 Task: Balance sheet (simple) brown modern simple.
Action: Mouse moved to (40, 154)
Screenshot: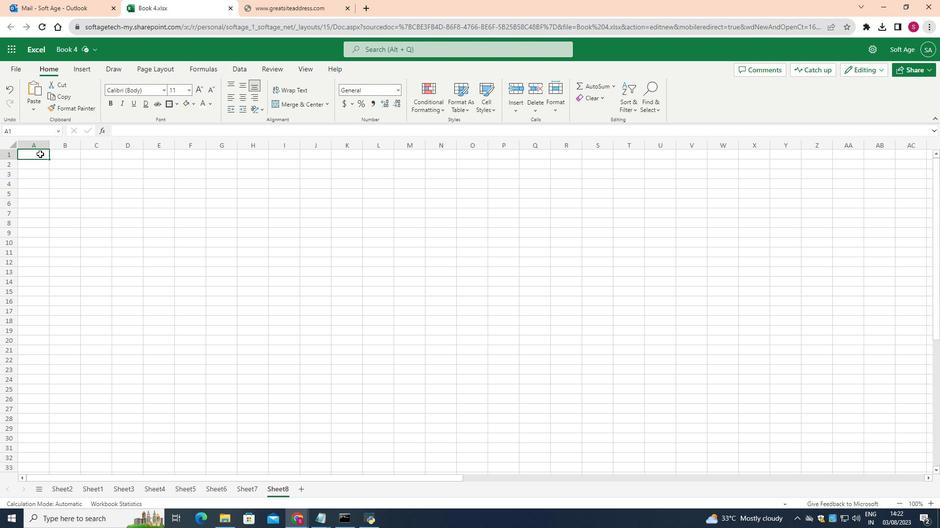 
Action: Mouse pressed left at (40, 154)
Screenshot: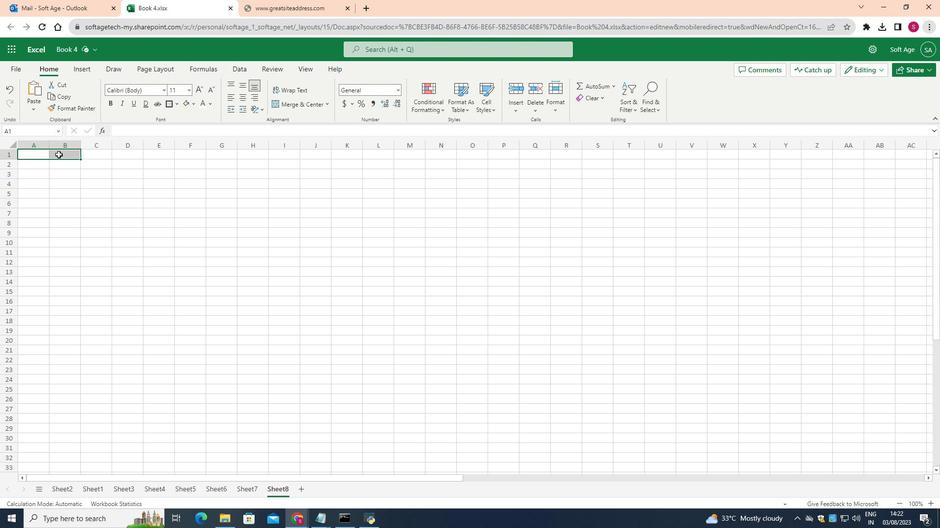 
Action: Mouse moved to (327, 101)
Screenshot: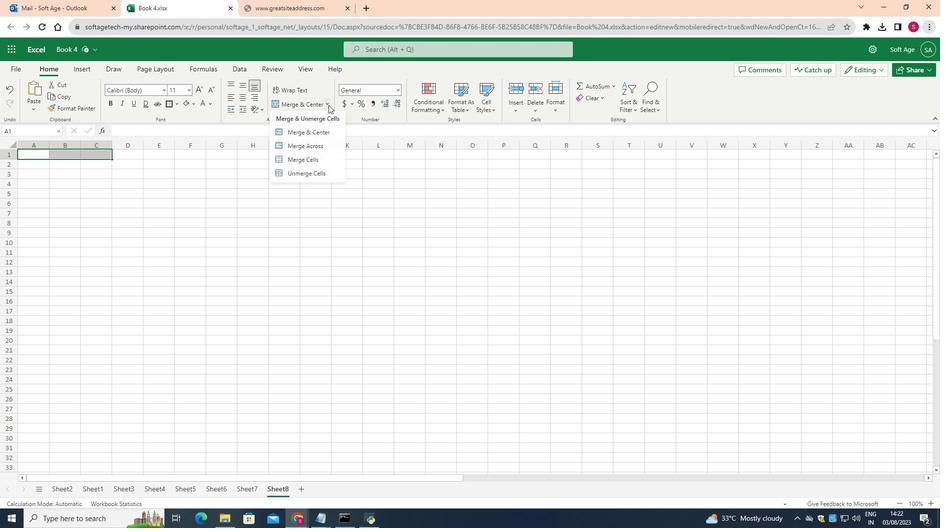 
Action: Mouse pressed left at (327, 101)
Screenshot: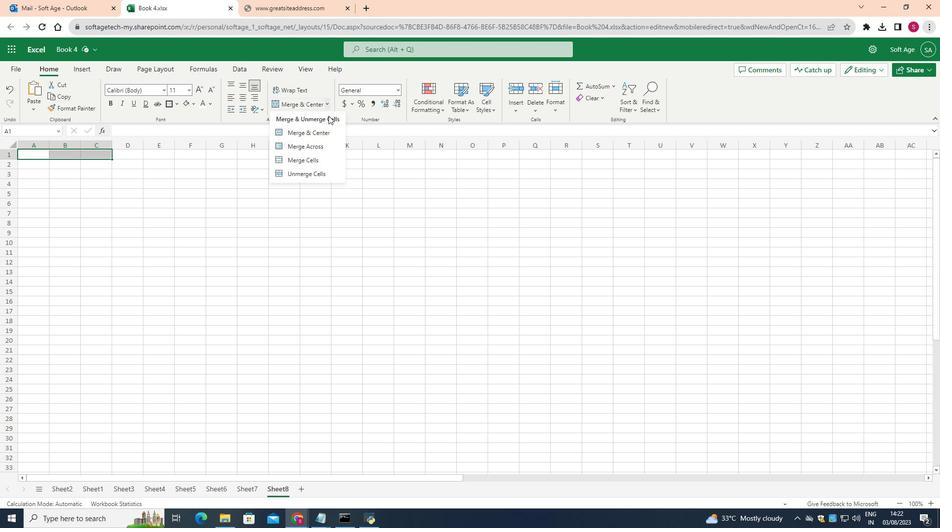 
Action: Mouse moved to (304, 161)
Screenshot: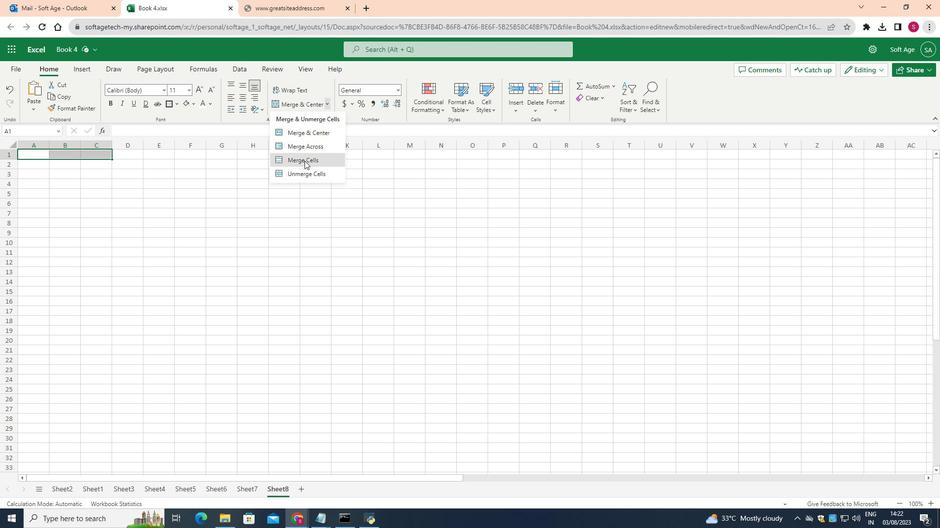 
Action: Mouse pressed left at (304, 161)
Screenshot: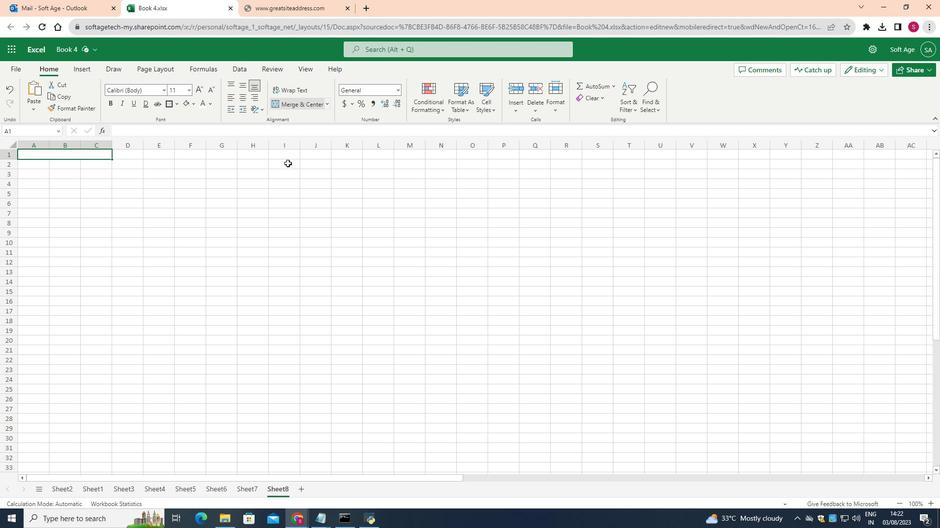 
Action: Mouse moved to (49, 143)
Screenshot: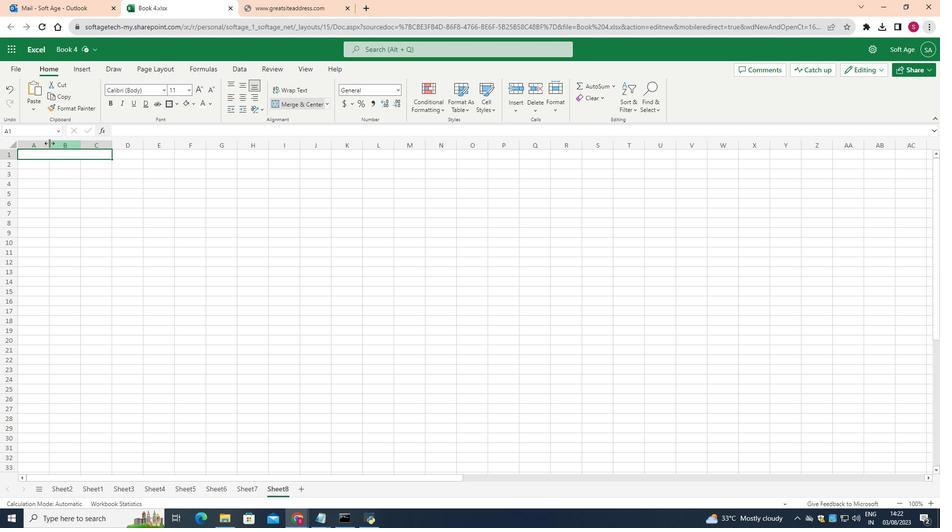 
Action: Mouse pressed left at (49, 143)
Screenshot: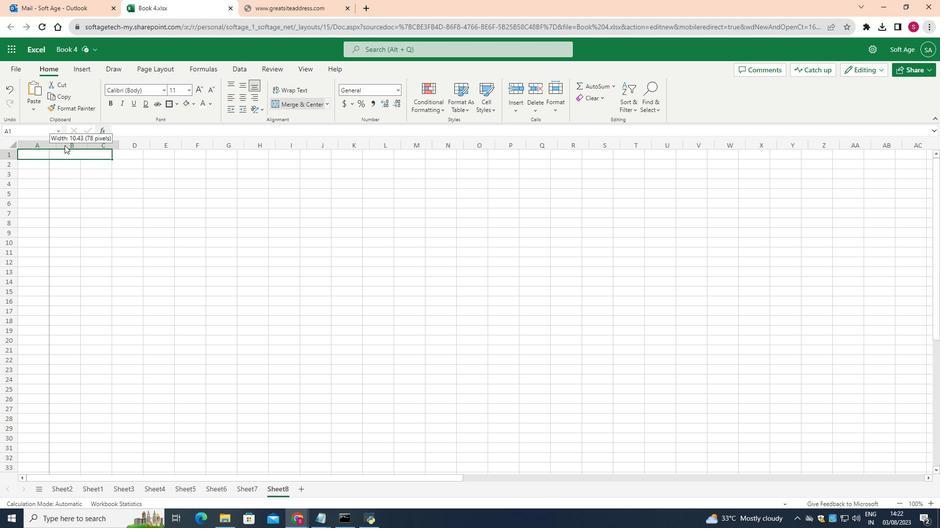 
Action: Mouse moved to (175, 146)
Screenshot: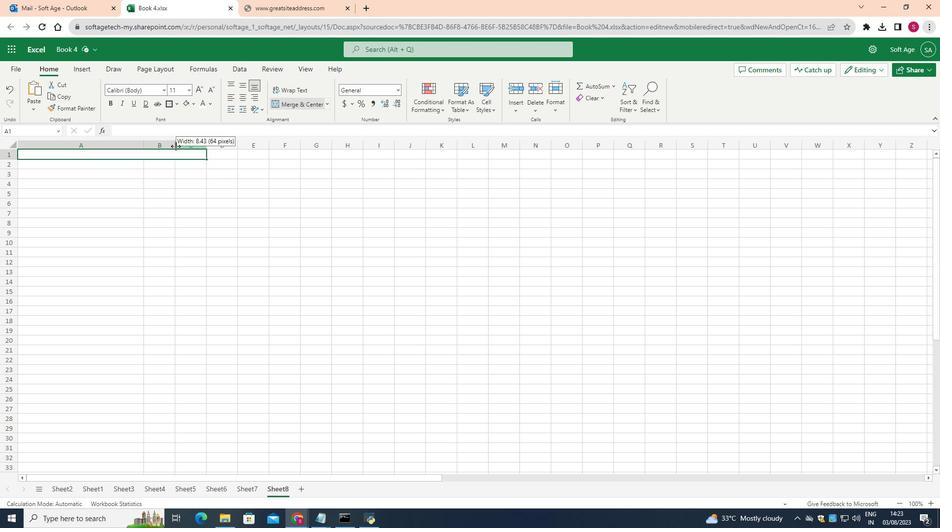 
Action: Mouse pressed left at (175, 146)
Screenshot: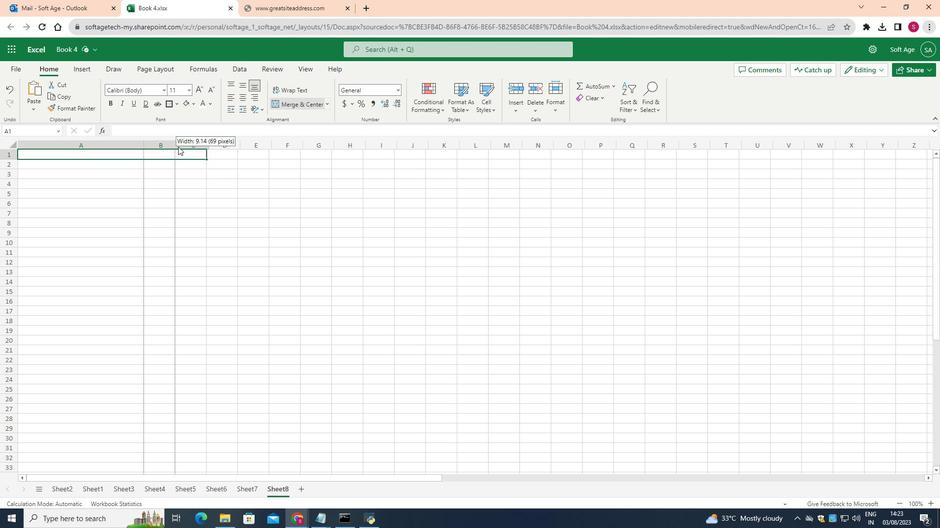 
Action: Mouse moved to (224, 145)
Screenshot: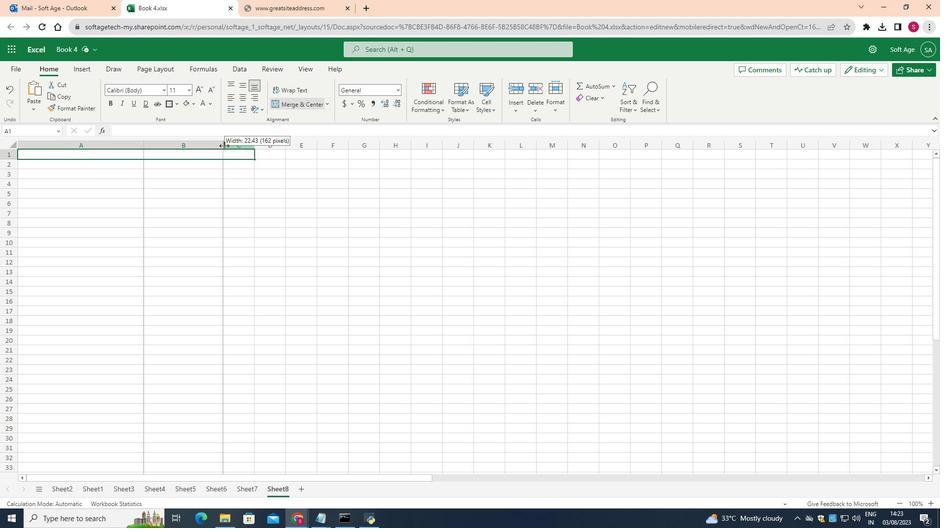 
Action: Mouse pressed left at (224, 145)
Screenshot: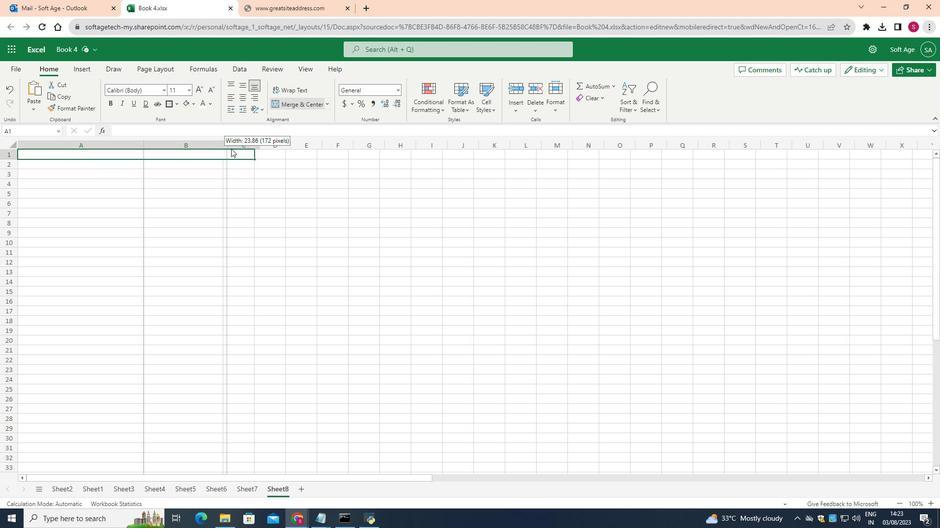 
Action: Mouse moved to (260, 146)
Screenshot: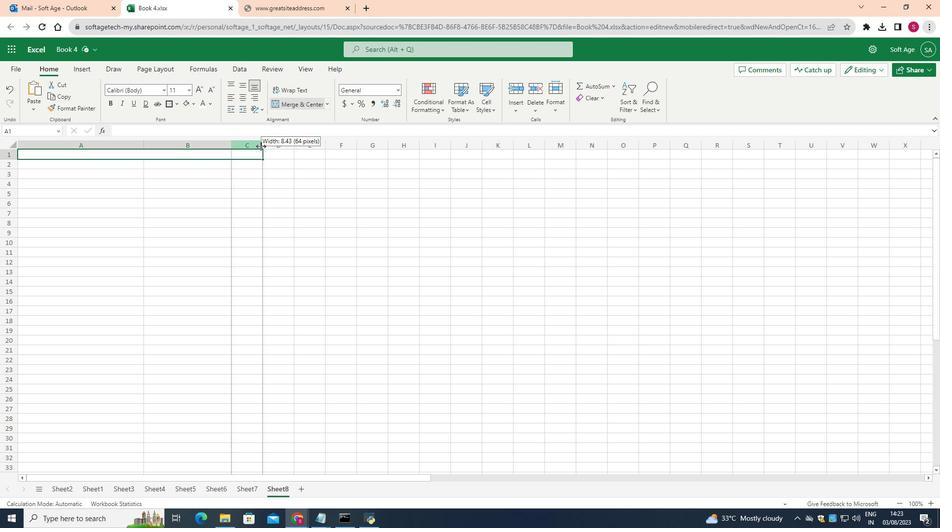 
Action: Mouse pressed left at (260, 146)
Screenshot: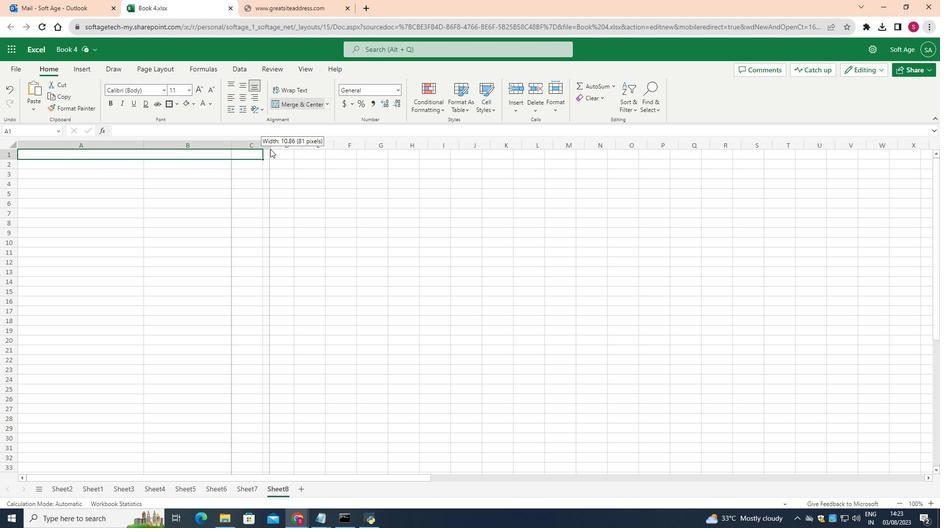 
Action: Mouse moved to (303, 147)
Screenshot: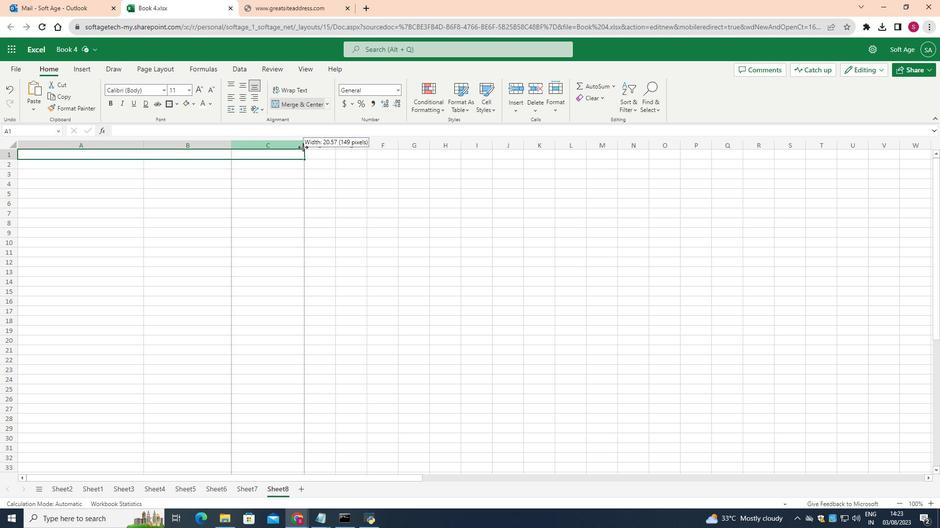 
Action: Mouse pressed left at (303, 147)
Screenshot: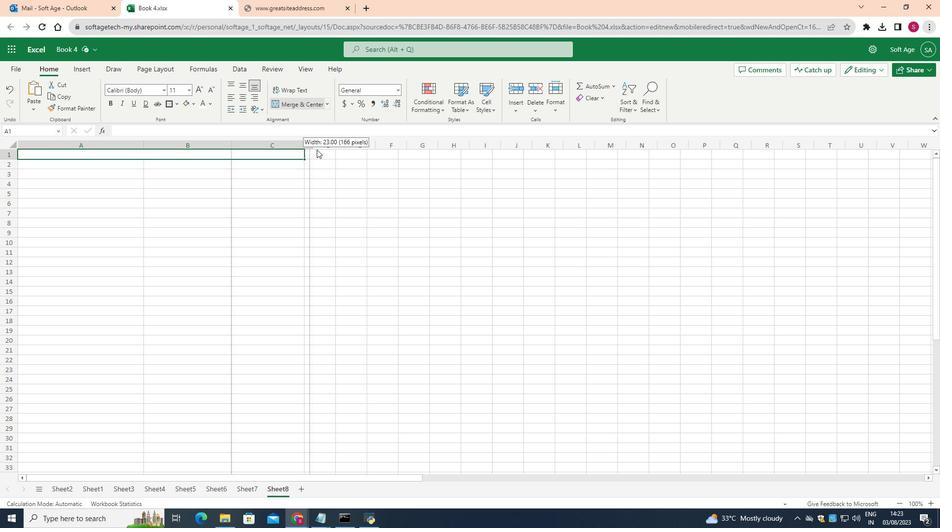 
Action: Mouse moved to (15, 159)
Screenshot: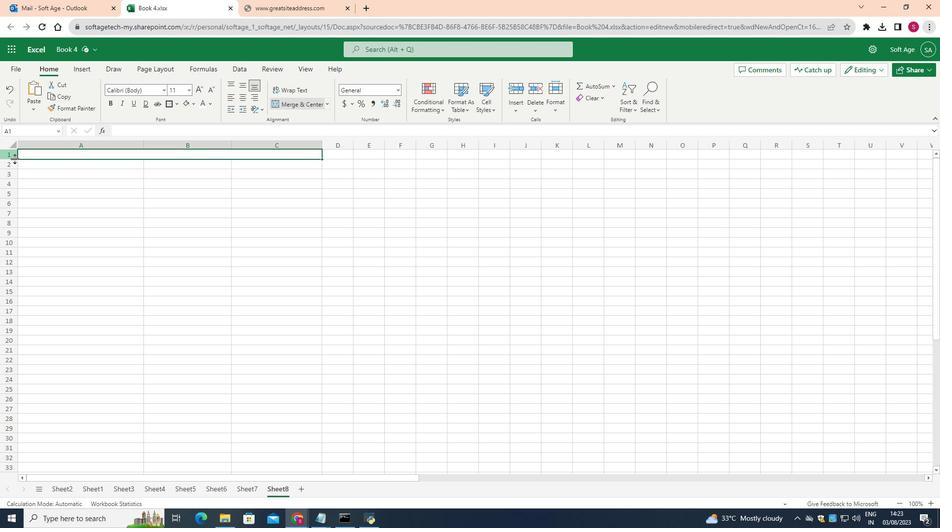 
Action: Mouse pressed left at (15, 159)
Screenshot: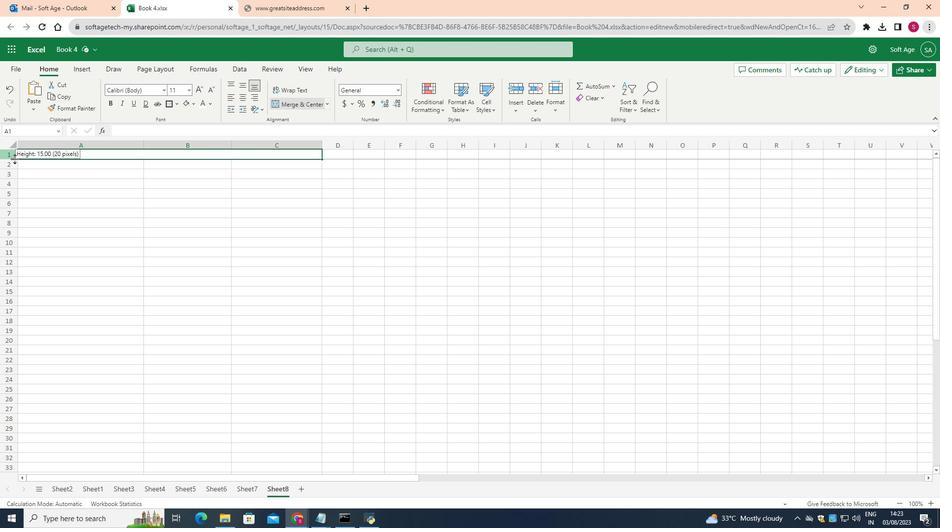 
Action: Mouse moved to (57, 164)
Screenshot: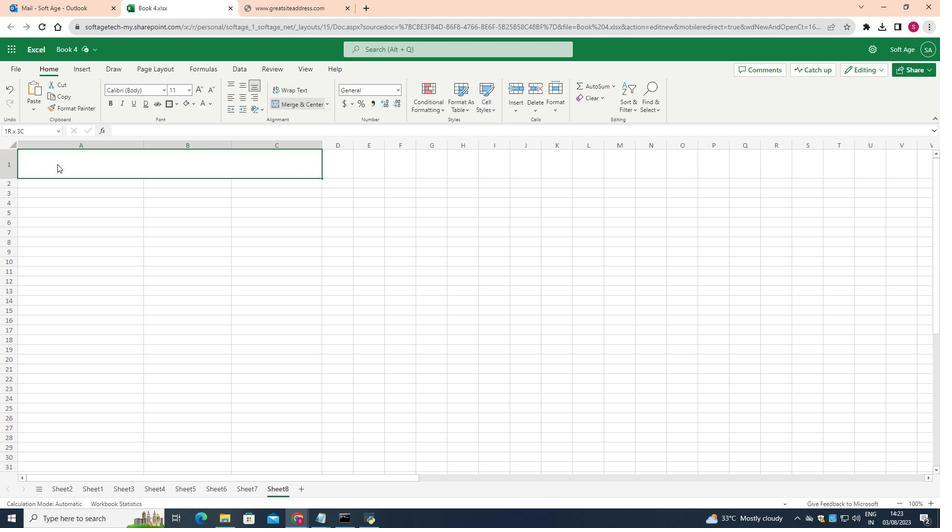 
Action: Mouse pressed left at (57, 164)
Screenshot: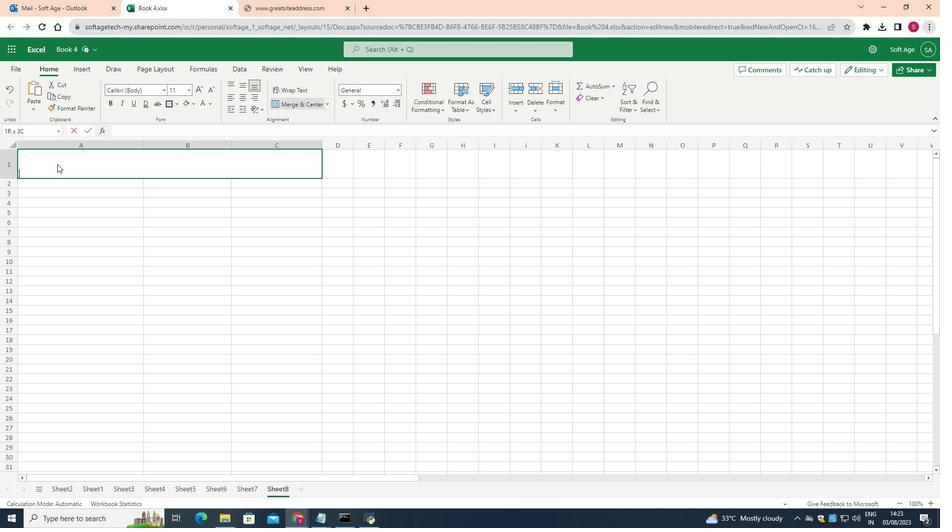 
Action: Mouse pressed left at (57, 164)
Screenshot: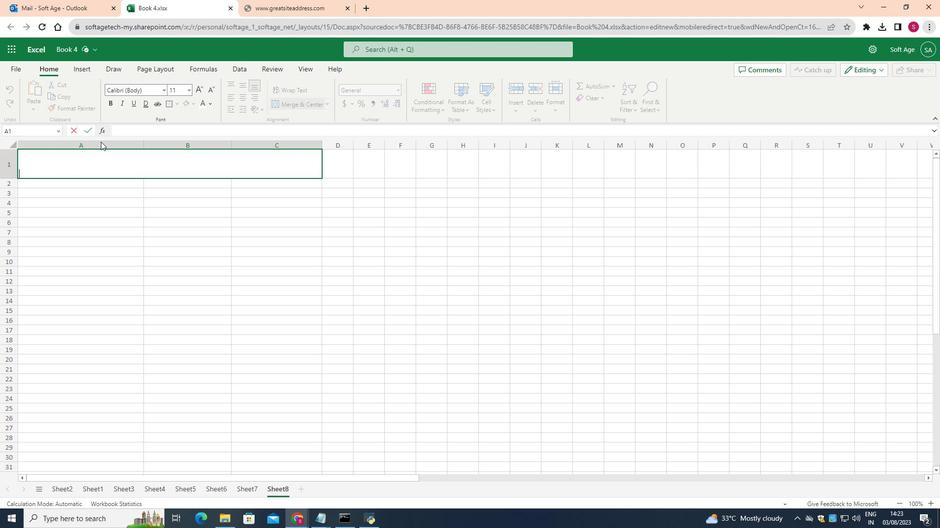 
Action: Mouse moved to (188, 89)
Screenshot: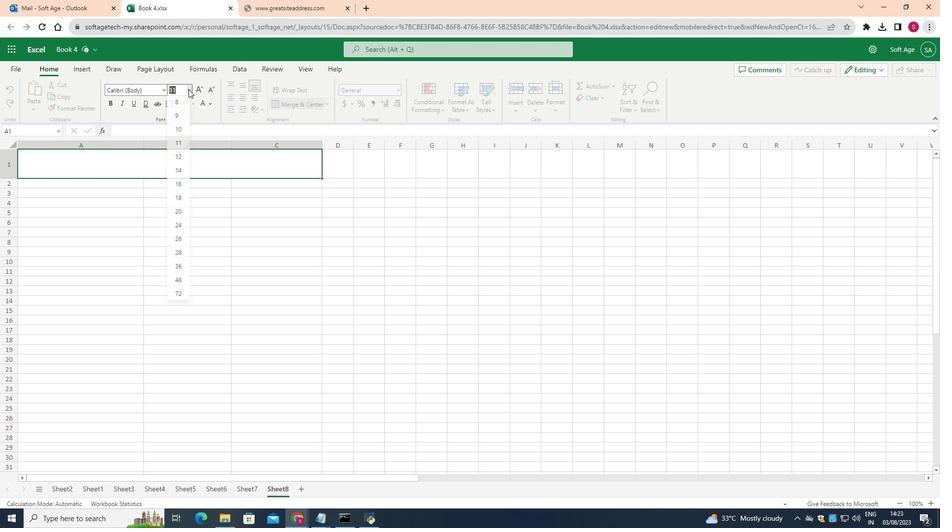 
Action: Mouse pressed left at (188, 89)
Screenshot: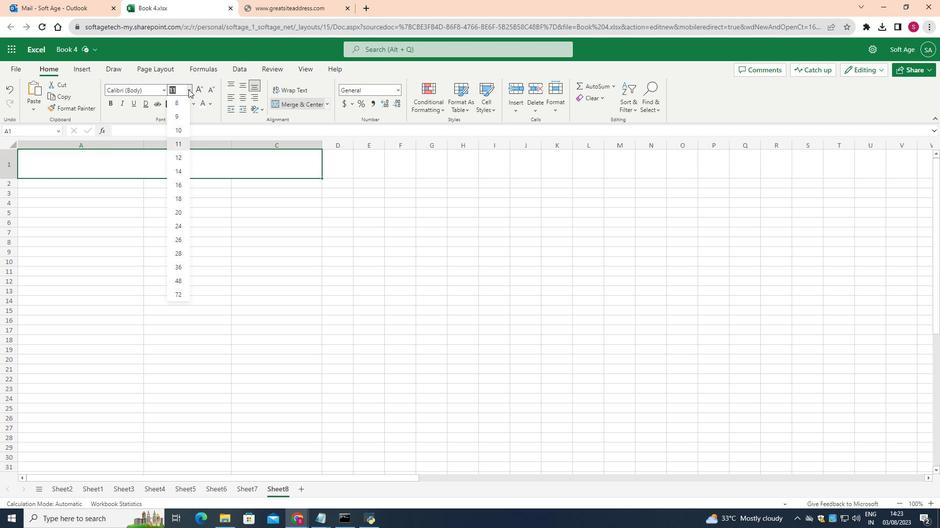 
Action: Mouse moved to (178, 196)
Screenshot: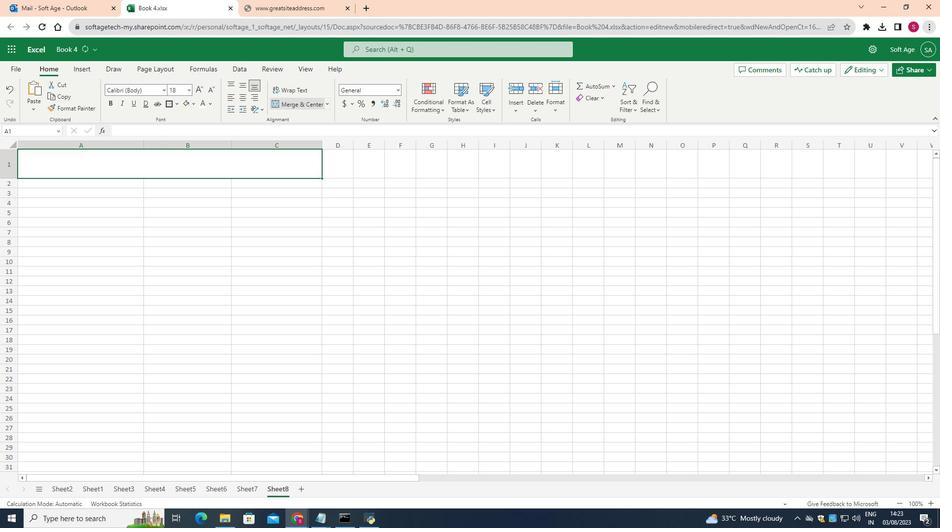 
Action: Mouse pressed left at (178, 196)
Screenshot: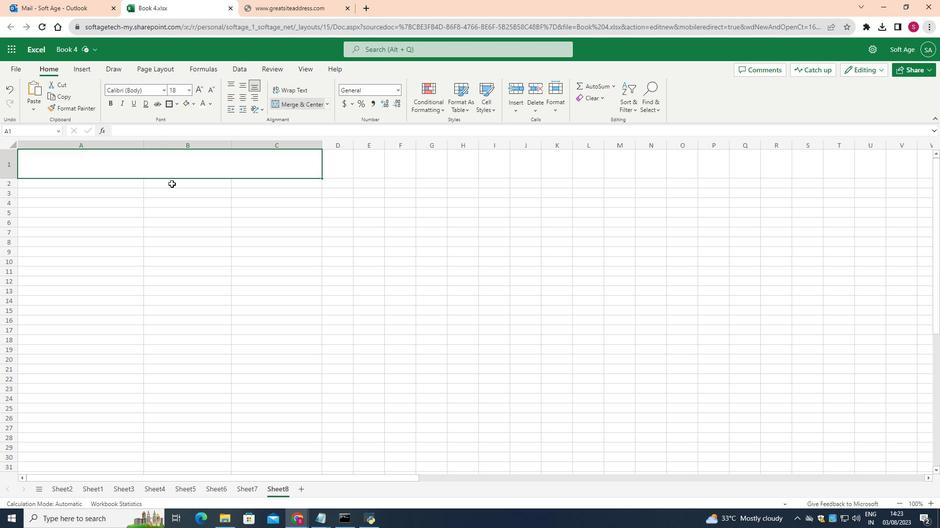 
Action: Mouse moved to (171, 170)
Screenshot: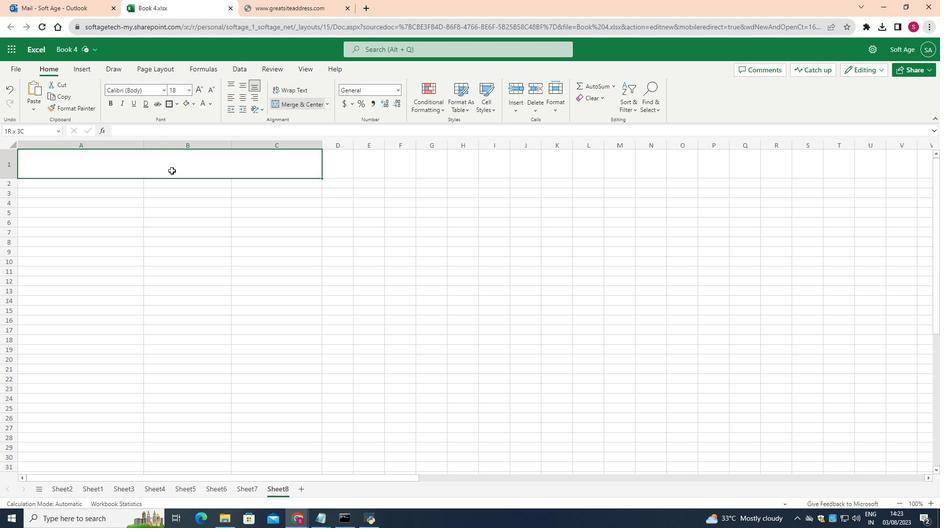 
Action: Mouse pressed left at (171, 170)
Screenshot: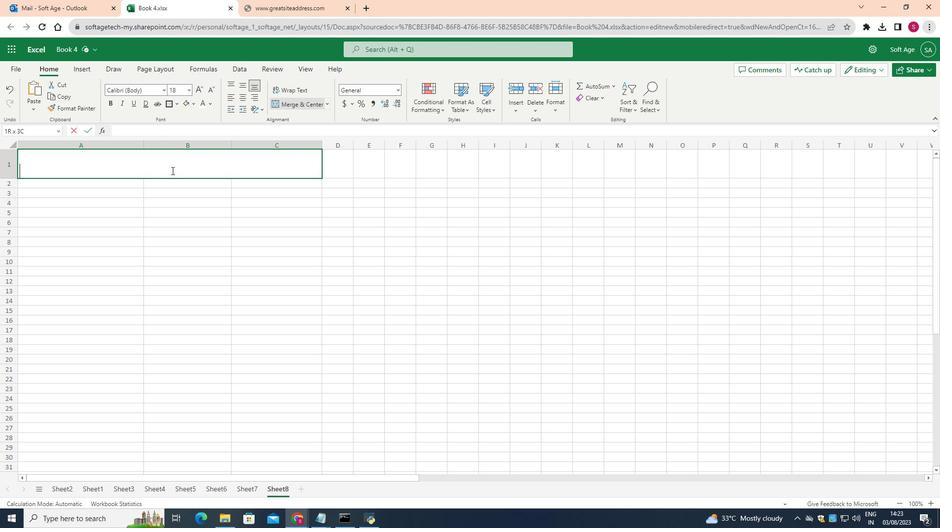 
Action: Mouse pressed left at (171, 170)
Screenshot: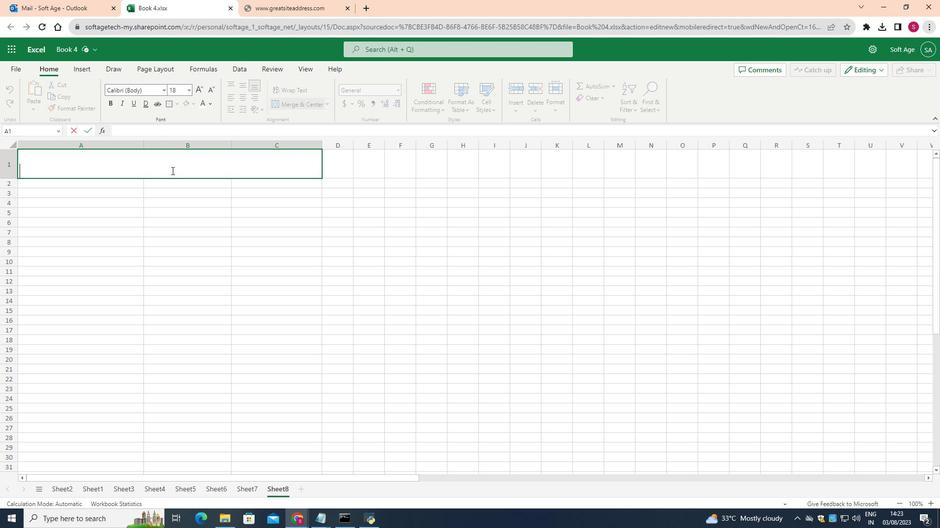 
Action: Key pressed <Key.shift>BALANCE<Key.space>SHEET
Screenshot: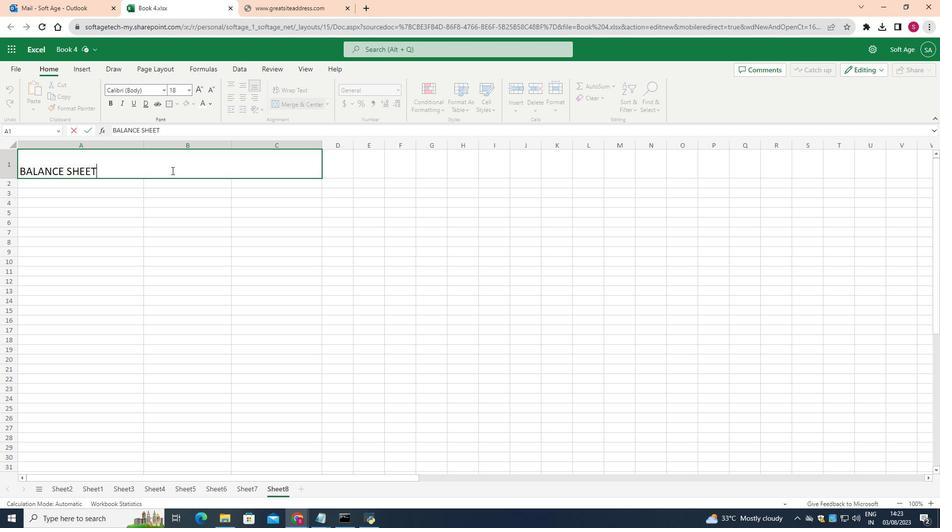
Action: Mouse moved to (20, 170)
Screenshot: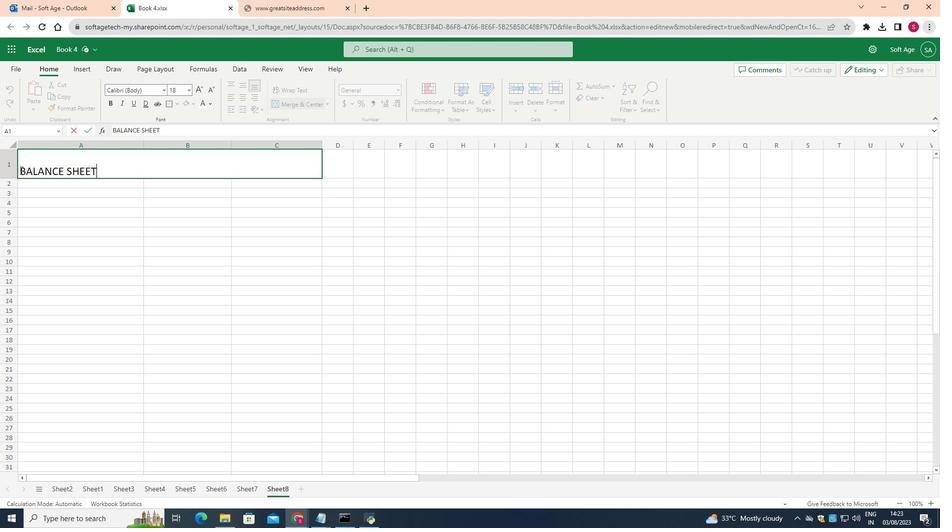 
Action: Mouse pressed left at (20, 170)
Screenshot: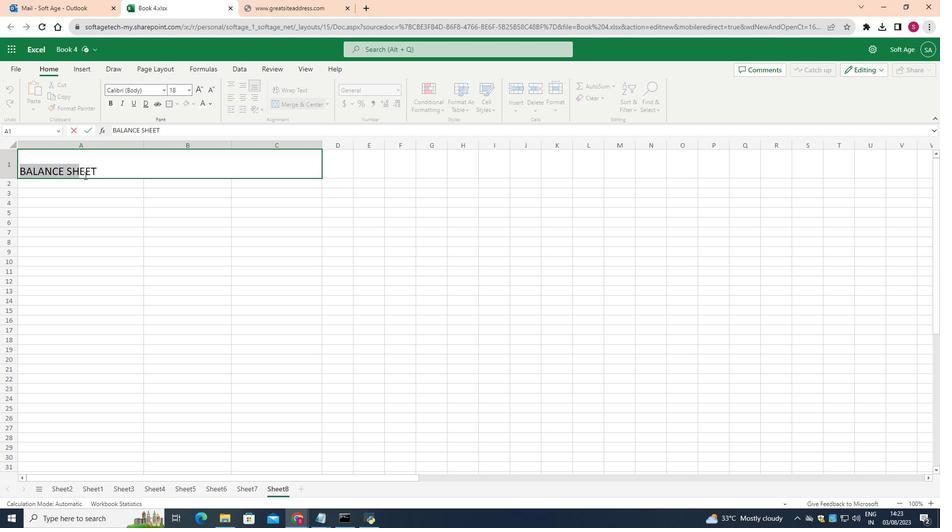 
Action: Mouse moved to (123, 169)
Screenshot: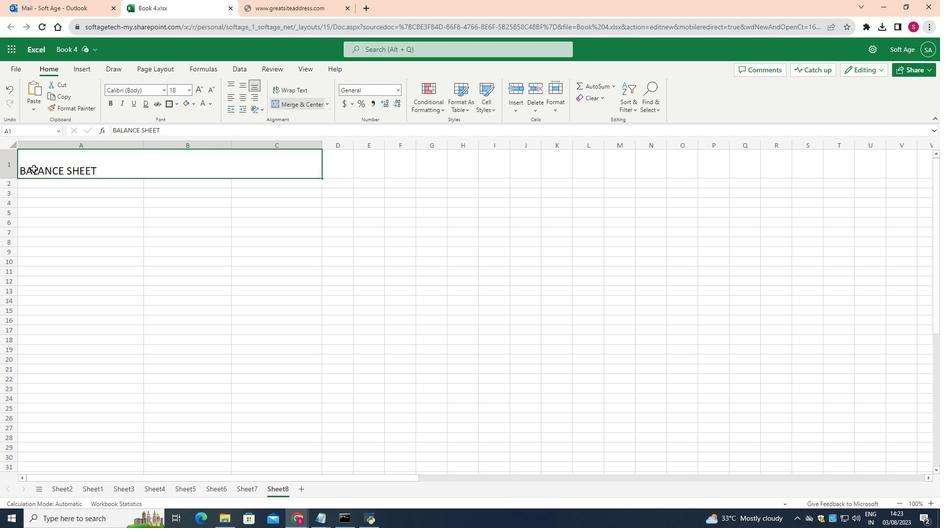 
Action: Mouse pressed left at (123, 169)
Screenshot: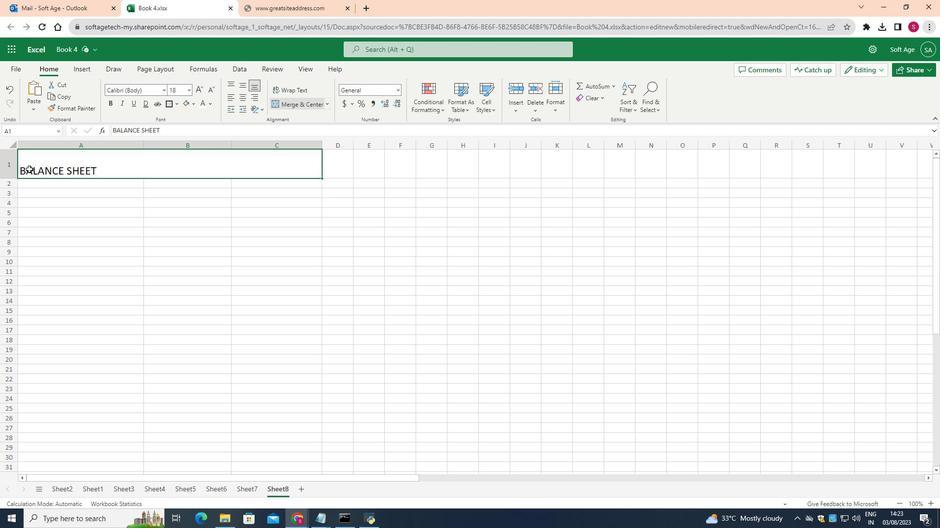 
Action: Mouse moved to (23, 170)
Screenshot: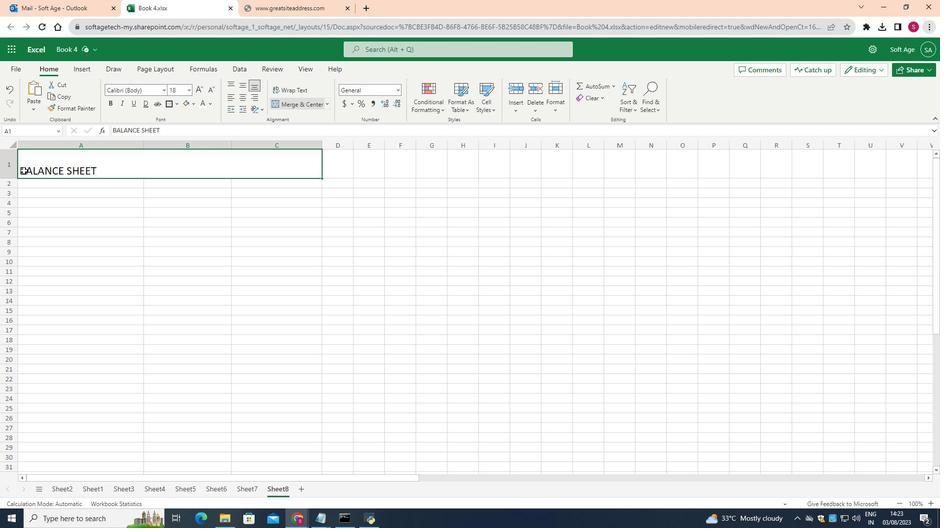 
Action: Mouse pressed left at (23, 170)
Screenshot: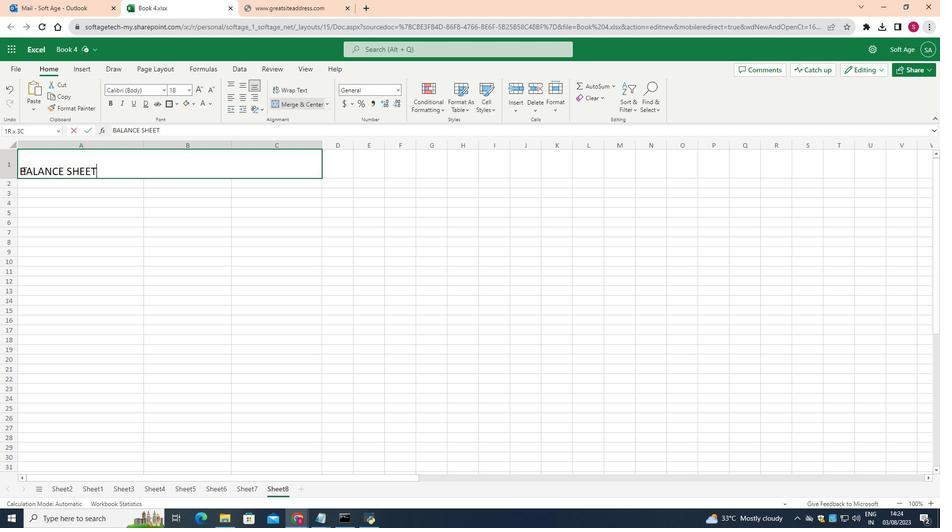 
Action: Mouse pressed left at (23, 170)
Screenshot: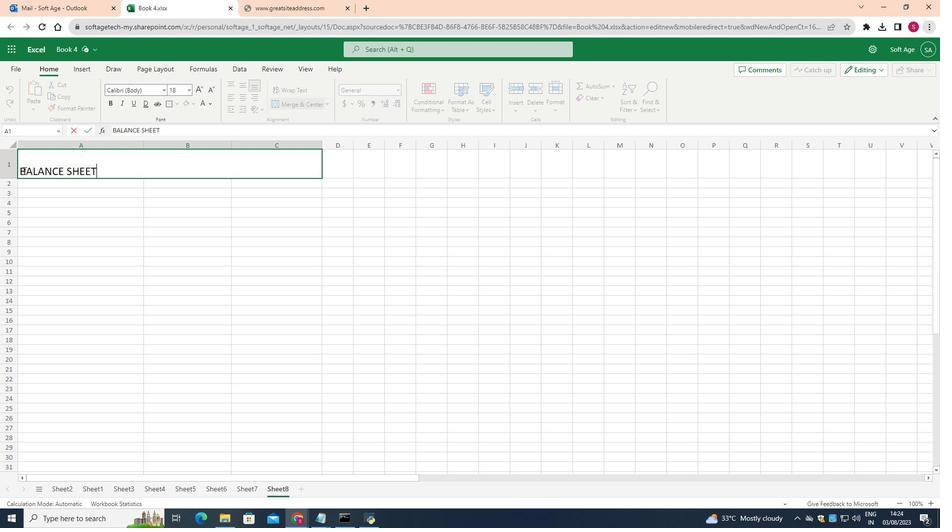 
Action: Mouse moved to (22, 171)
Screenshot: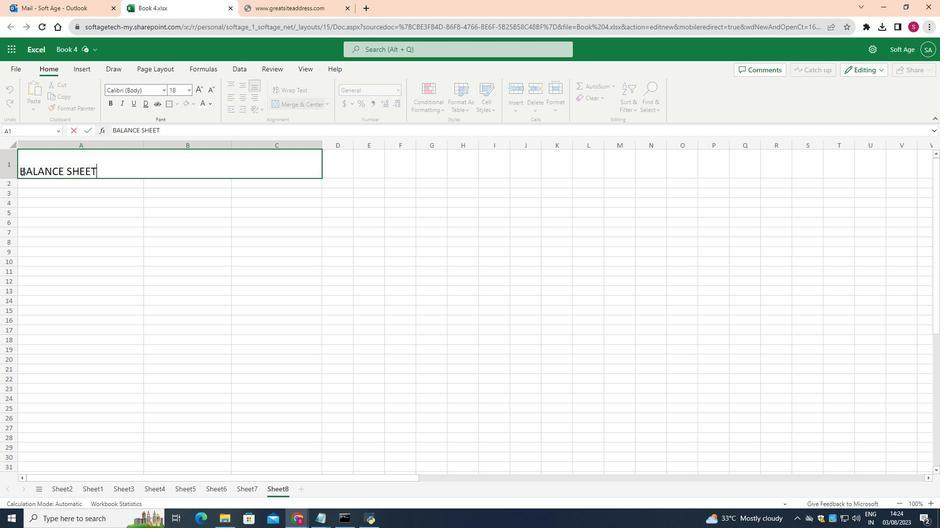 
Action: Mouse pressed left at (22, 171)
Screenshot: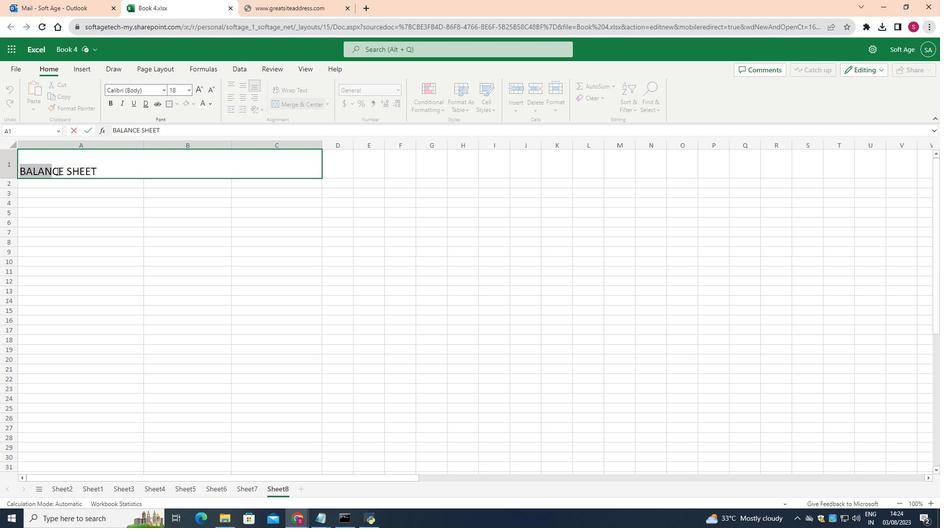 
Action: Mouse moved to (188, 88)
Screenshot: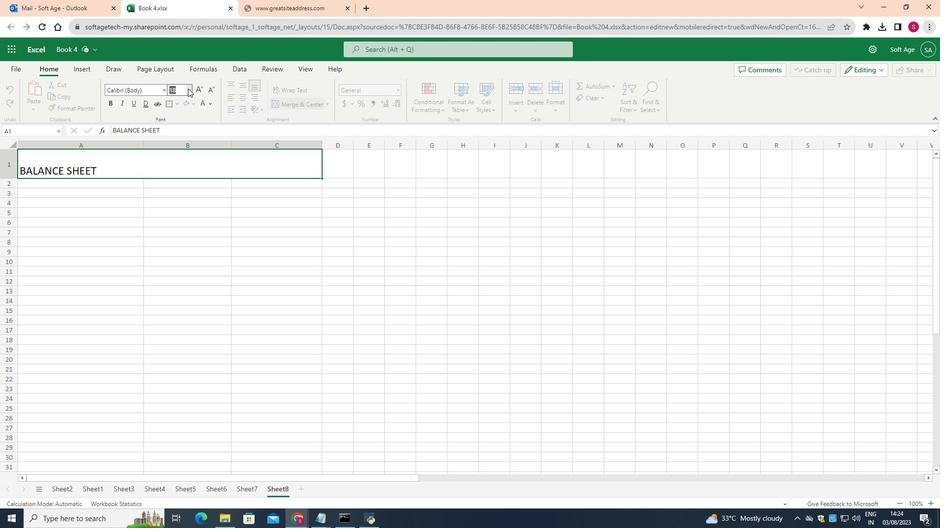 
Action: Mouse pressed left at (188, 88)
Screenshot: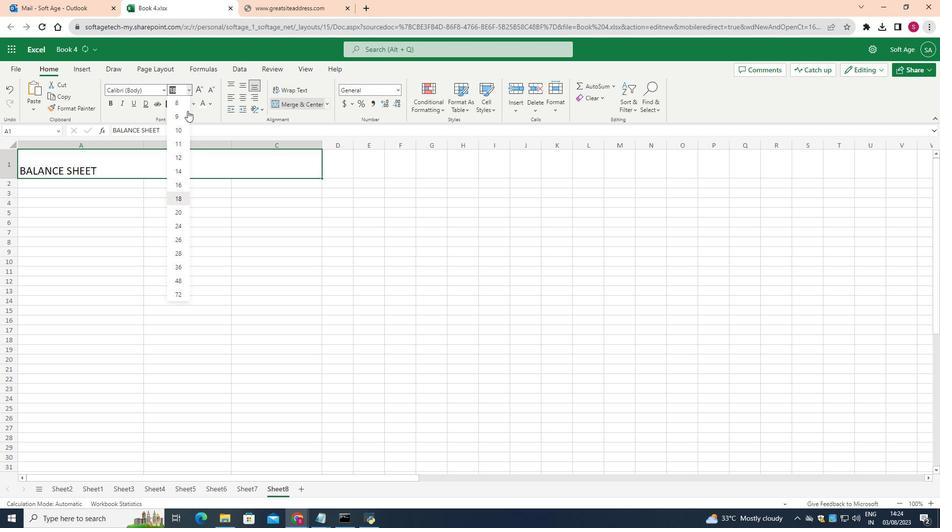 
Action: Mouse moved to (177, 237)
Screenshot: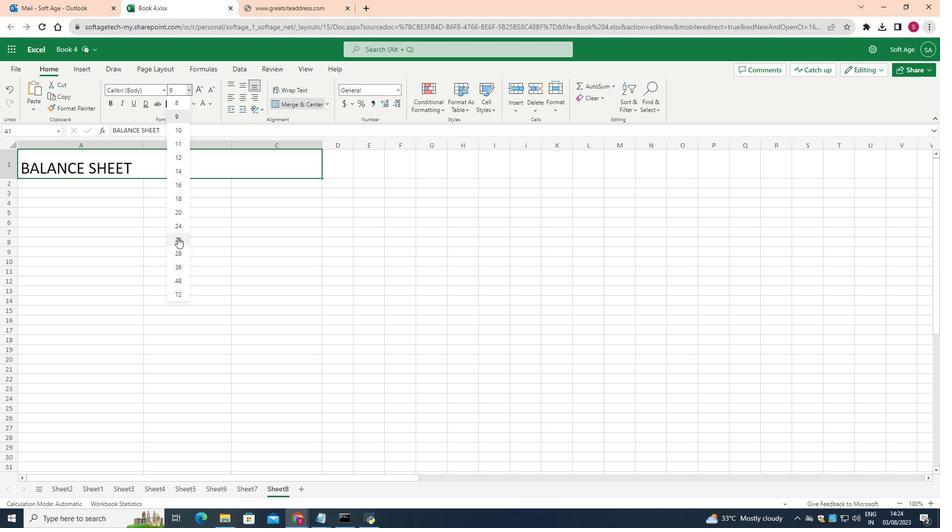 
Action: Mouse pressed left at (177, 237)
Screenshot: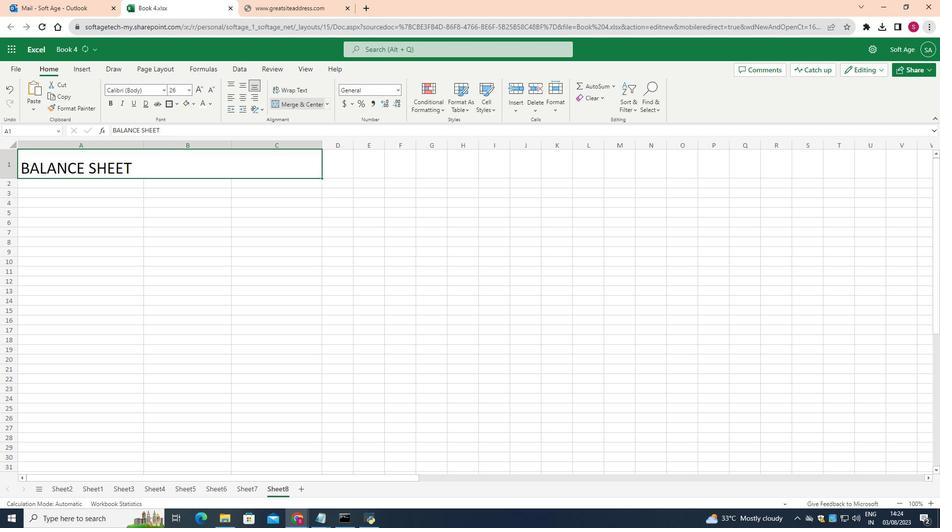 
Action: Mouse moved to (109, 104)
Screenshot: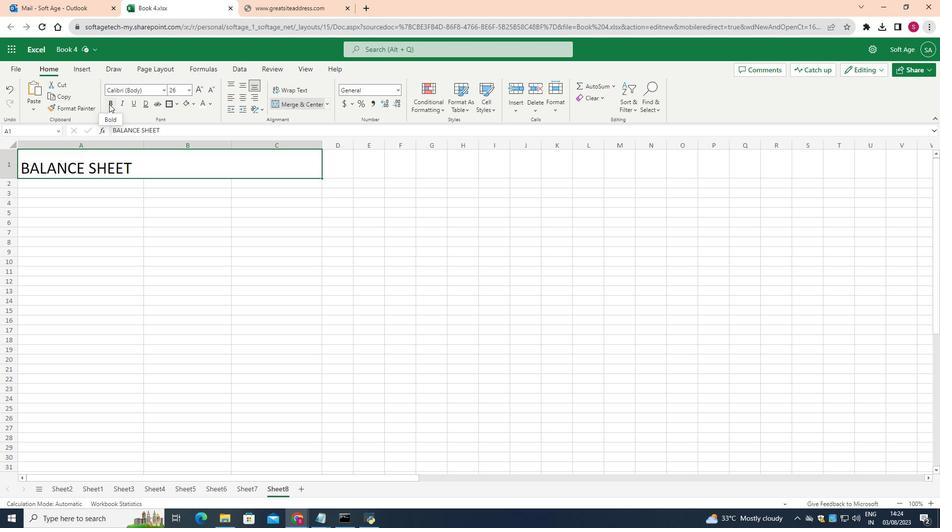
Action: Mouse pressed left at (109, 104)
Screenshot: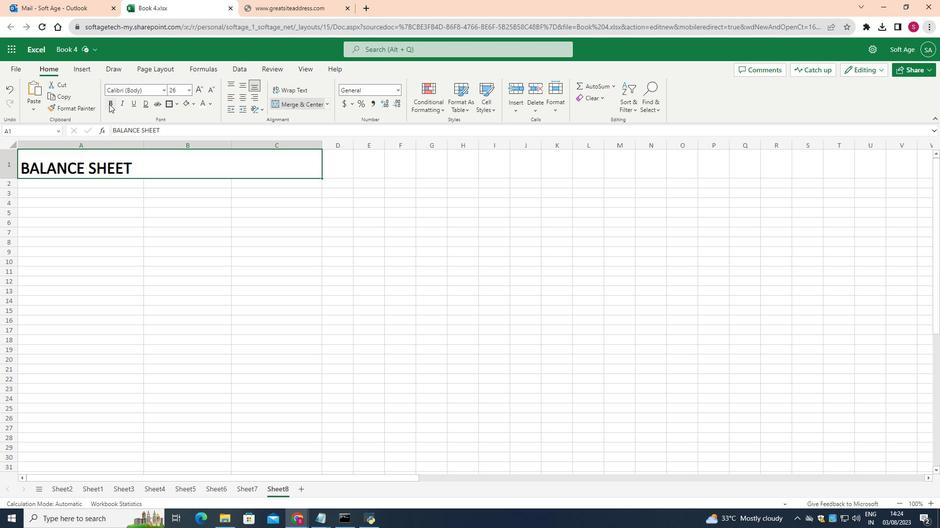 
Action: Mouse moved to (244, 95)
Screenshot: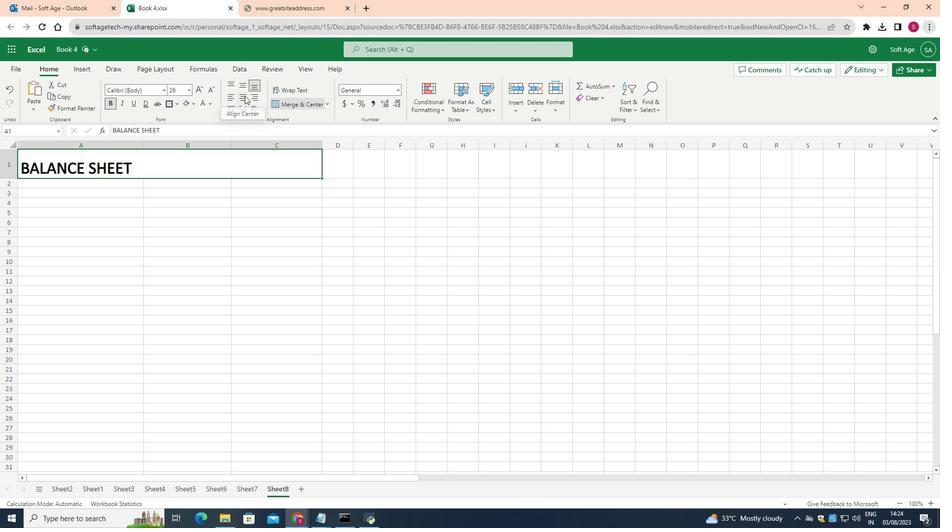 
Action: Mouse pressed left at (244, 95)
Screenshot: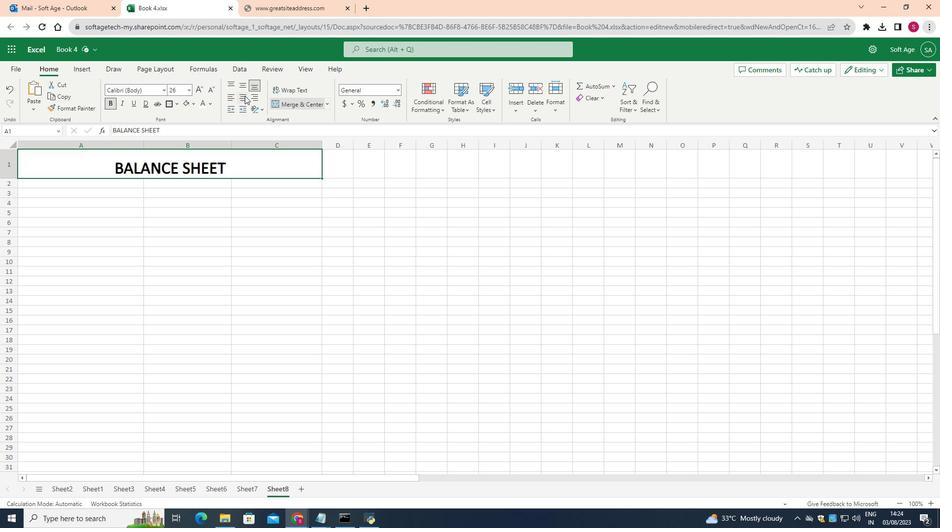 
Action: Mouse moved to (211, 101)
Screenshot: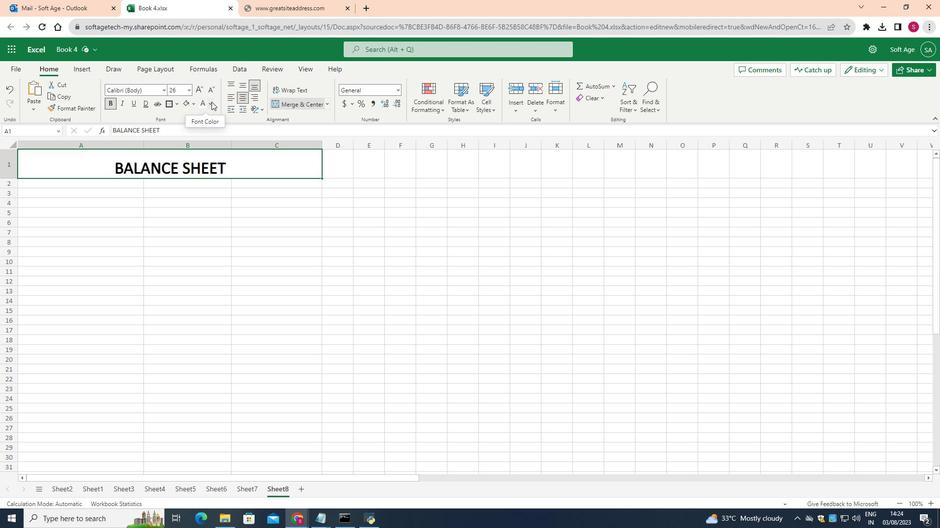
Action: Mouse pressed left at (211, 101)
Screenshot: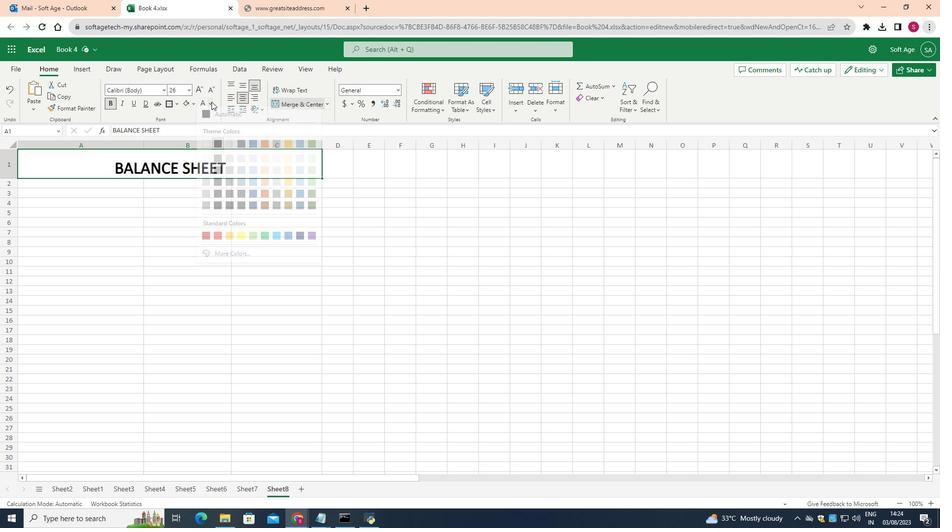 
Action: Mouse moved to (253, 150)
Screenshot: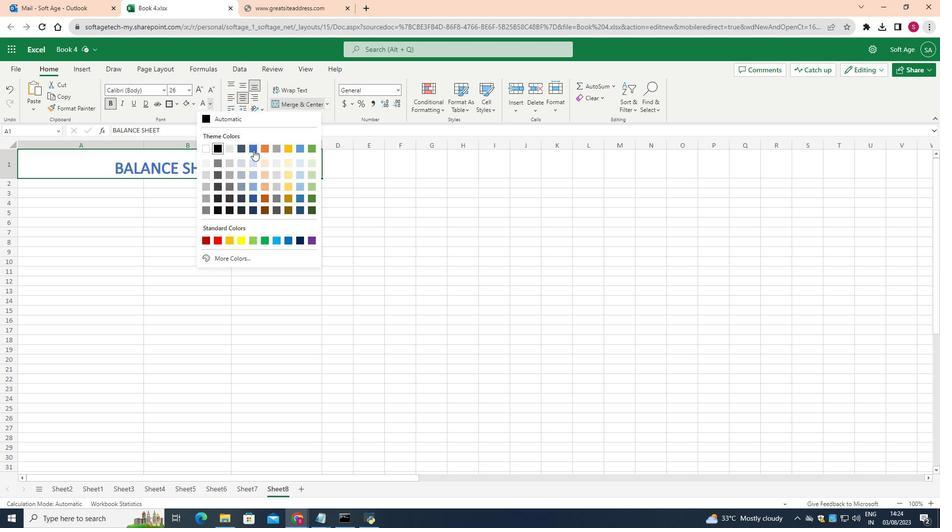 
Action: Mouse pressed left at (253, 150)
Screenshot: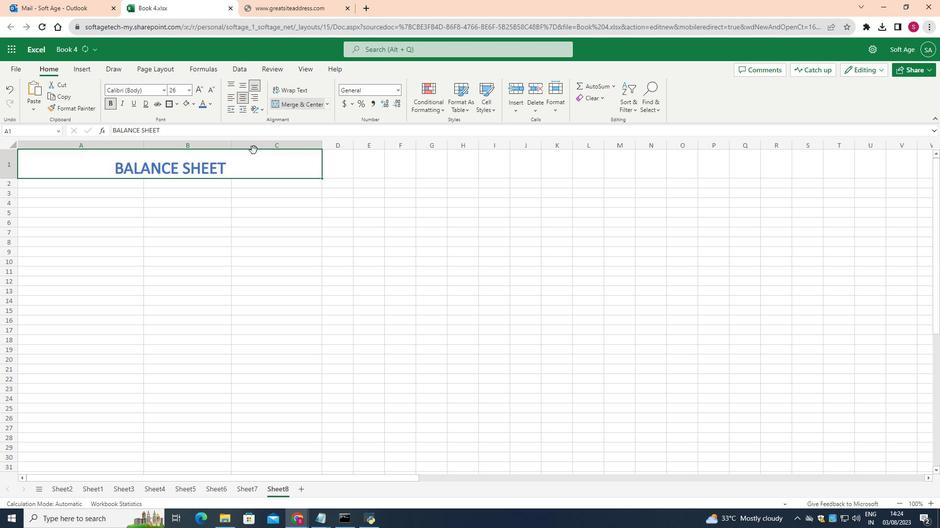 
Action: Mouse moved to (242, 81)
Screenshot: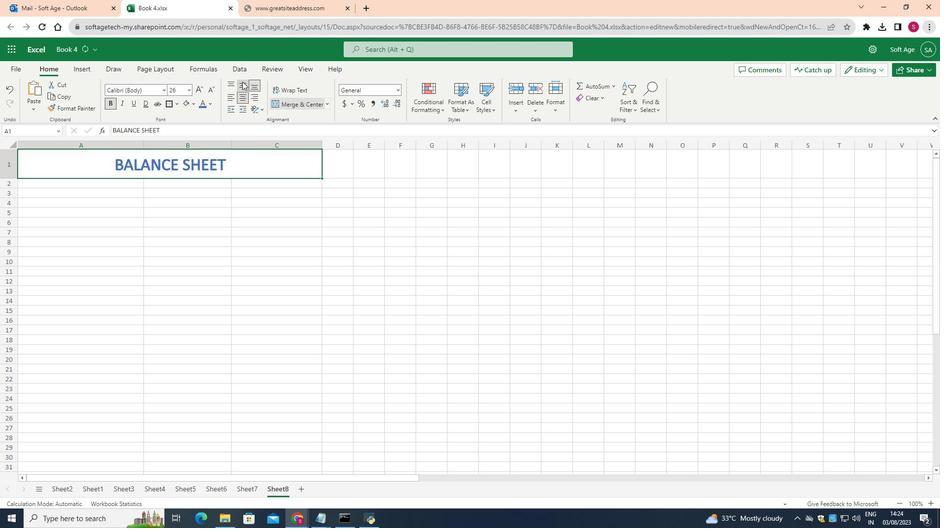 
Action: Mouse pressed left at (242, 81)
Screenshot: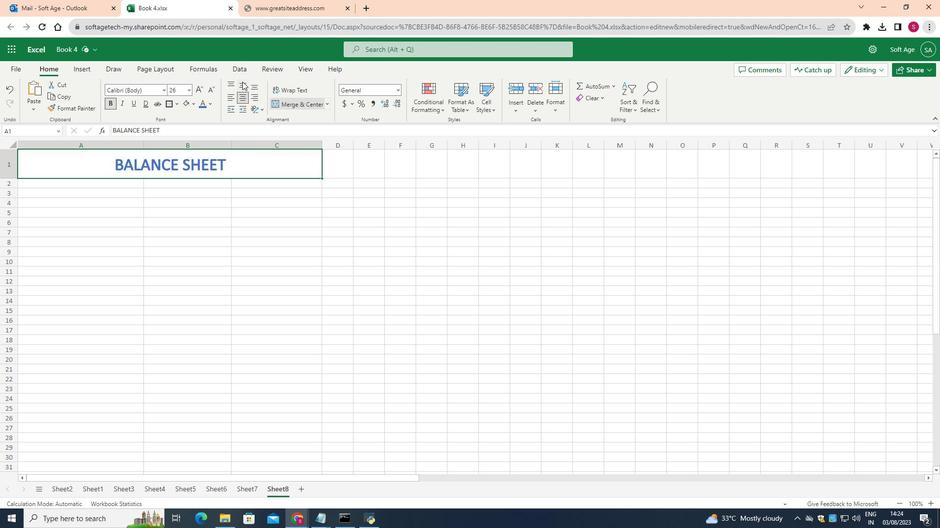 
Action: Mouse moved to (195, 101)
Screenshot: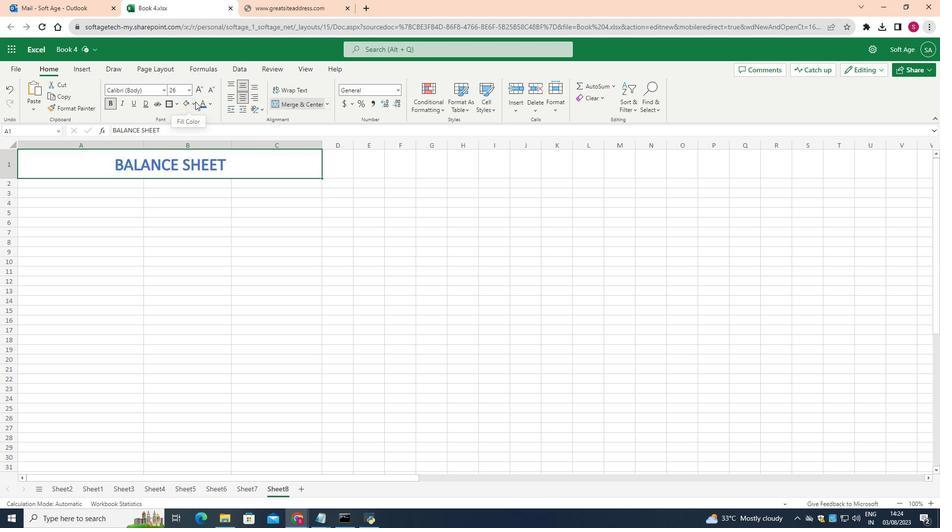 
Action: Mouse pressed left at (195, 101)
Screenshot: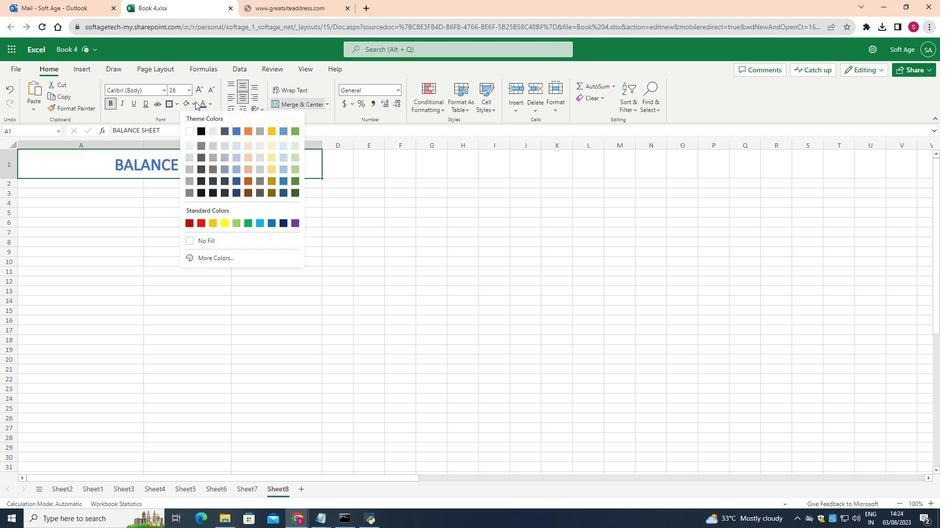 
Action: Mouse moved to (294, 155)
Screenshot: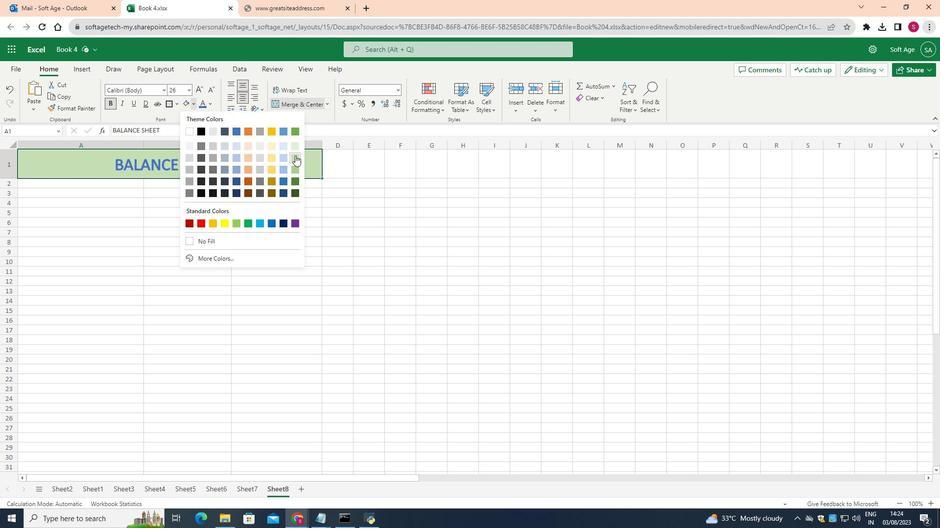 
Action: Mouse pressed left at (294, 155)
Screenshot: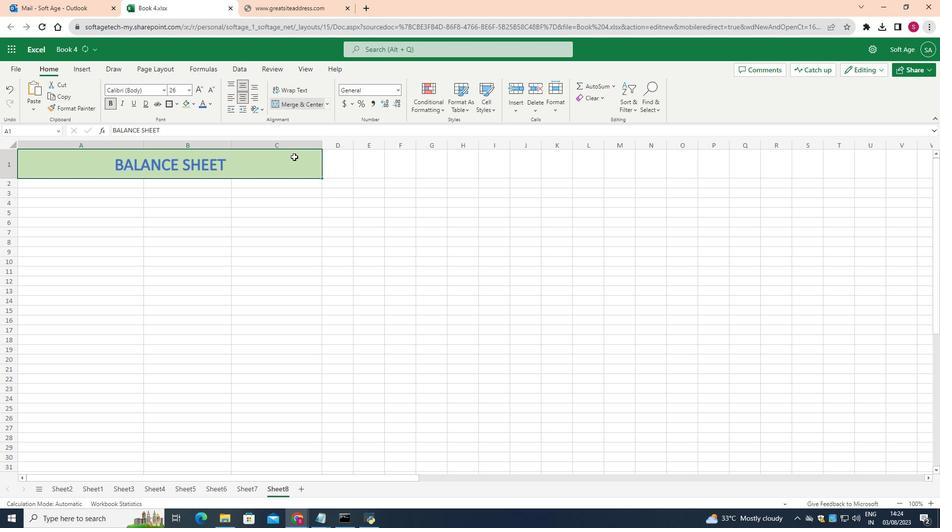 
Action: Mouse moved to (218, 282)
Screenshot: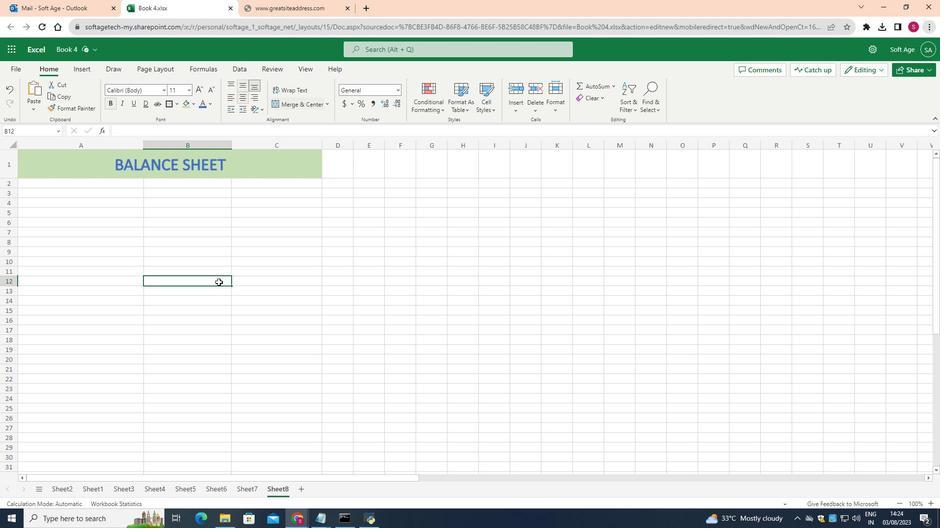 
Action: Mouse pressed left at (218, 282)
Screenshot: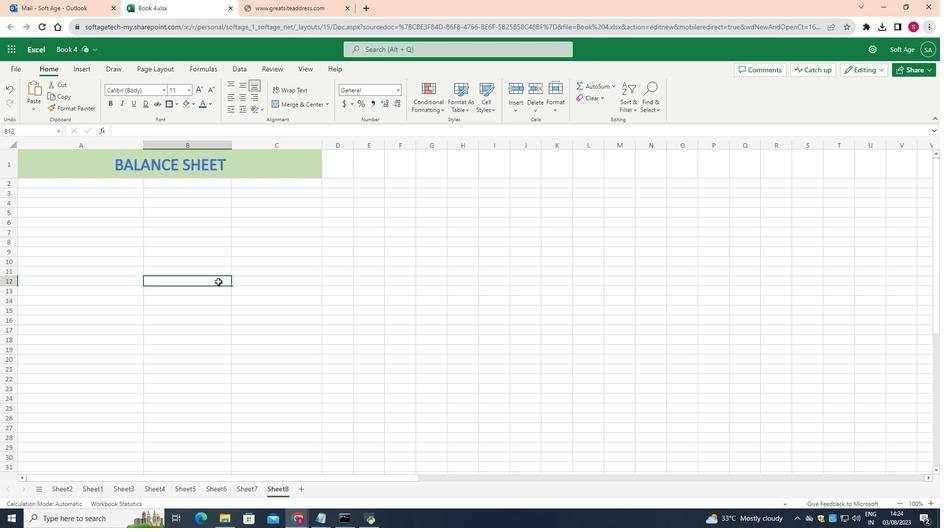 
Action: Mouse moved to (72, 185)
Screenshot: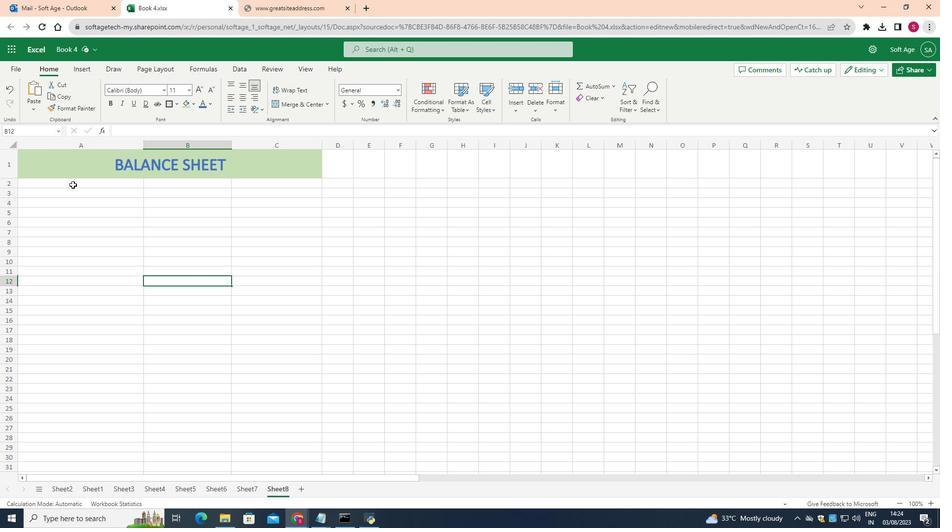 
Action: Mouse pressed left at (72, 185)
Screenshot: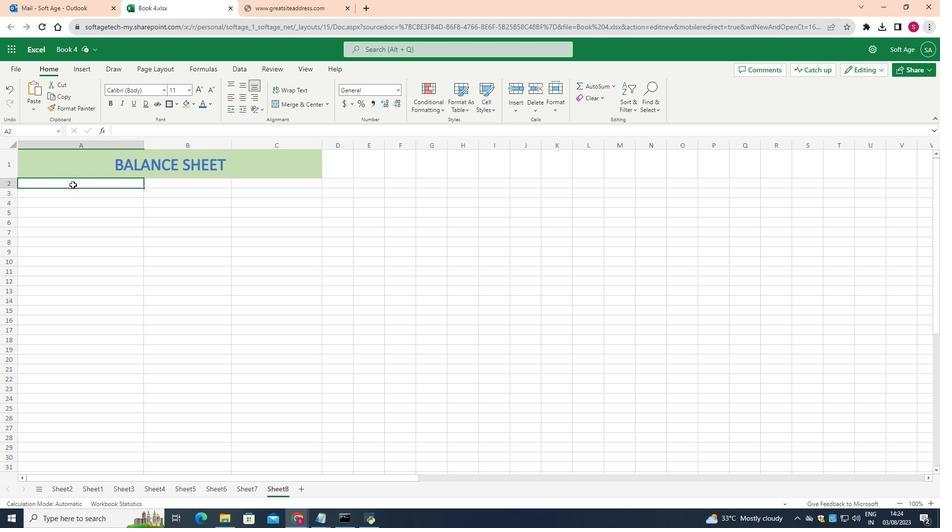 
Action: Mouse moved to (9, 188)
Screenshot: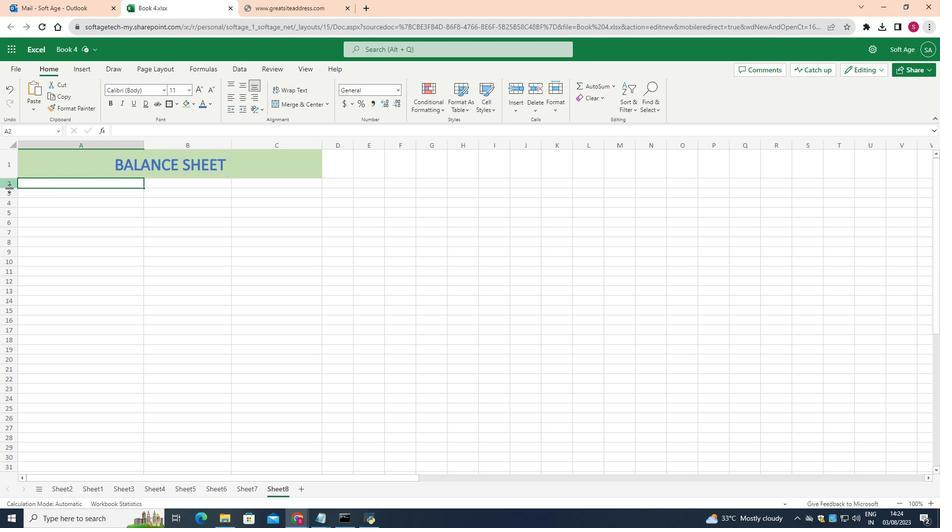 
Action: Mouse pressed left at (9, 188)
Screenshot: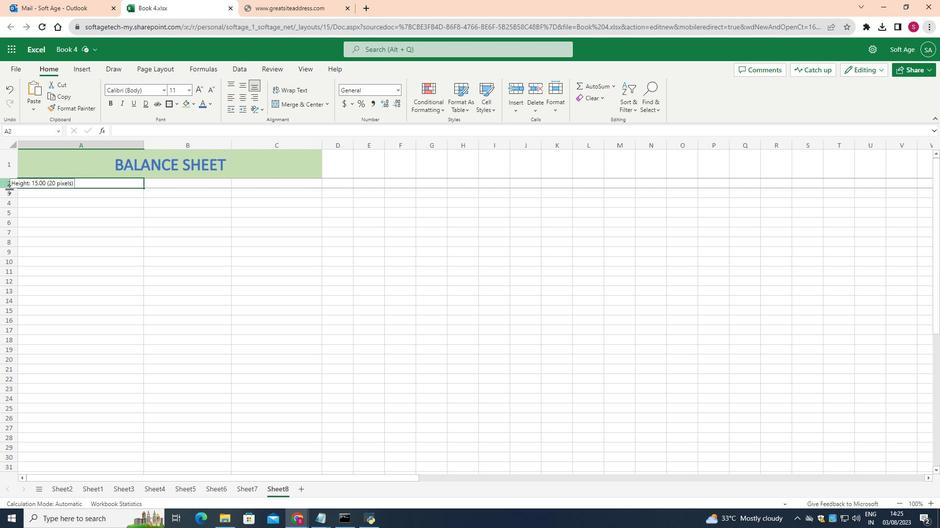 
Action: Mouse moved to (91, 192)
Screenshot: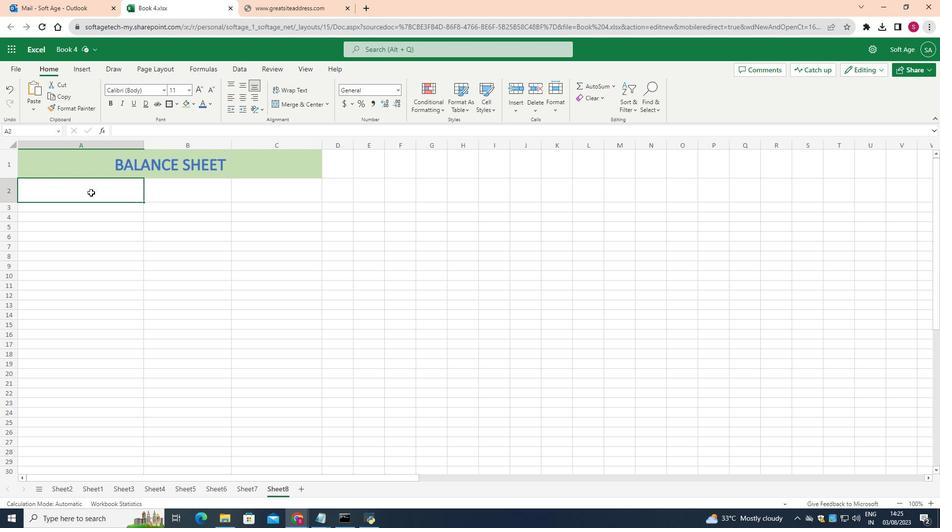 
Action: Mouse pressed left at (91, 192)
Screenshot: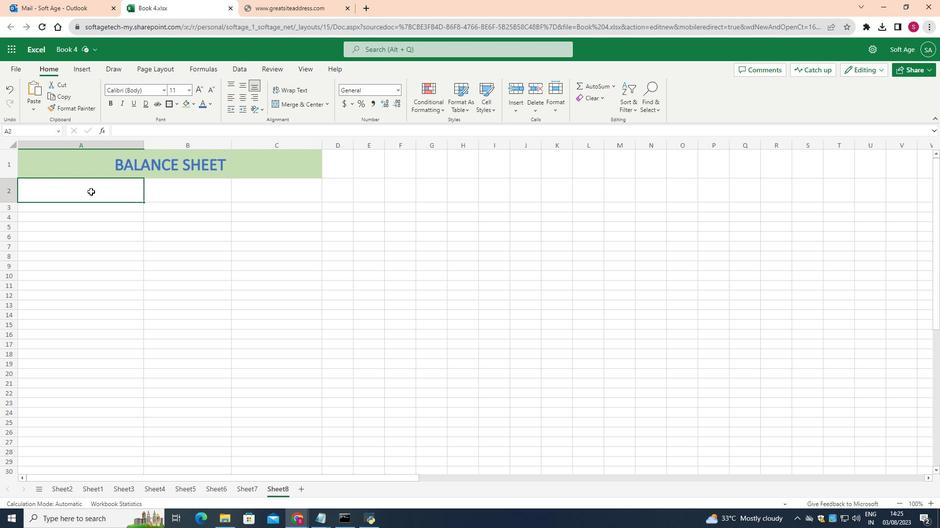 
Action: Mouse moved to (6, 89)
Screenshot: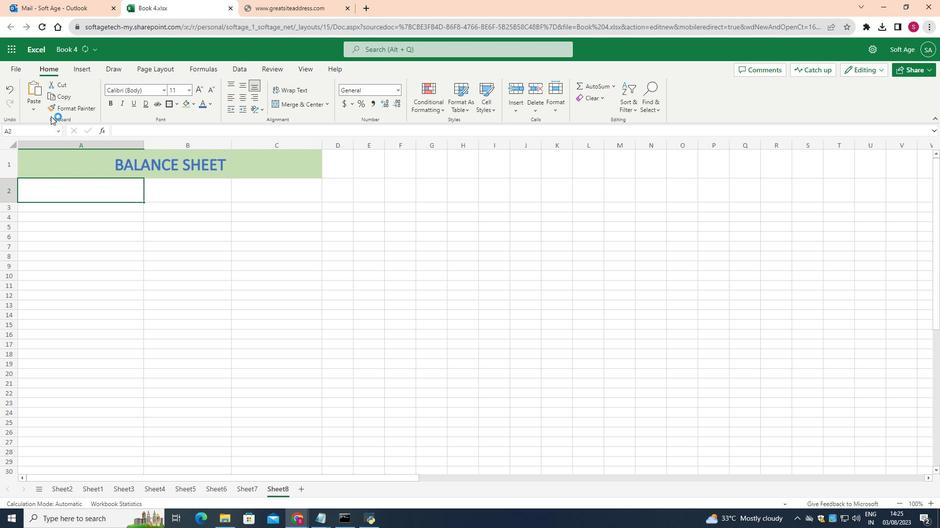 
Action: Mouse pressed left at (6, 89)
Screenshot: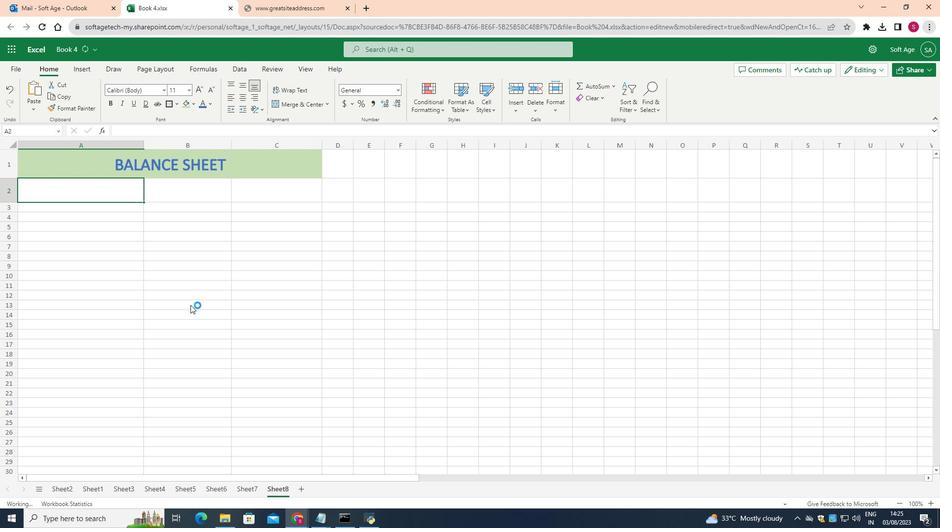
Action: Mouse moved to (93, 206)
Screenshot: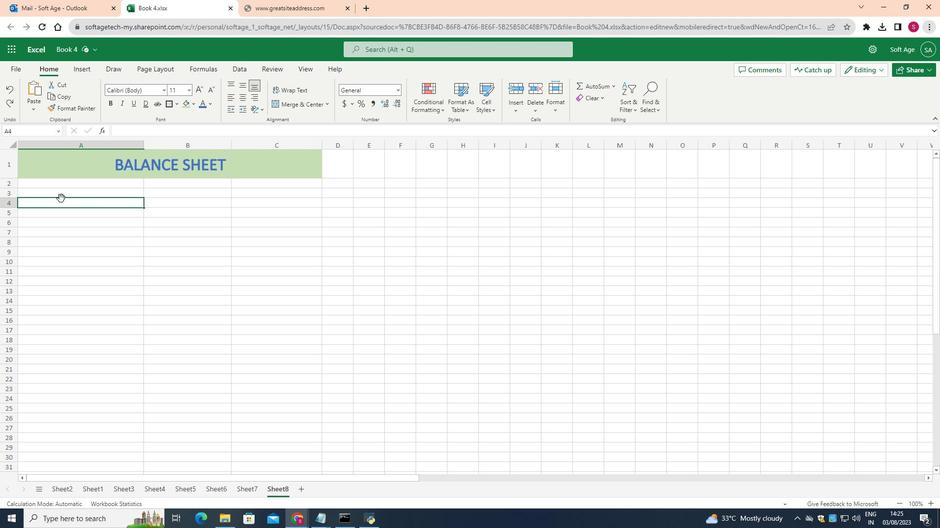 
Action: Mouse pressed left at (93, 206)
Screenshot: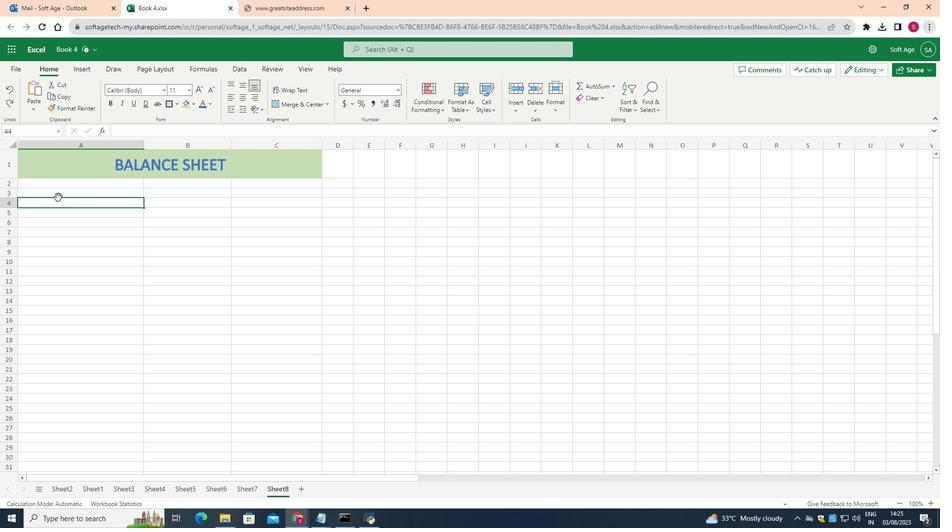 
Action: Mouse moved to (58, 194)
Screenshot: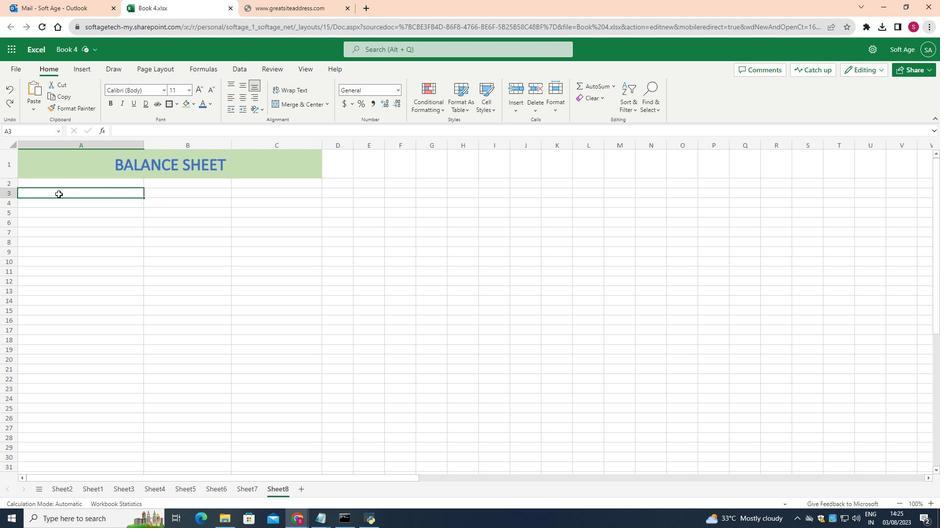 
Action: Mouse pressed left at (58, 194)
Screenshot: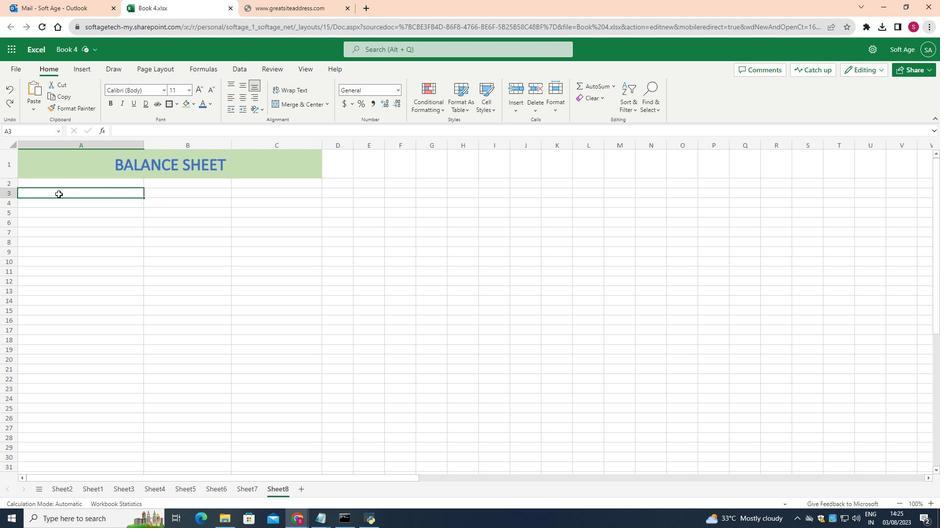
Action: Mouse moved to (57, 182)
Screenshot: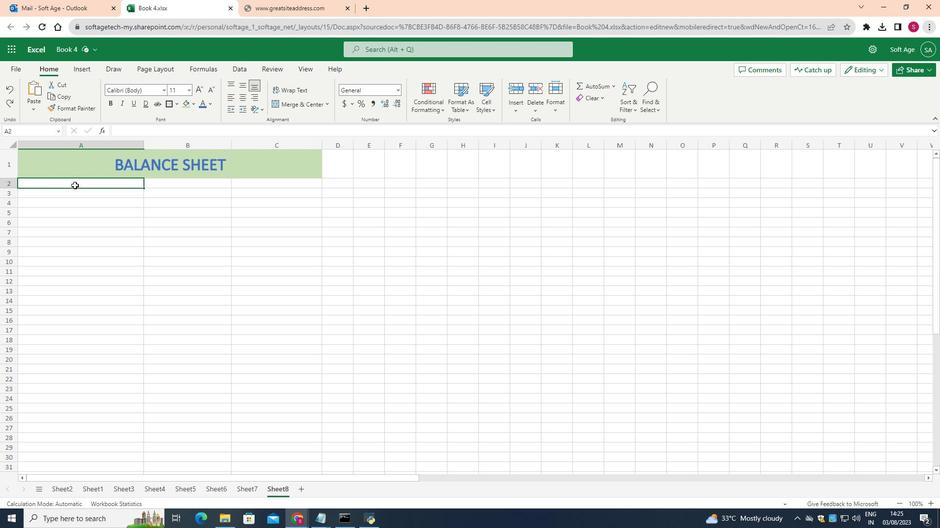 
Action: Mouse pressed left at (57, 182)
Screenshot: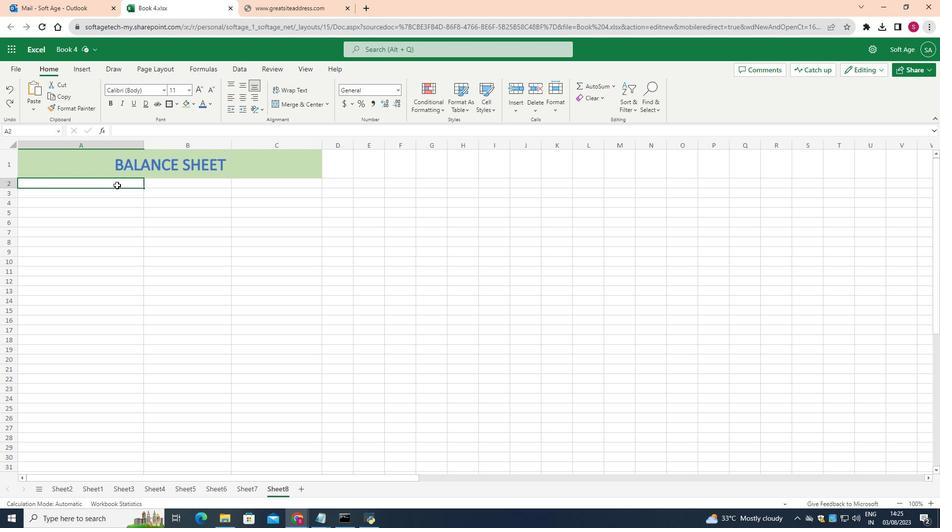 
Action: Mouse moved to (327, 98)
Screenshot: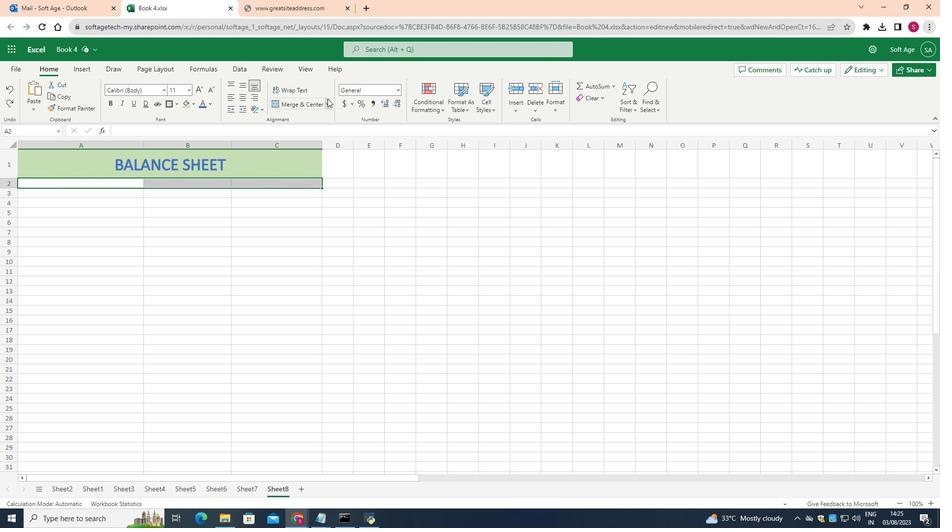 
Action: Mouse pressed left at (327, 98)
Screenshot: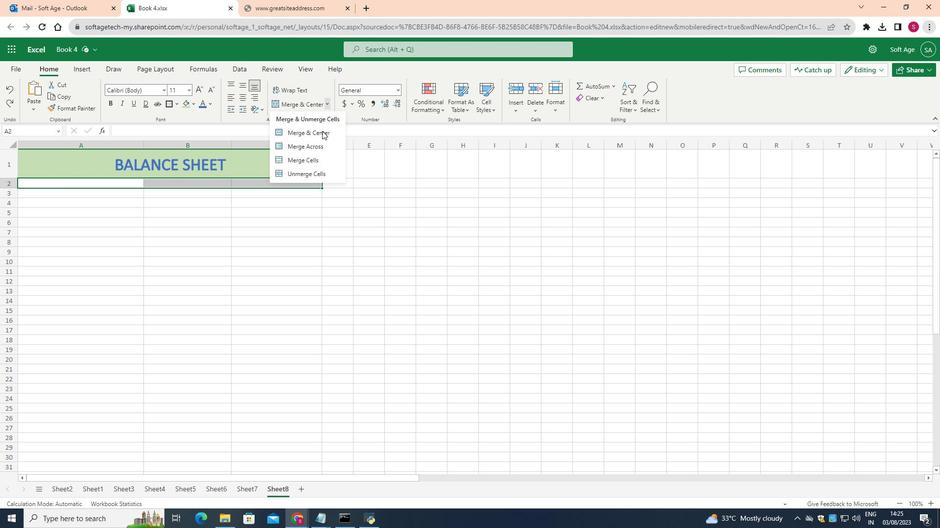 
Action: Mouse moved to (314, 158)
Screenshot: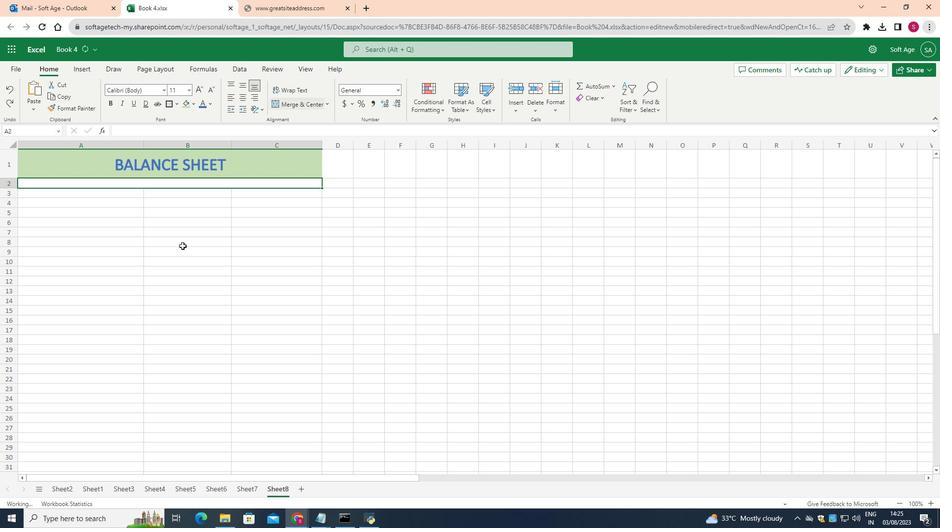 
Action: Mouse pressed left at (314, 158)
Screenshot: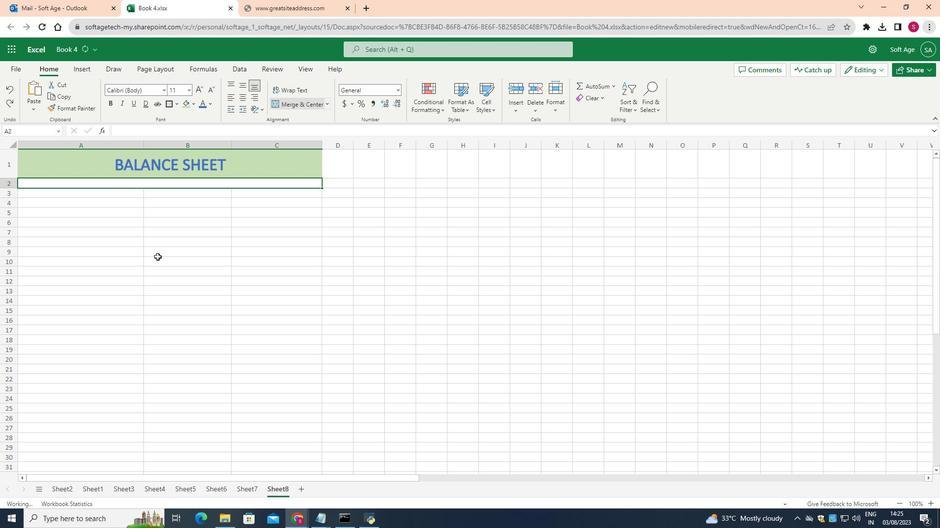 
Action: Mouse moved to (157, 257)
Screenshot: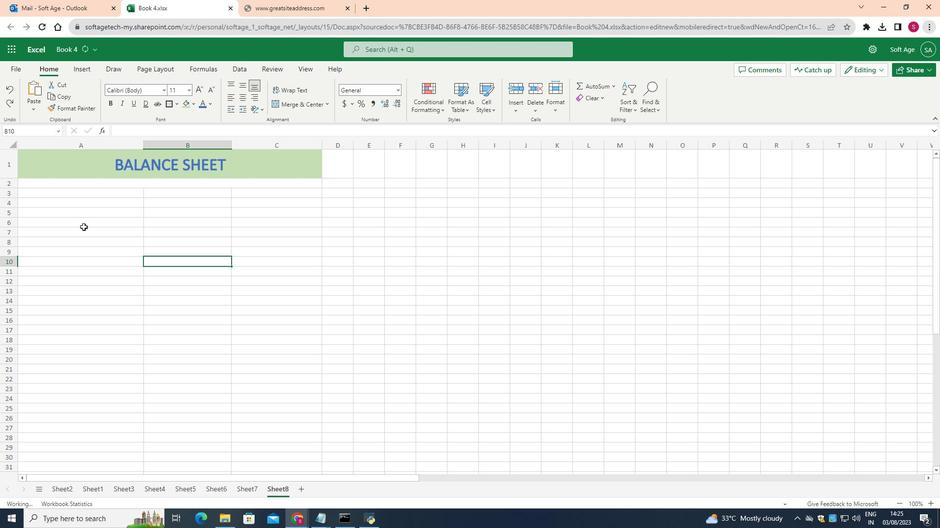 
Action: Mouse pressed left at (157, 257)
Screenshot: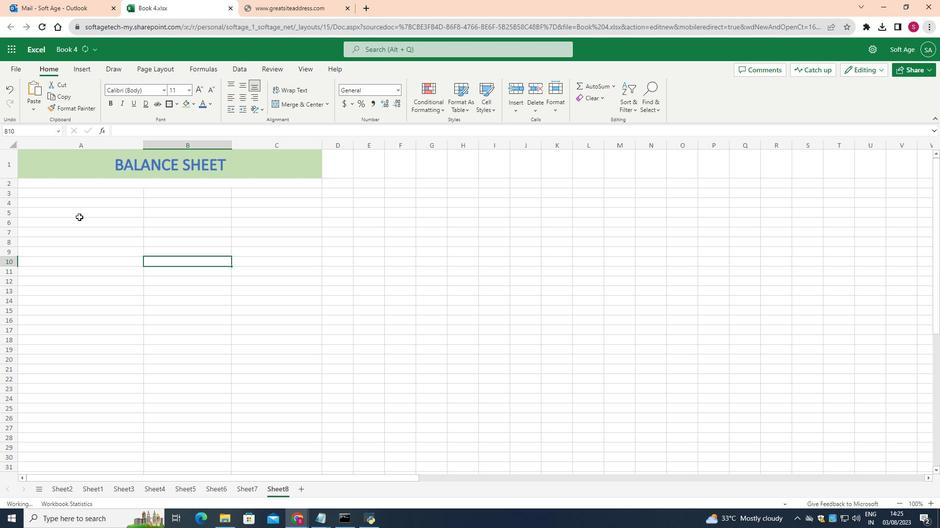 
Action: Mouse moved to (70, 192)
Screenshot: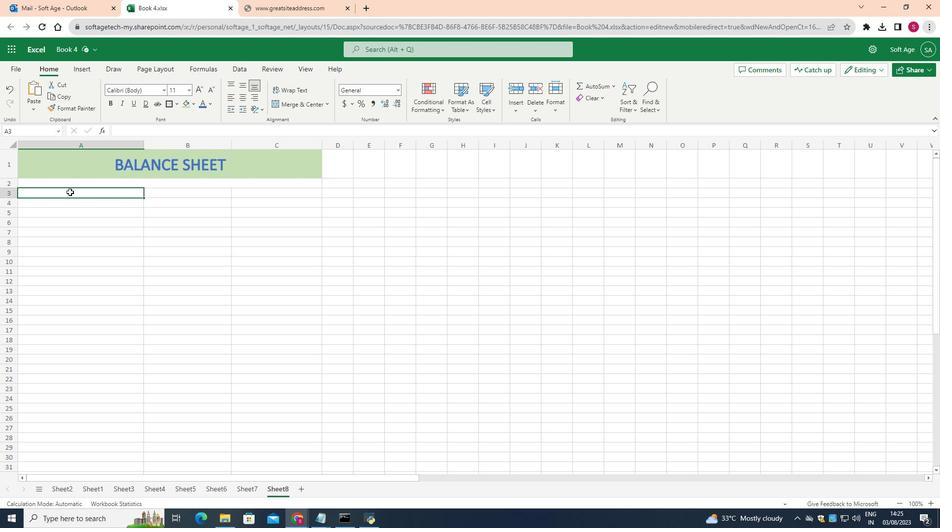 
Action: Mouse pressed left at (70, 192)
Screenshot: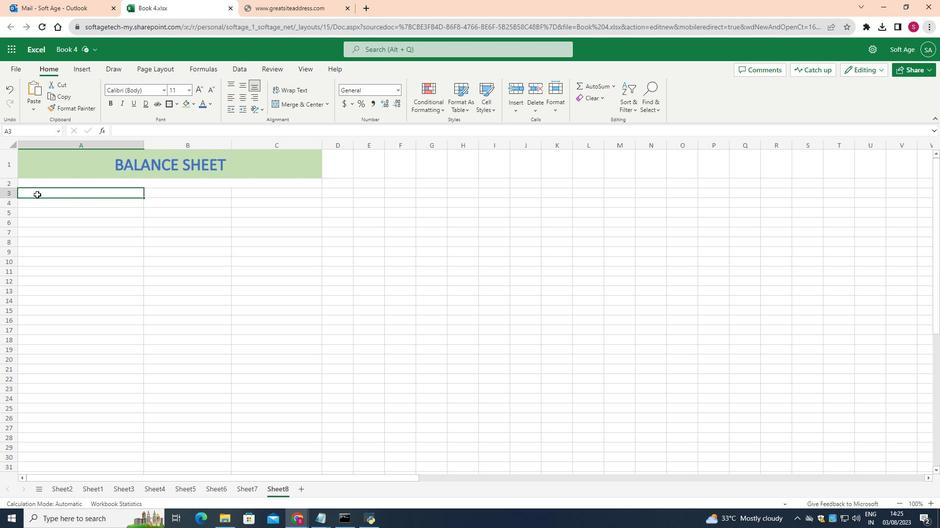 
Action: Mouse moved to (11, 198)
Screenshot: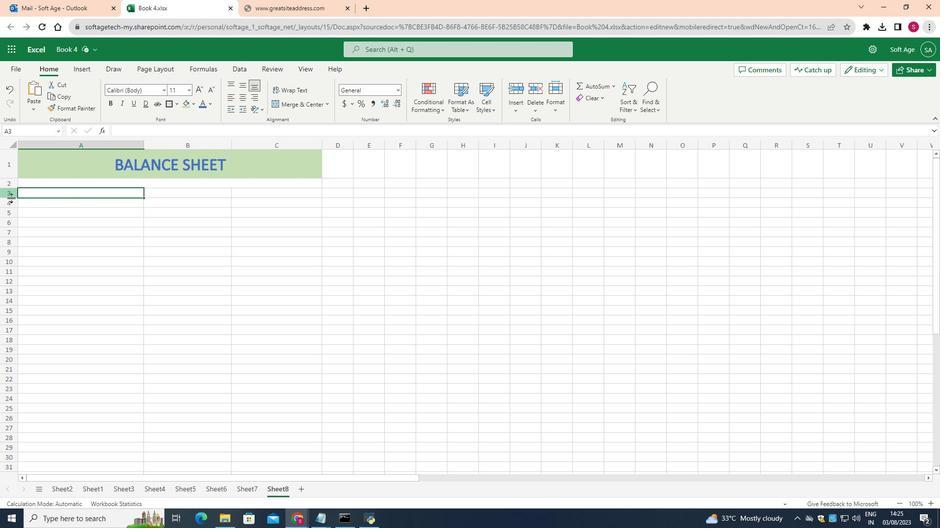 
Action: Mouse pressed left at (11, 198)
Screenshot: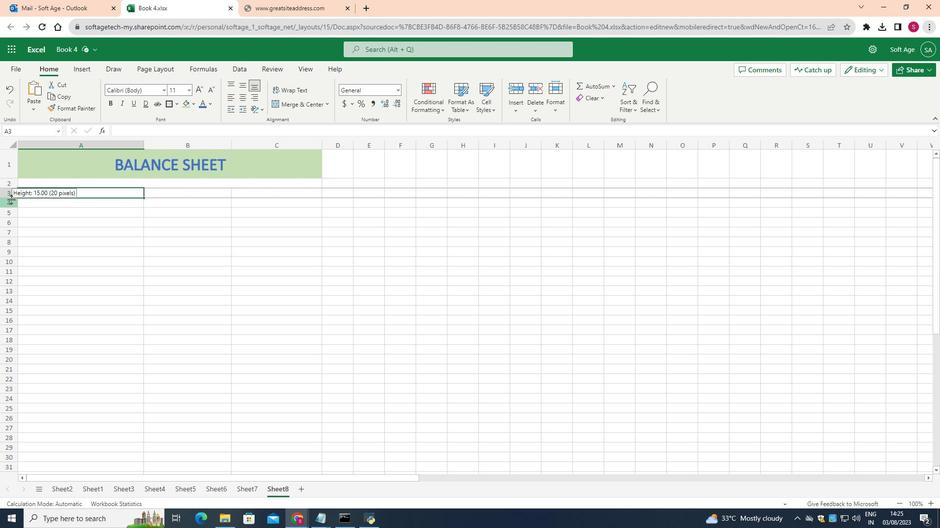 
Action: Mouse moved to (120, 205)
Screenshot: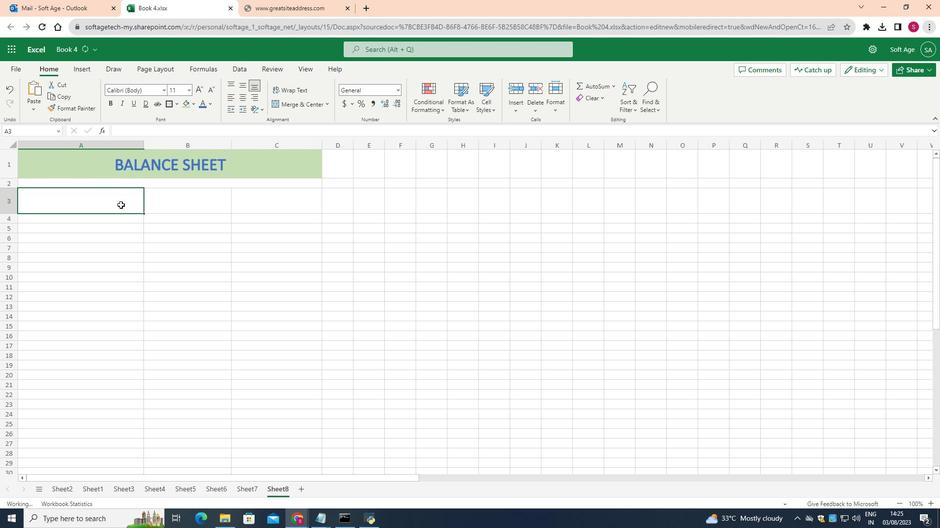
Action: Mouse pressed left at (120, 205)
Screenshot: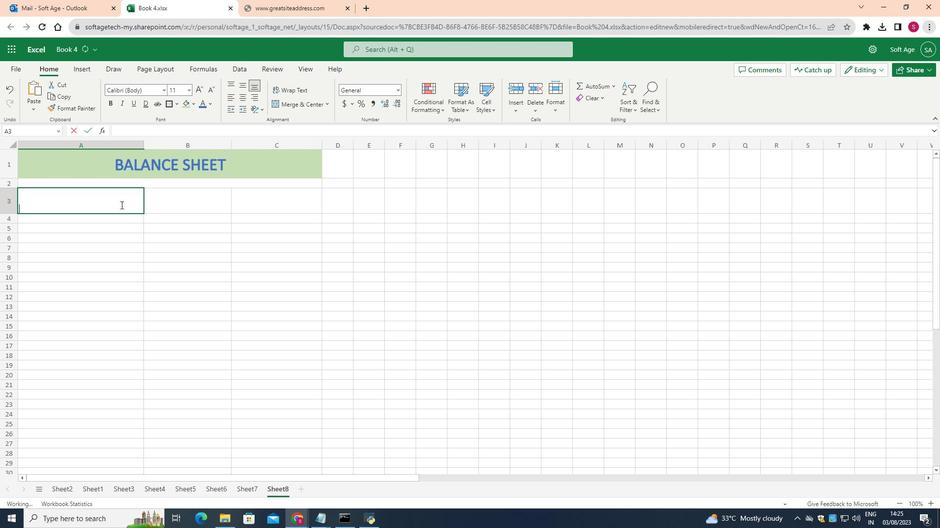 
Action: Mouse pressed left at (120, 205)
Screenshot: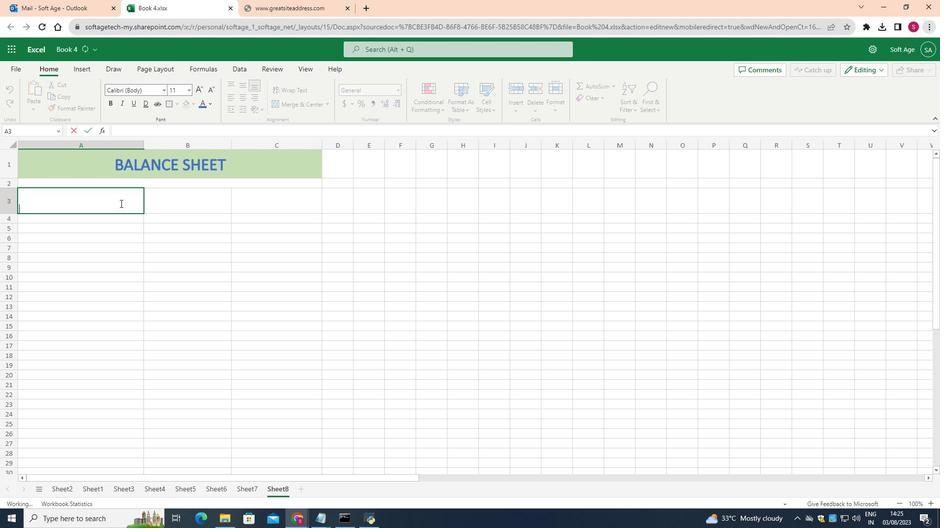 
Action: Mouse moved to (188, 88)
Screenshot: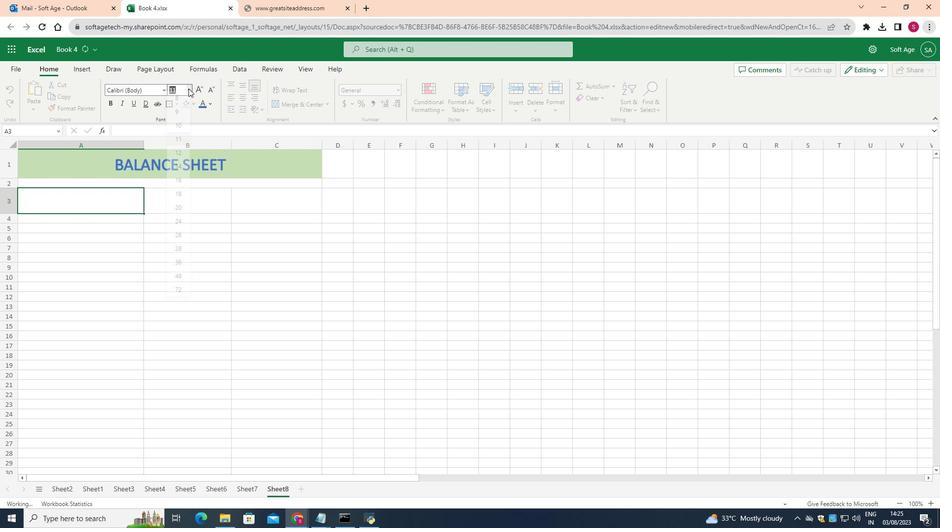 
Action: Mouse pressed left at (188, 88)
Screenshot: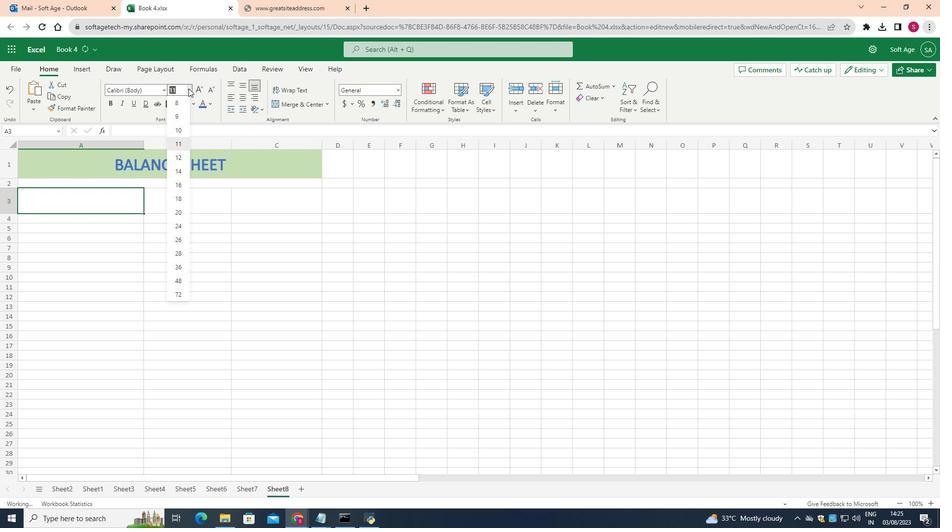 
Action: Mouse moved to (177, 197)
Screenshot: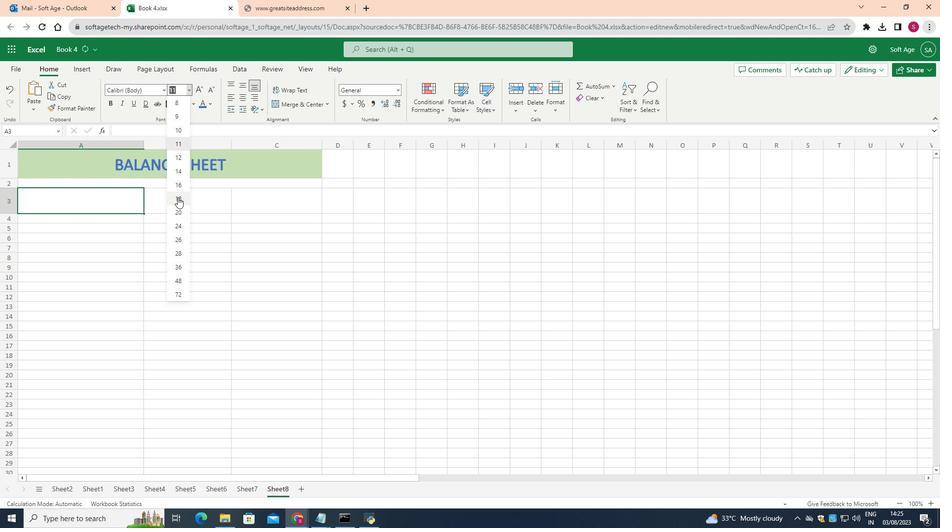 
Action: Mouse pressed left at (177, 197)
Screenshot: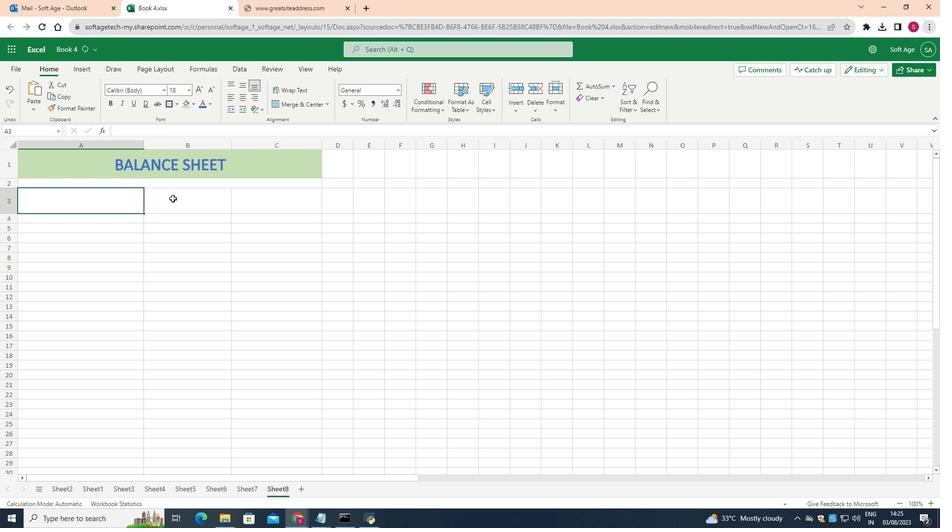 
Action: Mouse moved to (106, 195)
Screenshot: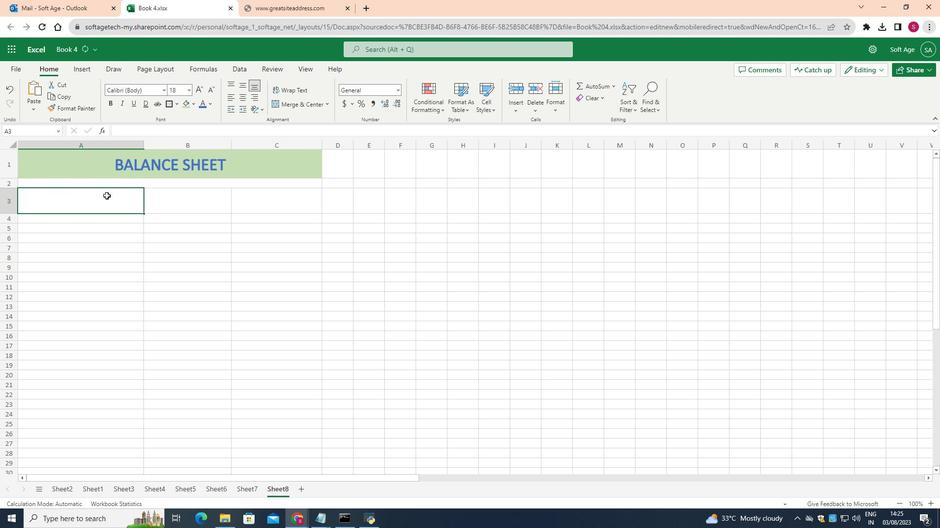 
Action: Mouse pressed left at (106, 195)
Screenshot: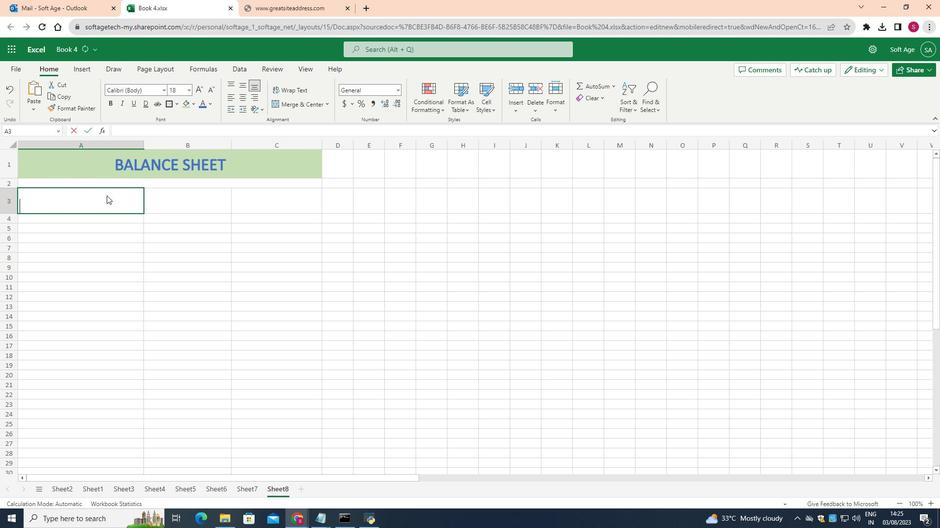 
Action: Mouse pressed left at (106, 195)
Screenshot: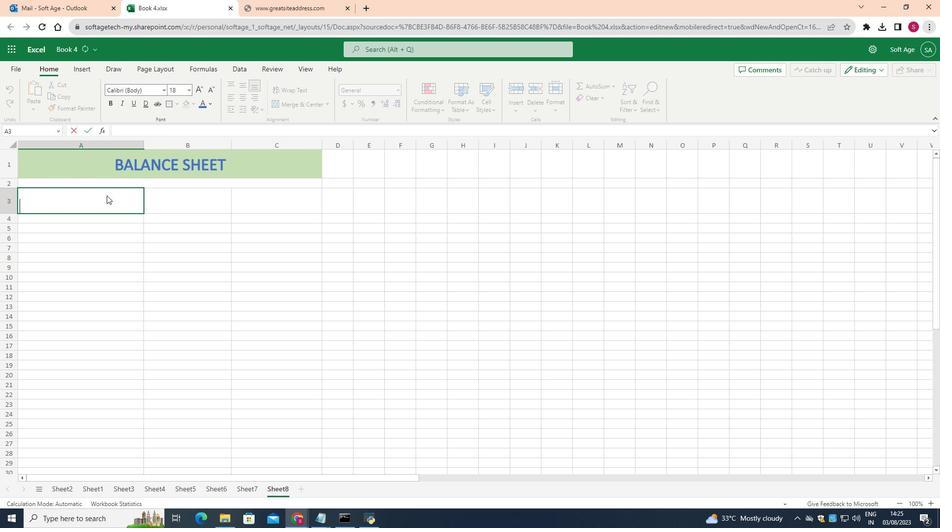 
Action: Key pressed <Key.shift><Key.shift><Key.shift><Key.shift><Key.shift><Key.shift><Key.shift><Key.shift><Key.shift><Key.shift>Assets
Screenshot: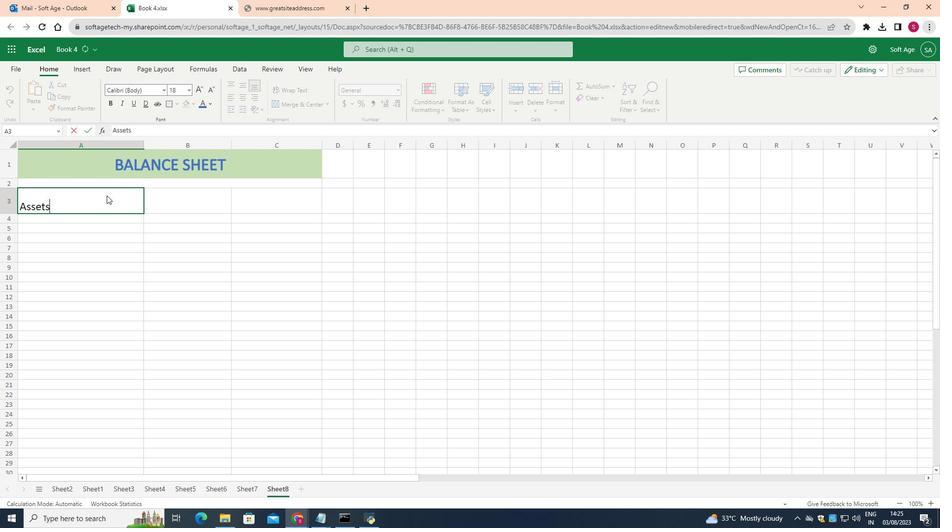 
Action: Mouse moved to (19, 204)
Screenshot: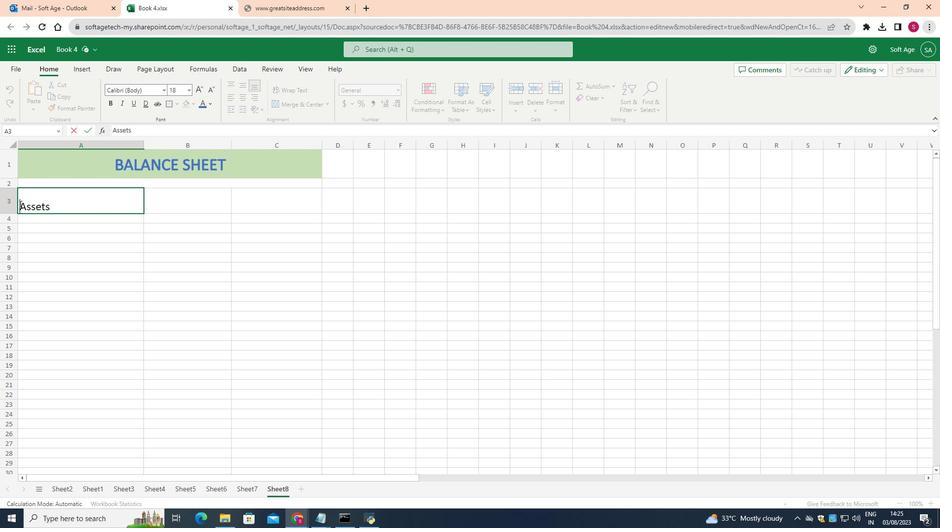 
Action: Mouse pressed left at (19, 204)
Screenshot: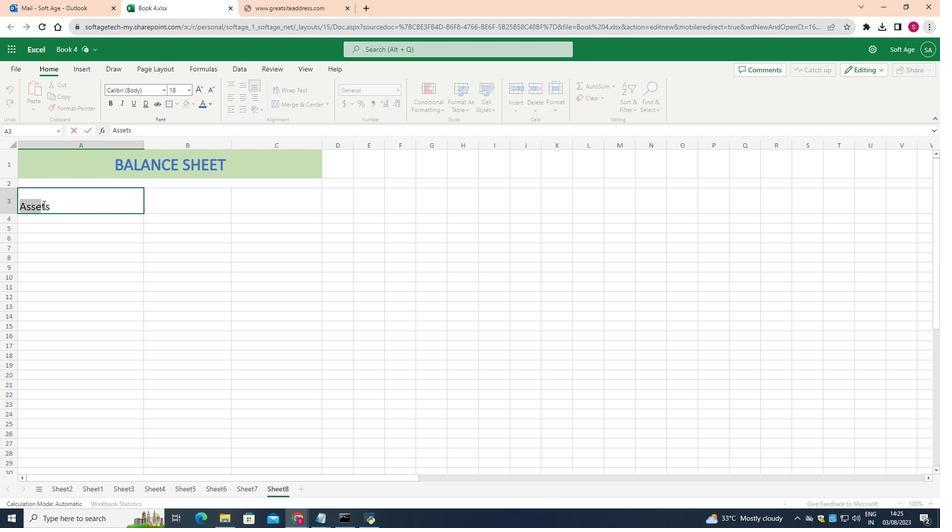 
Action: Mouse moved to (111, 103)
Screenshot: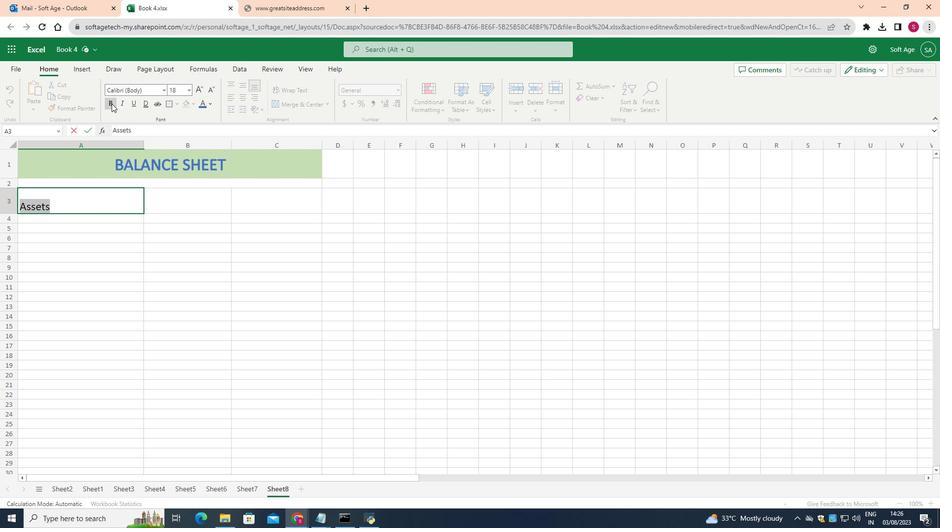 
Action: Mouse pressed left at (111, 103)
Screenshot: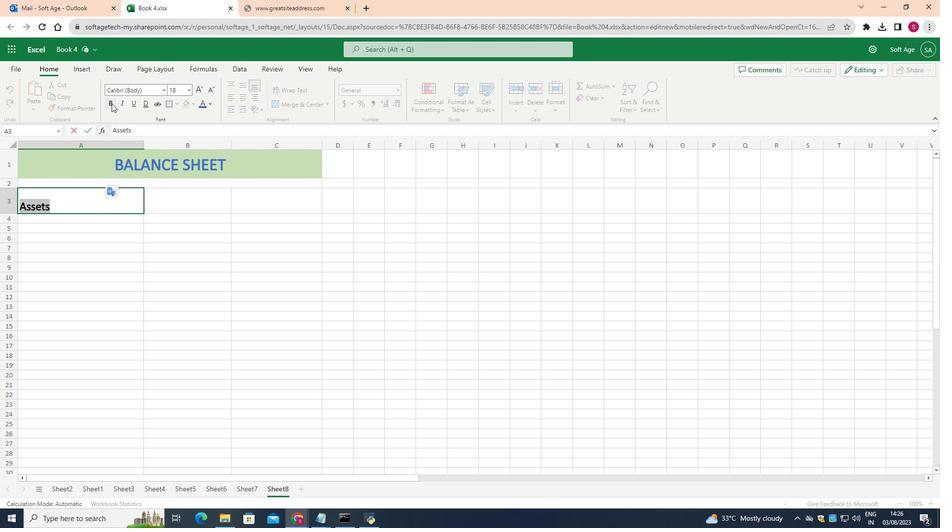 
Action: Mouse moved to (20, 202)
Screenshot: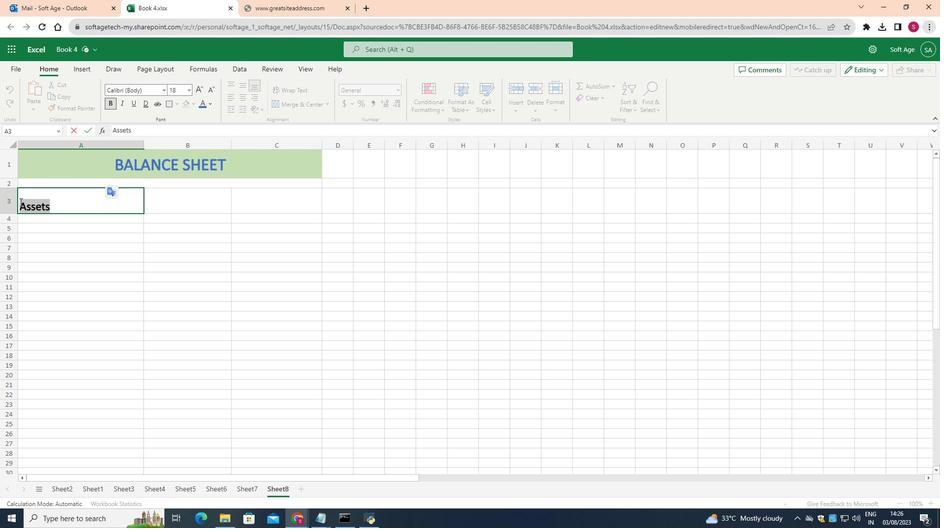 
Action: Mouse pressed left at (20, 202)
Screenshot: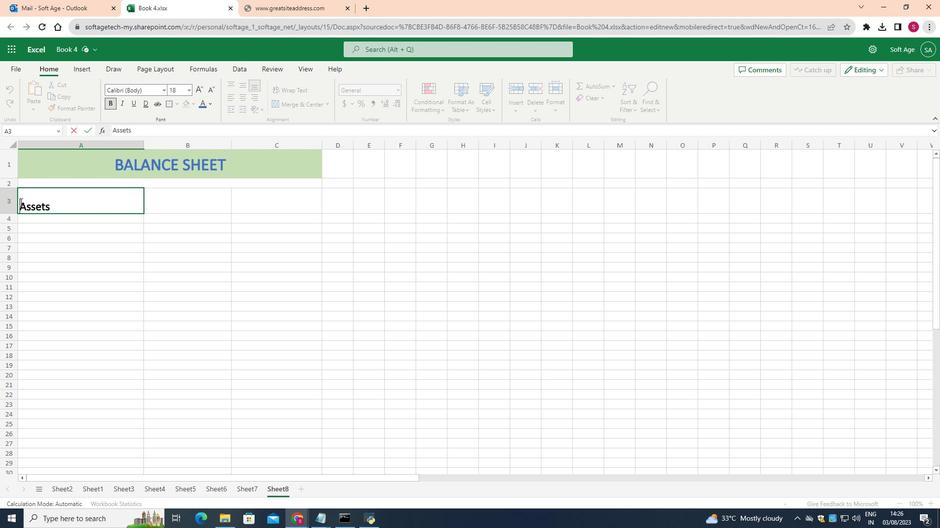 
Action: Key pressed <Key.space><Key.space>
Screenshot: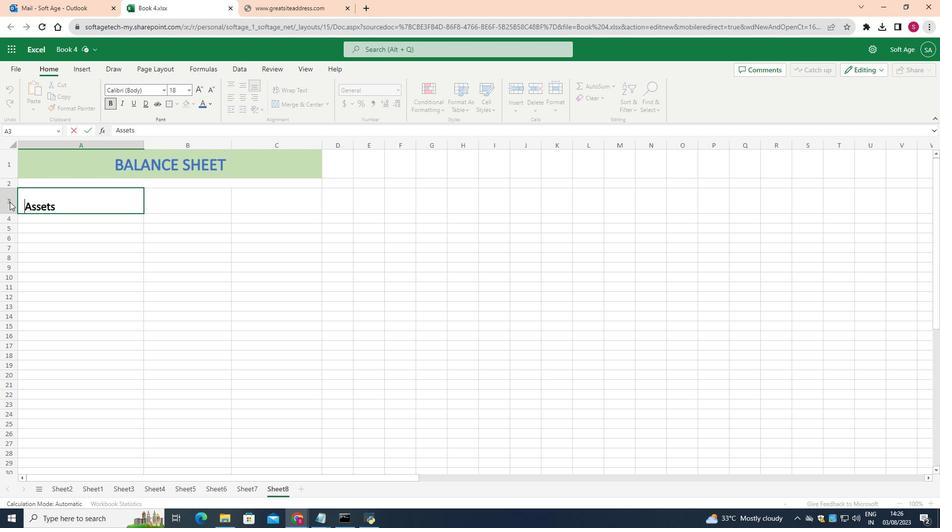 
Action: Mouse moved to (71, 204)
Screenshot: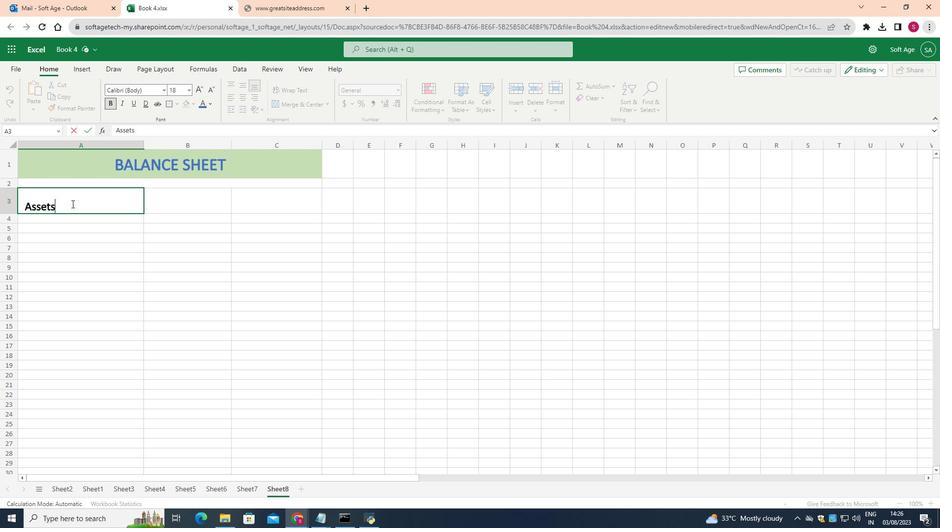 
Action: Mouse pressed left at (71, 204)
Screenshot: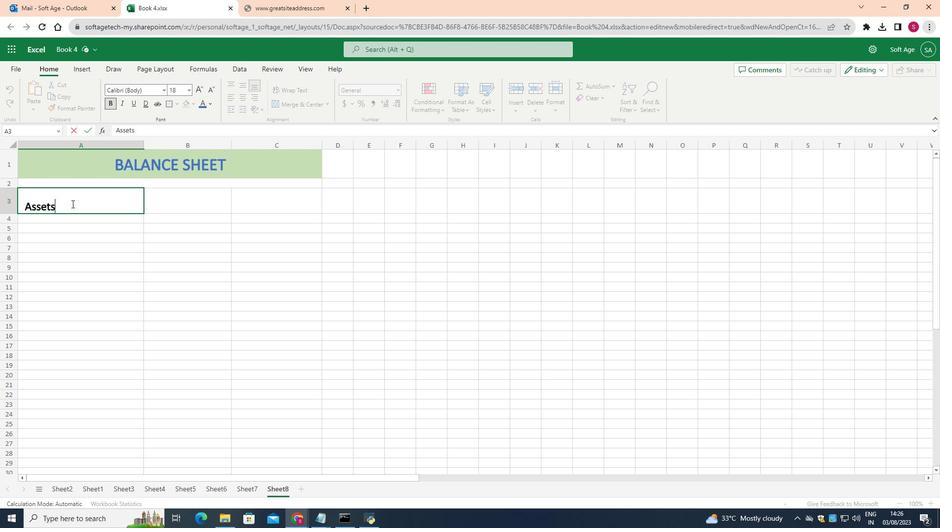 
Action: Mouse moved to (43, 217)
Screenshot: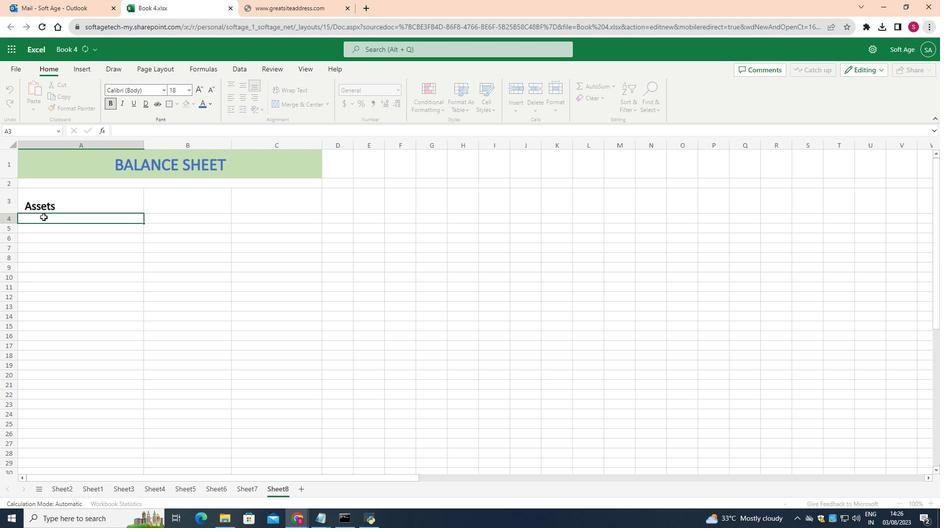
Action: Mouse pressed left at (43, 217)
Screenshot: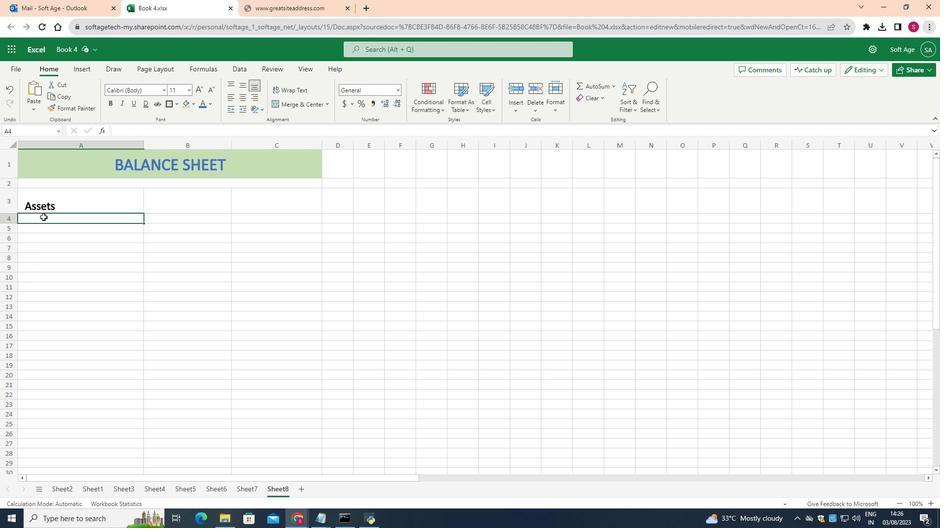 
Action: Mouse moved to (12, 223)
Screenshot: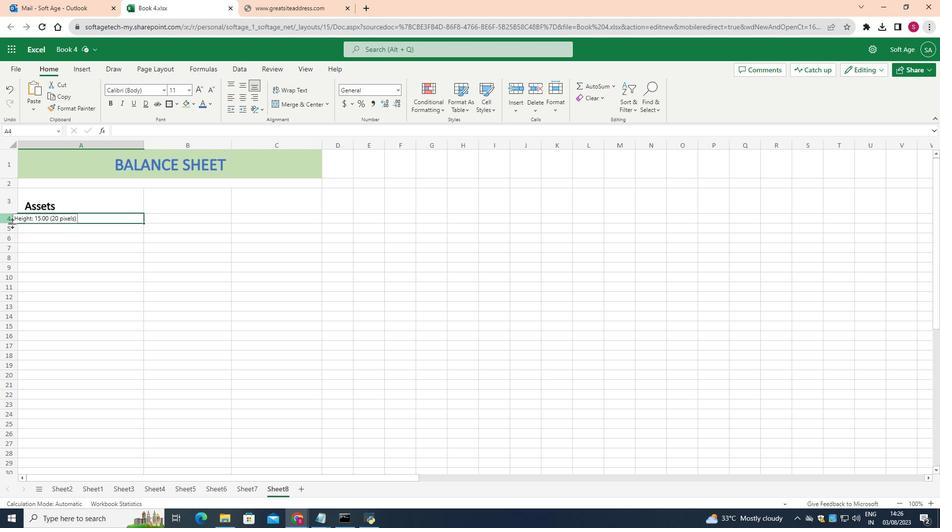 
Action: Mouse pressed left at (12, 223)
Screenshot: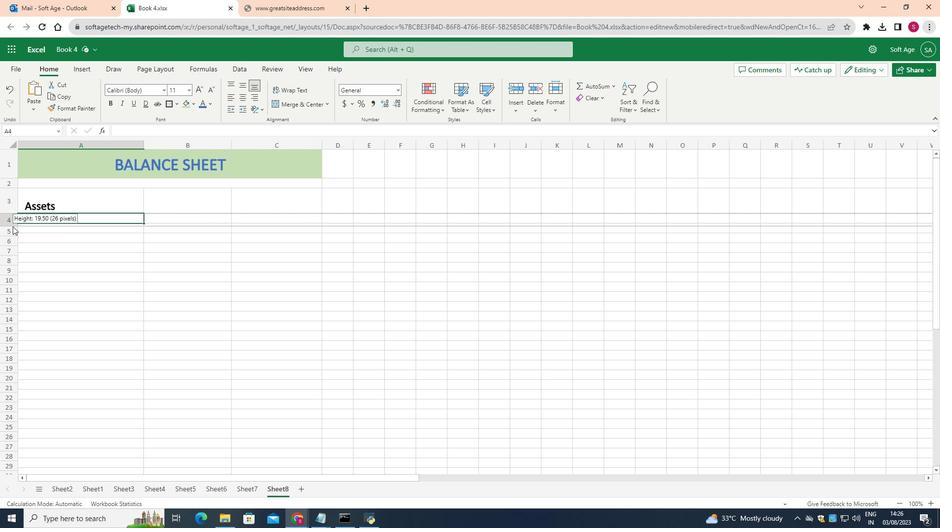 
Action: Mouse moved to (71, 220)
Screenshot: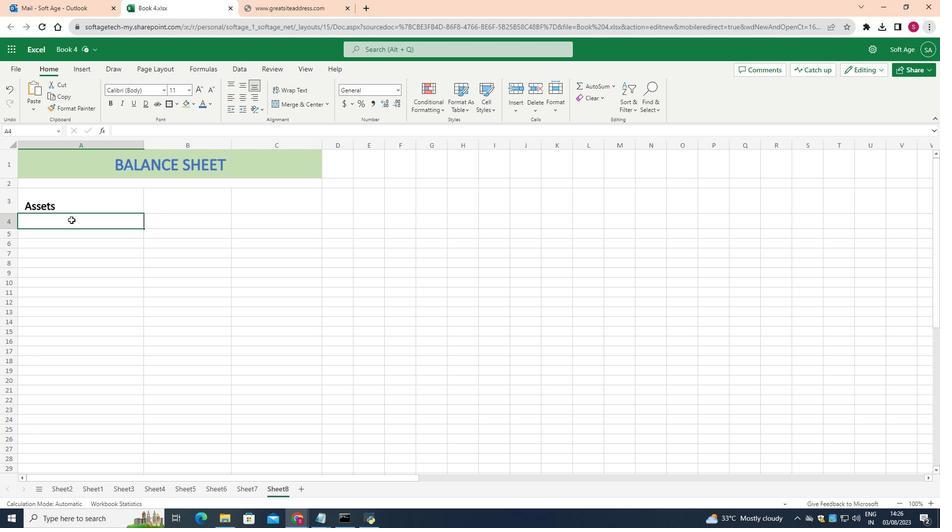 
Action: Mouse pressed left at (71, 220)
Screenshot: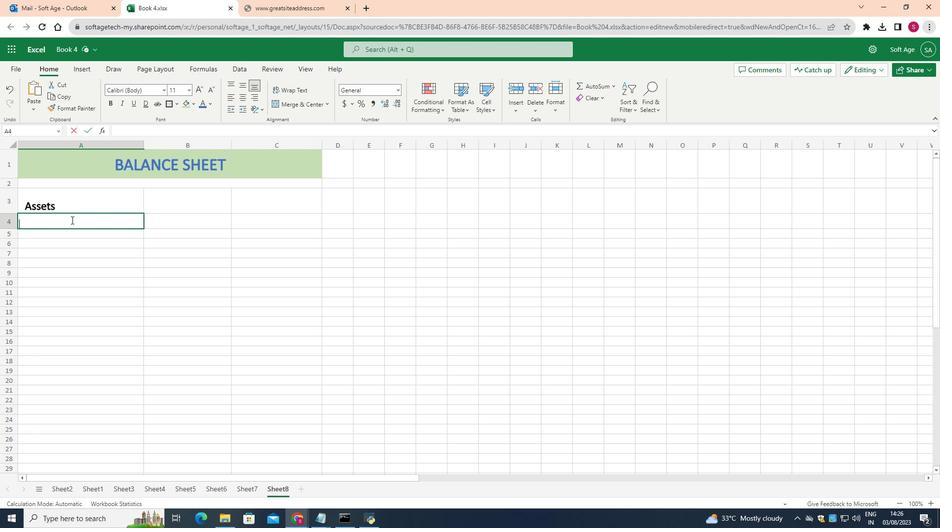 
Action: Mouse pressed left at (71, 220)
Screenshot: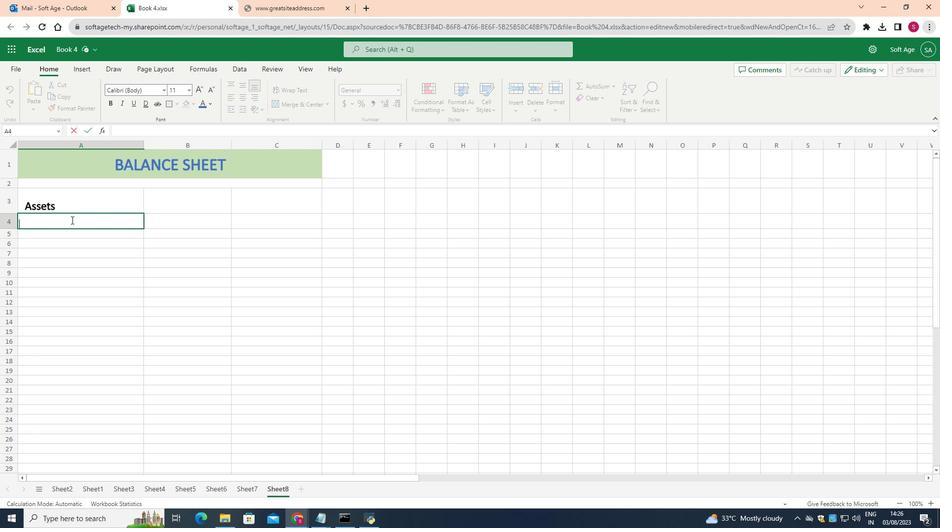 
Action: Mouse moved to (187, 89)
Screenshot: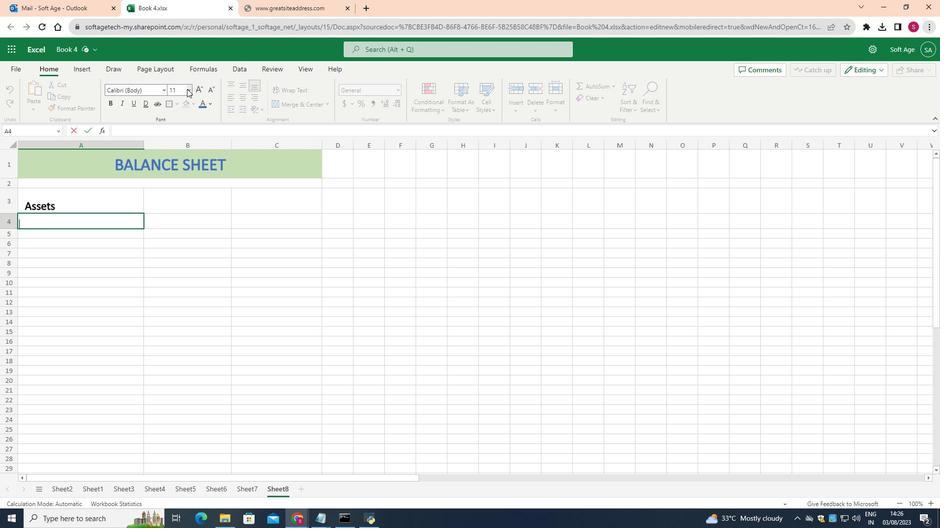 
Action: Mouse pressed left at (187, 89)
Screenshot: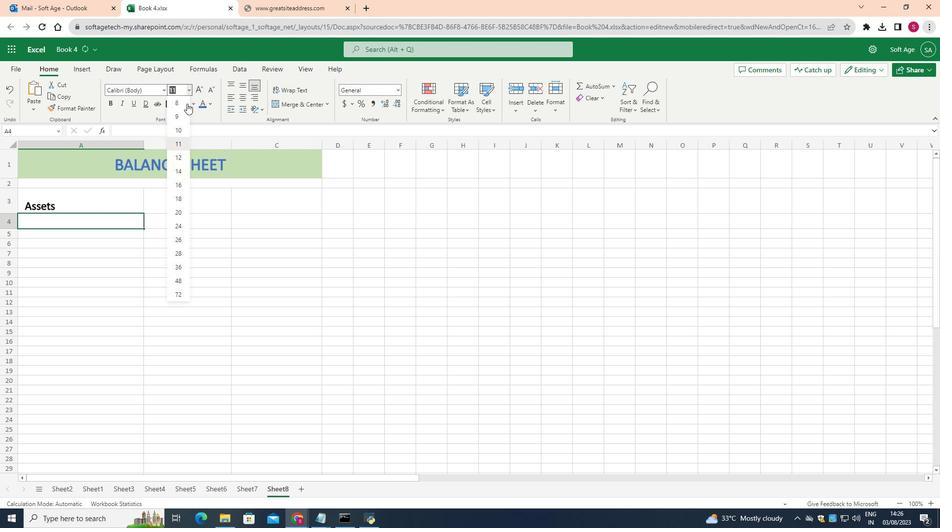 
Action: Mouse moved to (178, 170)
Screenshot: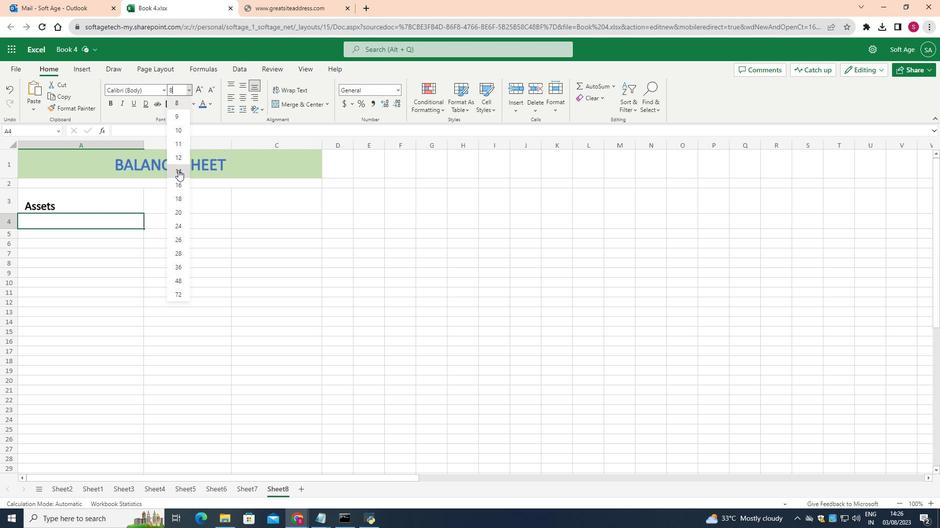 
Action: Mouse pressed left at (178, 170)
Screenshot: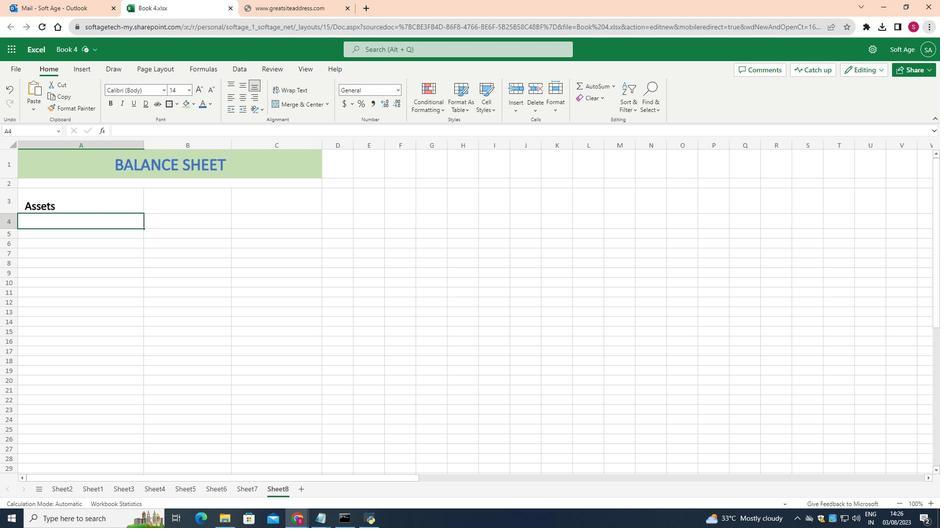 
Action: Mouse moved to (189, 91)
Screenshot: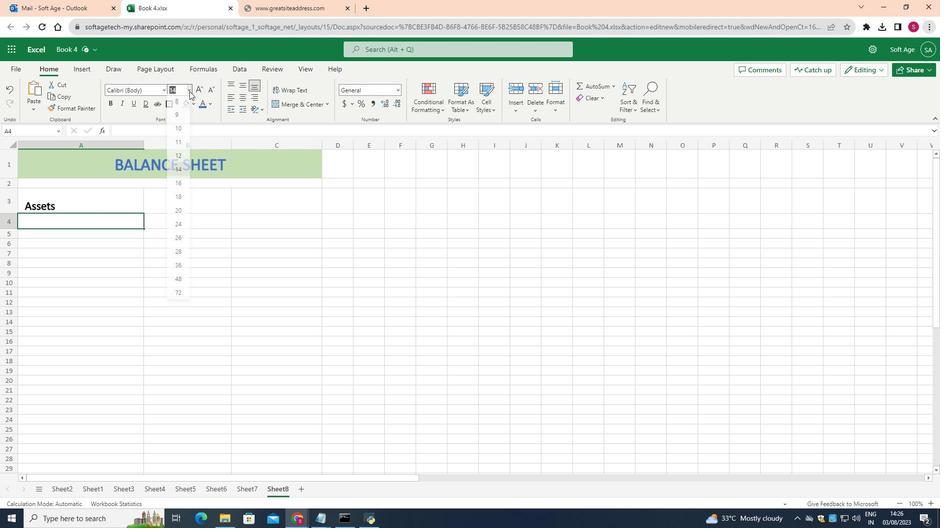
Action: Mouse pressed left at (189, 91)
Screenshot: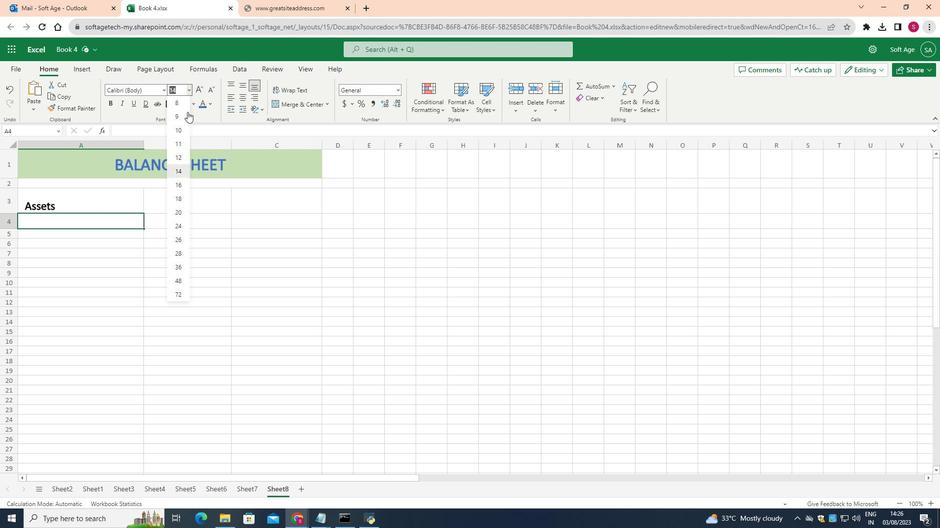 
Action: Mouse moved to (179, 185)
Screenshot: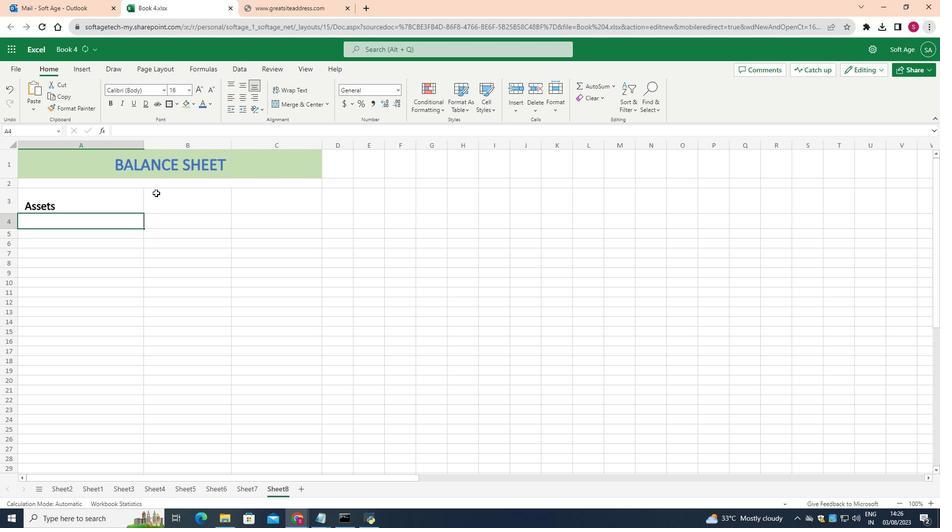 
Action: Mouse pressed left at (179, 185)
Screenshot: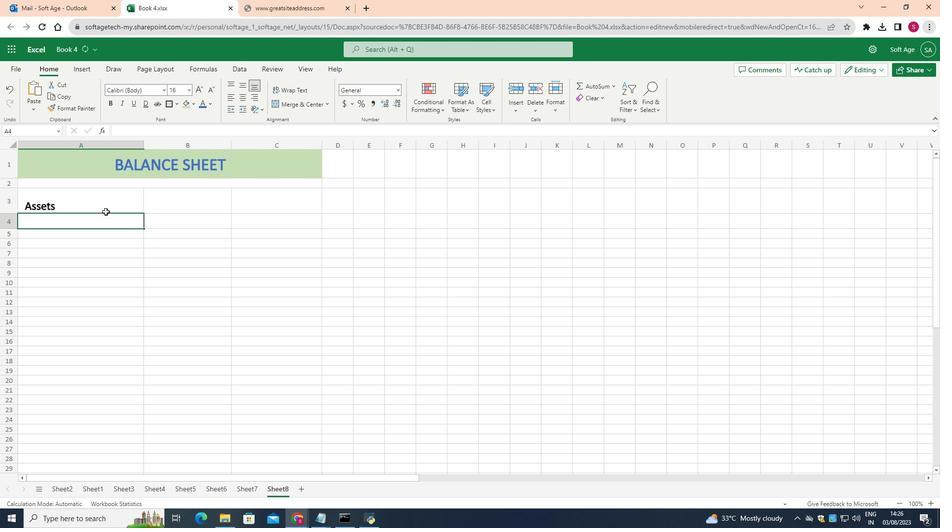 
Action: Mouse moved to (102, 218)
Screenshot: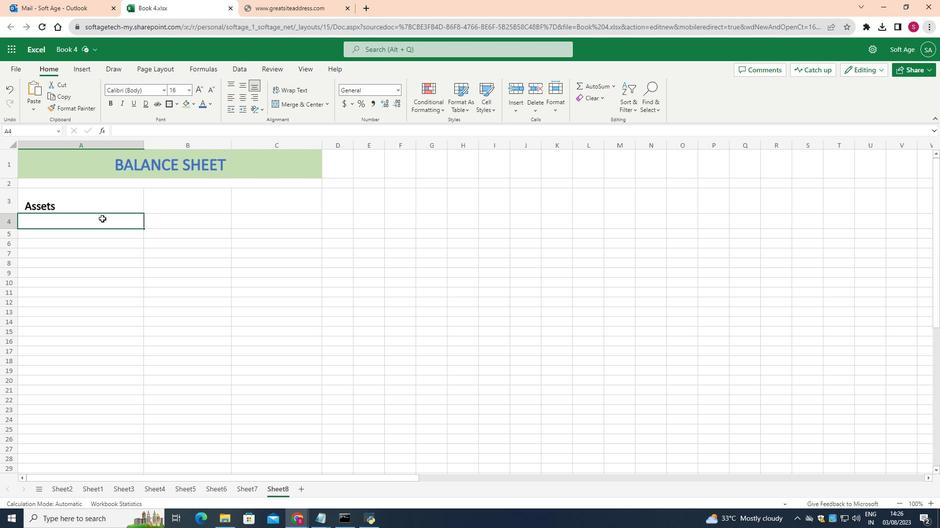 
Action: Mouse pressed left at (102, 218)
Screenshot: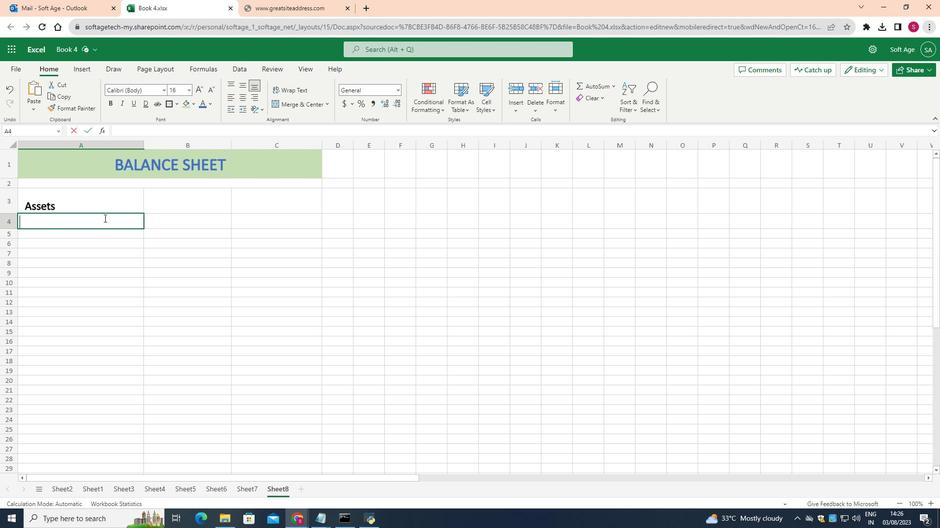 
Action: Mouse pressed left at (102, 218)
Screenshot: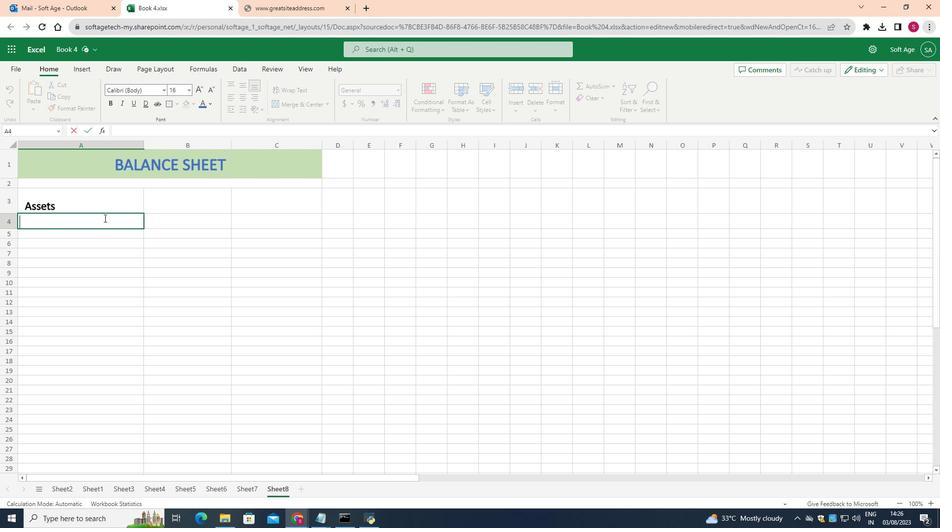 
Action: Mouse moved to (104, 218)
Screenshot: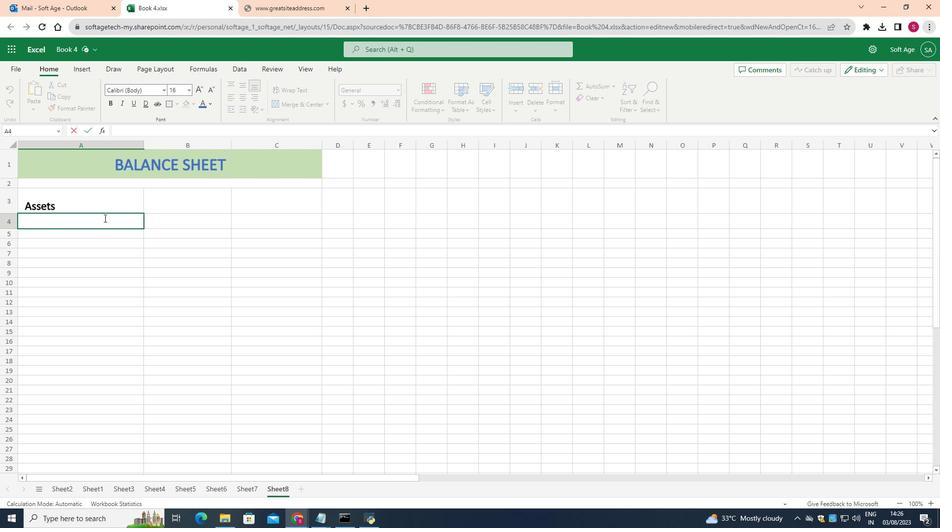 
Action: Key pressed <Key.shift>Current<Key.space>assets<Key.shift_r>:
Screenshot: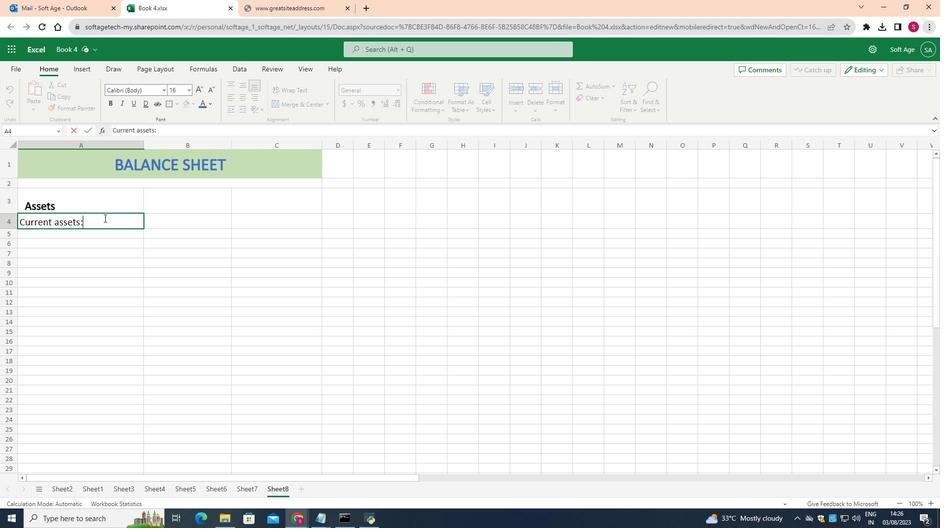 
Action: Mouse moved to (170, 224)
Screenshot: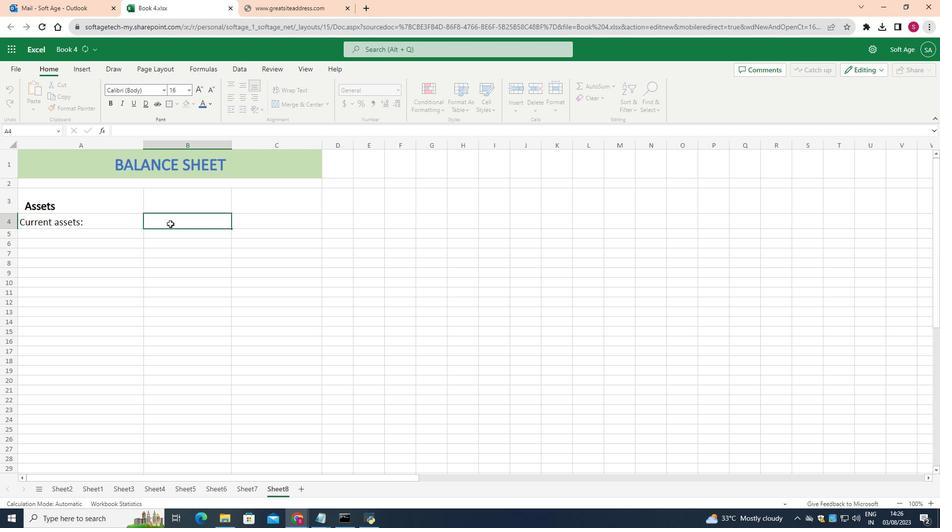 
Action: Mouse pressed left at (170, 224)
Screenshot: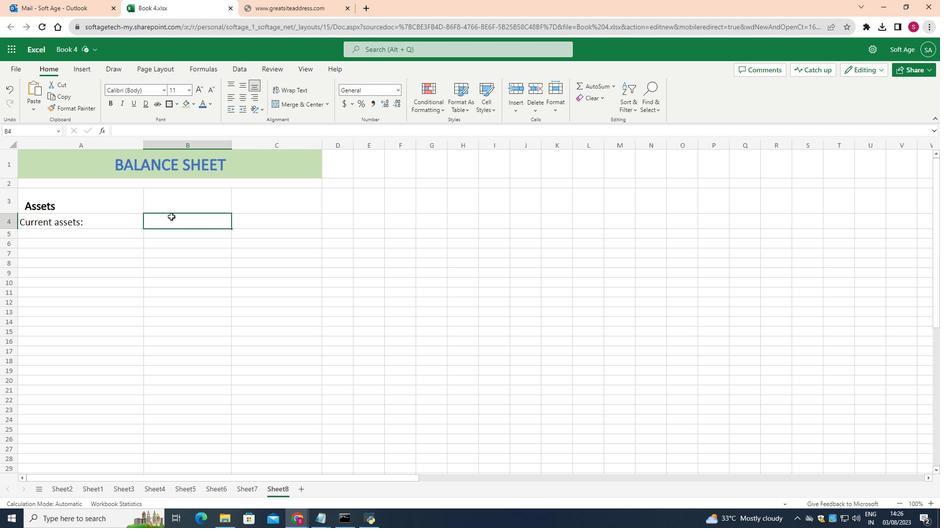
Action: Mouse moved to (189, 85)
Screenshot: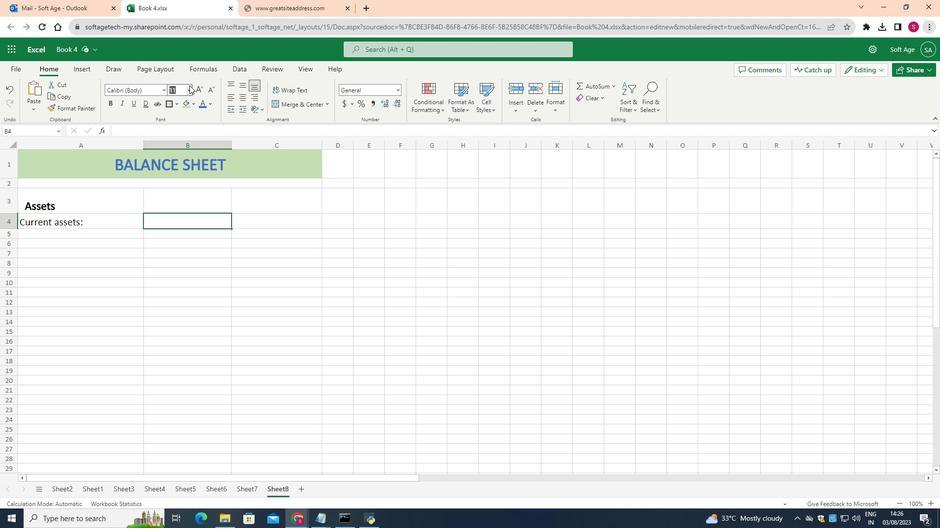
Action: Mouse pressed left at (189, 85)
Screenshot: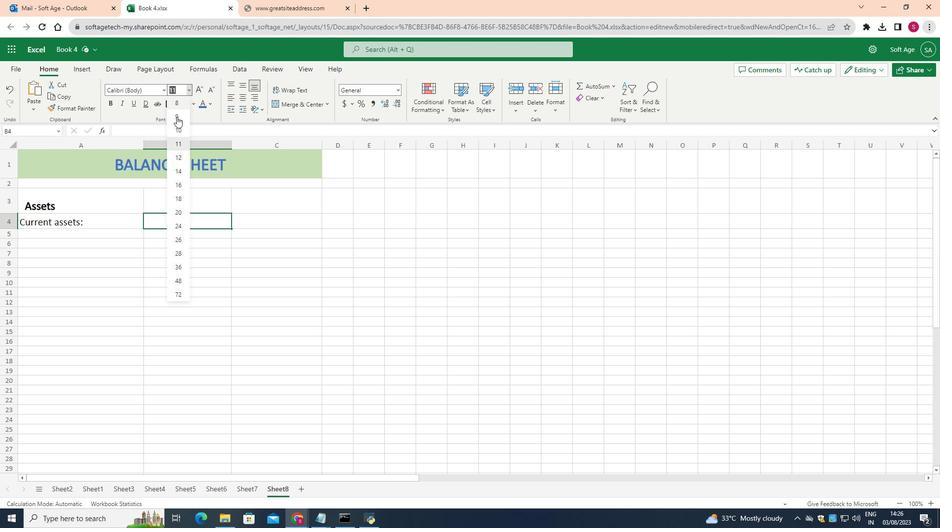 
Action: Mouse moved to (176, 183)
Screenshot: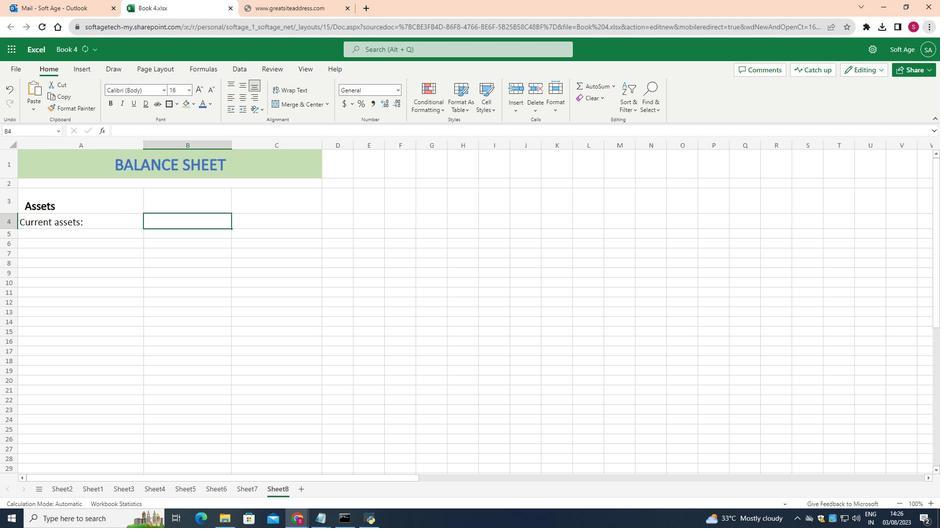 
Action: Mouse pressed left at (176, 183)
Screenshot: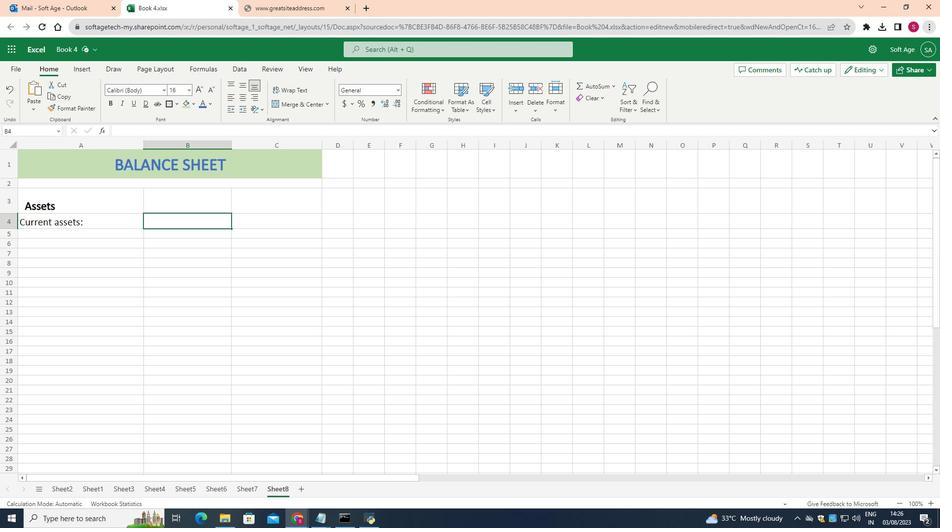 
Action: Key pressed <Key.shift>Previous<Key.space><Key.shift>Year
Screenshot: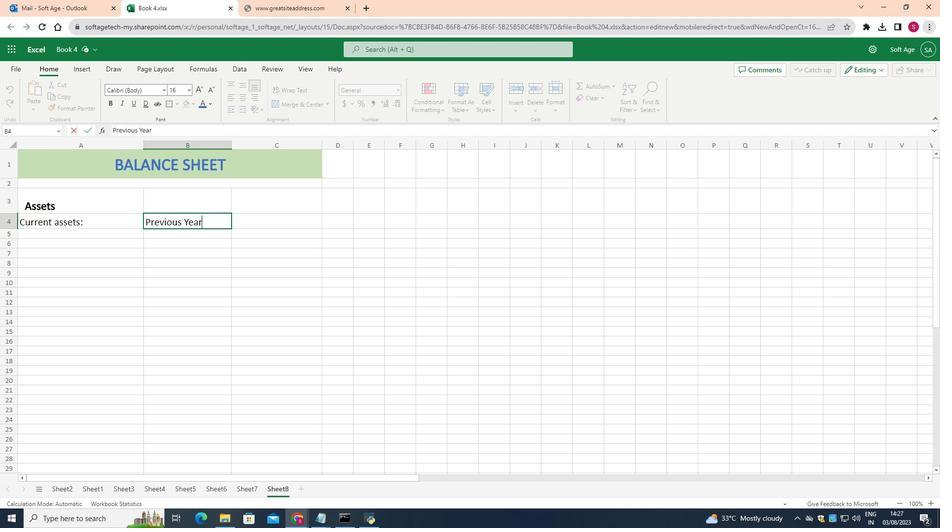 
Action: Mouse moved to (268, 220)
Screenshot: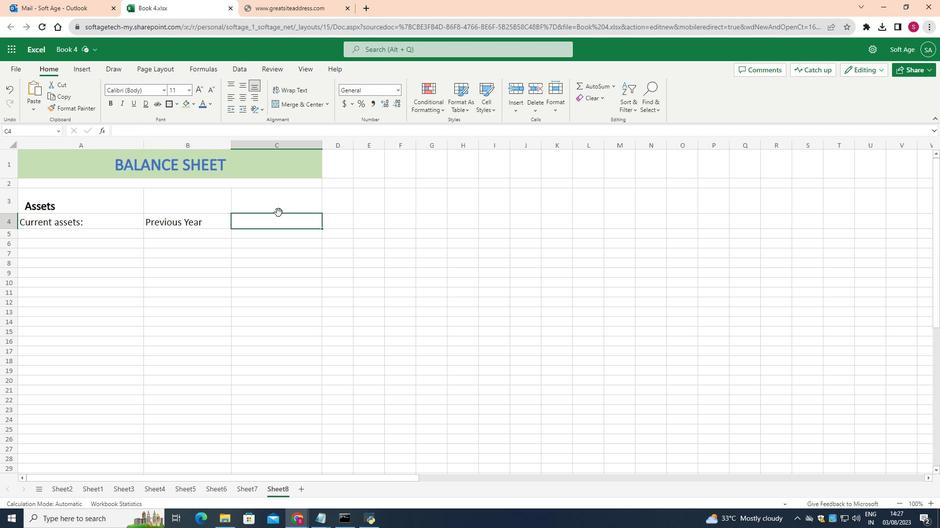 
Action: Mouse pressed left at (268, 220)
Screenshot: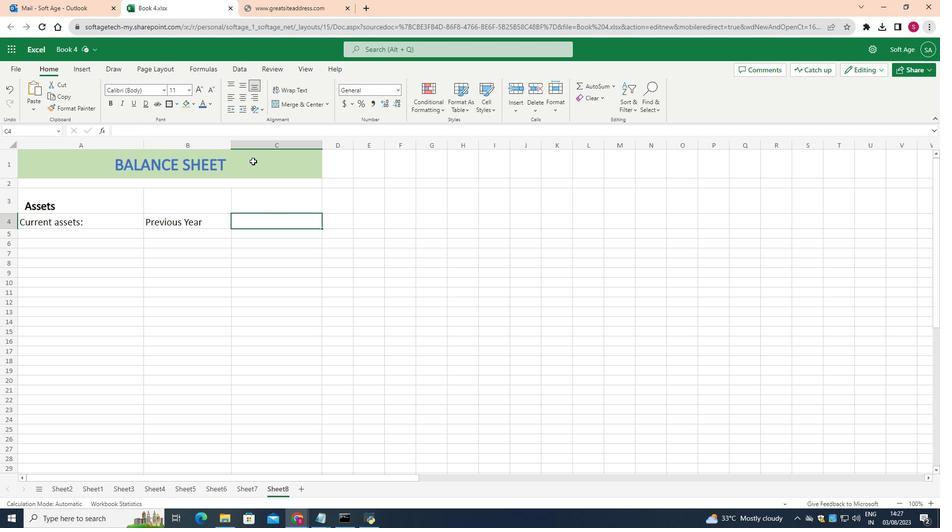 
Action: Mouse moved to (191, 88)
Screenshot: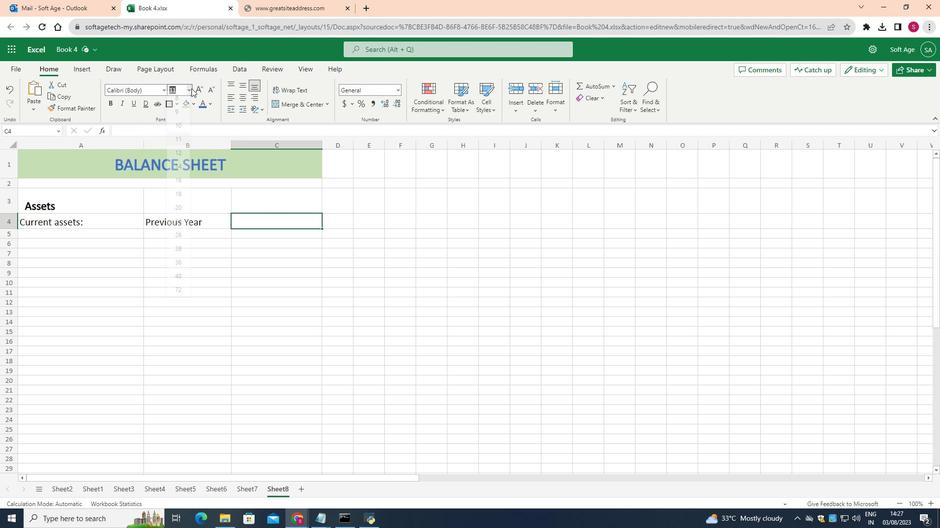 
Action: Mouse pressed left at (191, 88)
Screenshot: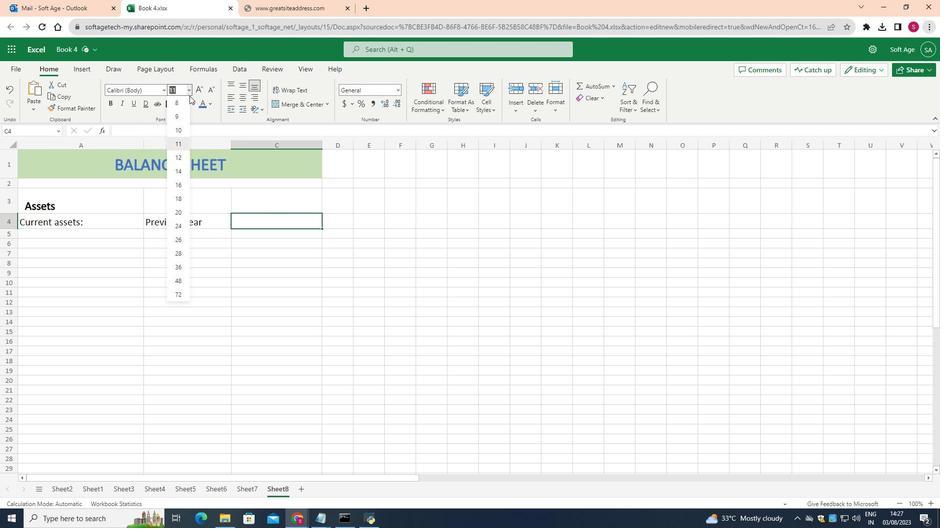 
Action: Mouse moved to (179, 198)
Screenshot: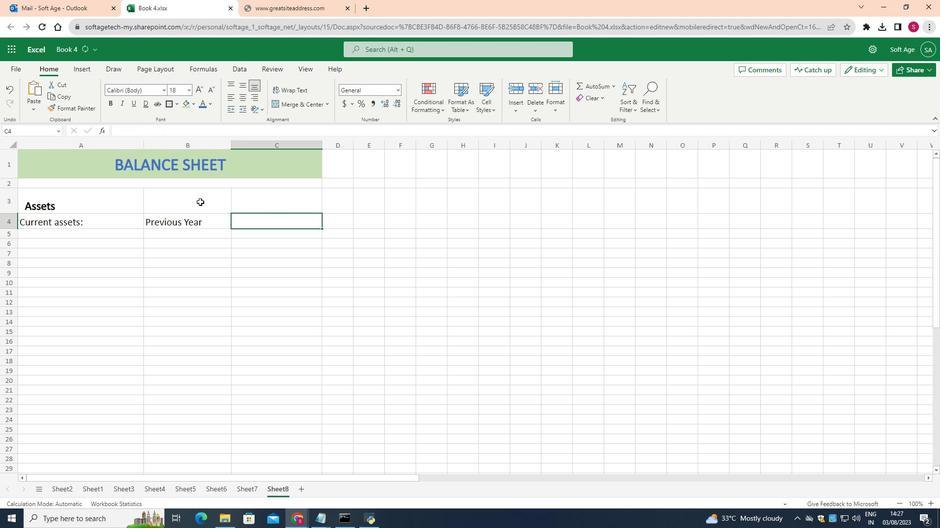 
Action: Mouse pressed left at (179, 198)
Screenshot: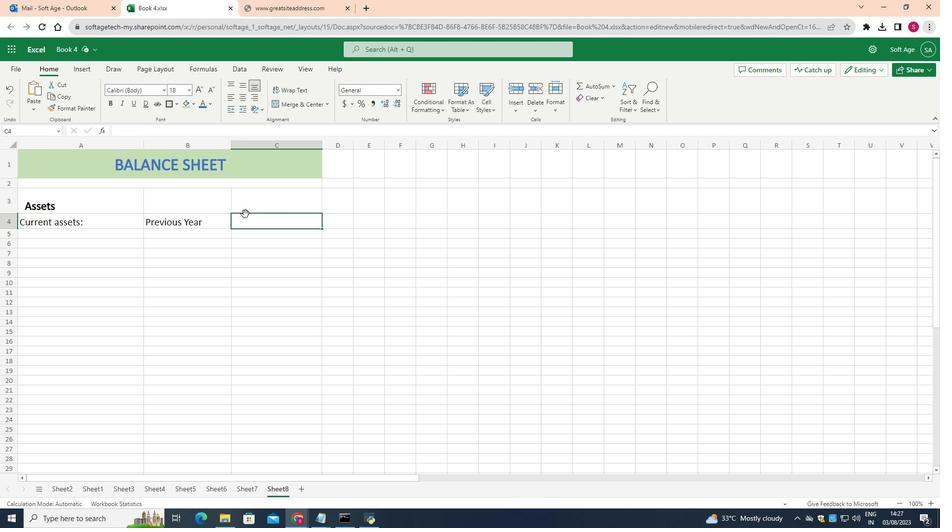 
Action: Mouse moved to (253, 221)
Screenshot: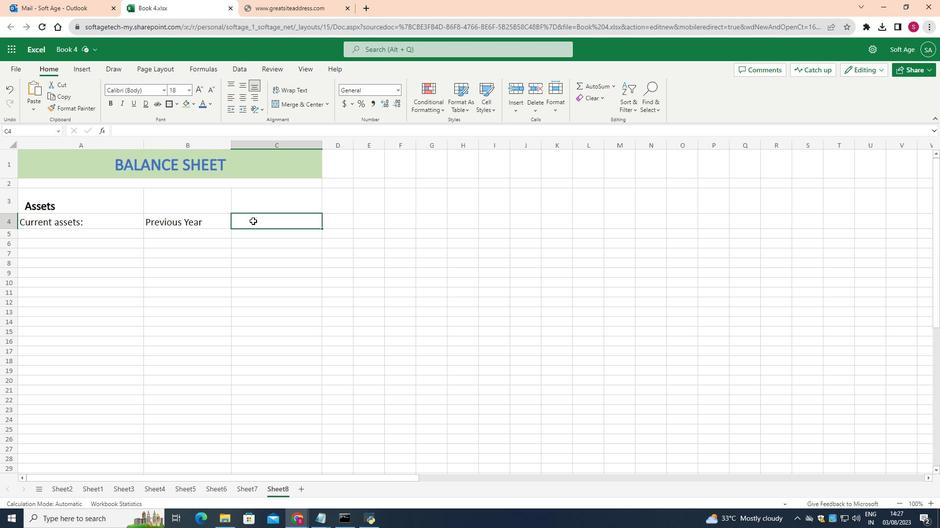 
Action: Mouse pressed left at (253, 221)
Screenshot: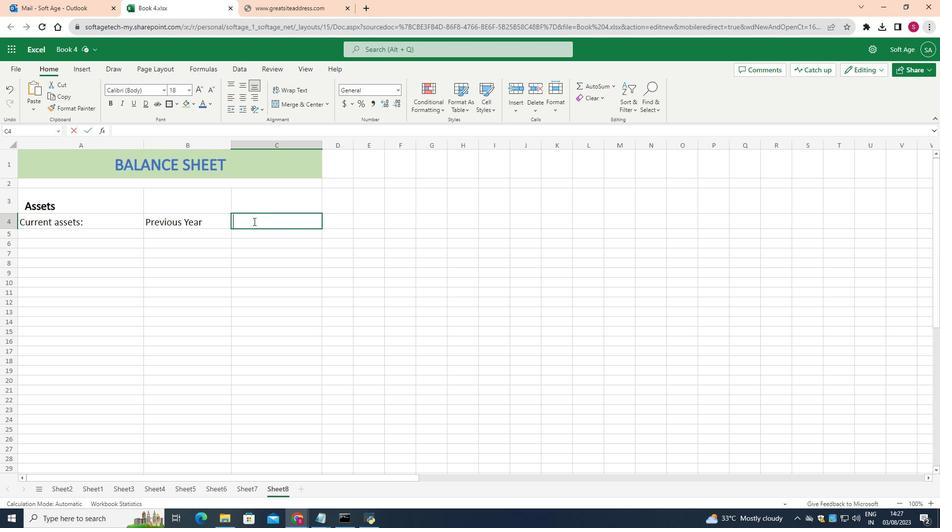 
Action: Mouse pressed left at (253, 221)
Screenshot: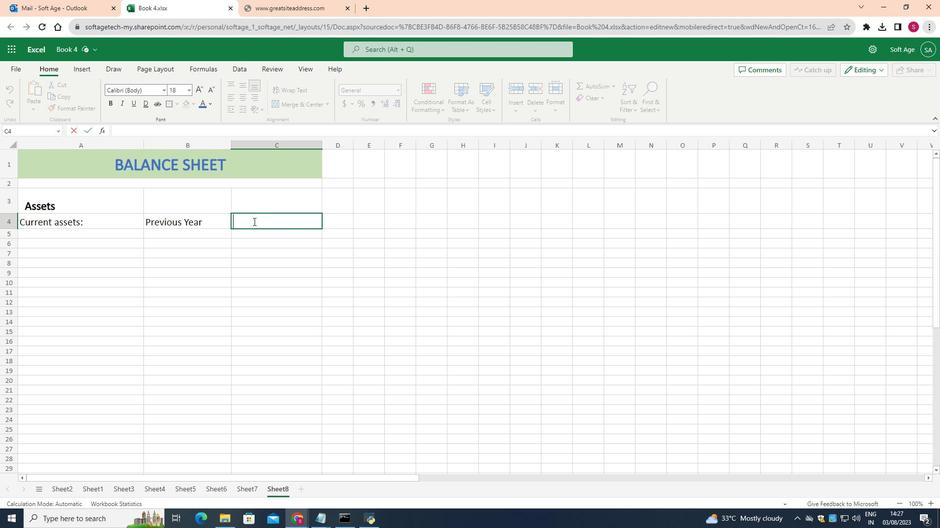 
Action: Mouse moved to (253, 221)
Screenshot: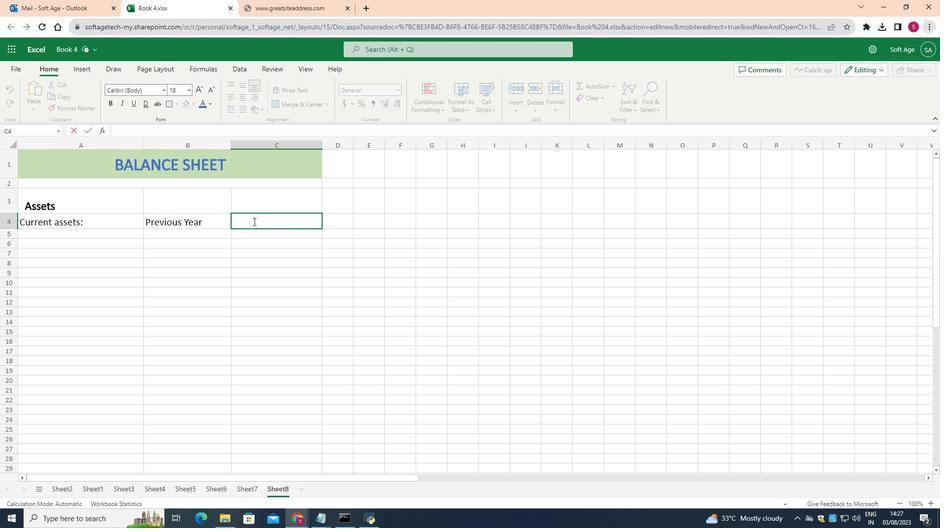 
Action: Key pressed <Key.shift>Current<Key.space><Key.shift>Year
Screenshot: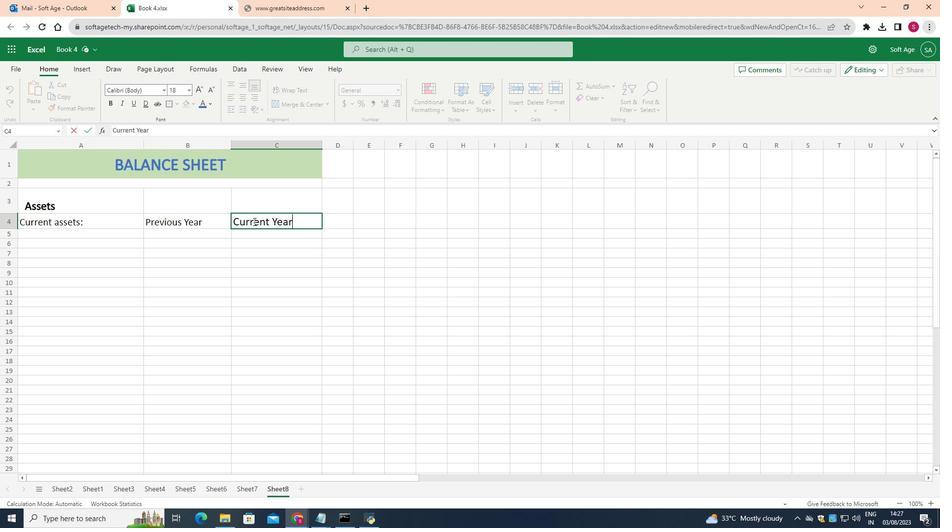 
Action: Mouse moved to (270, 328)
Screenshot: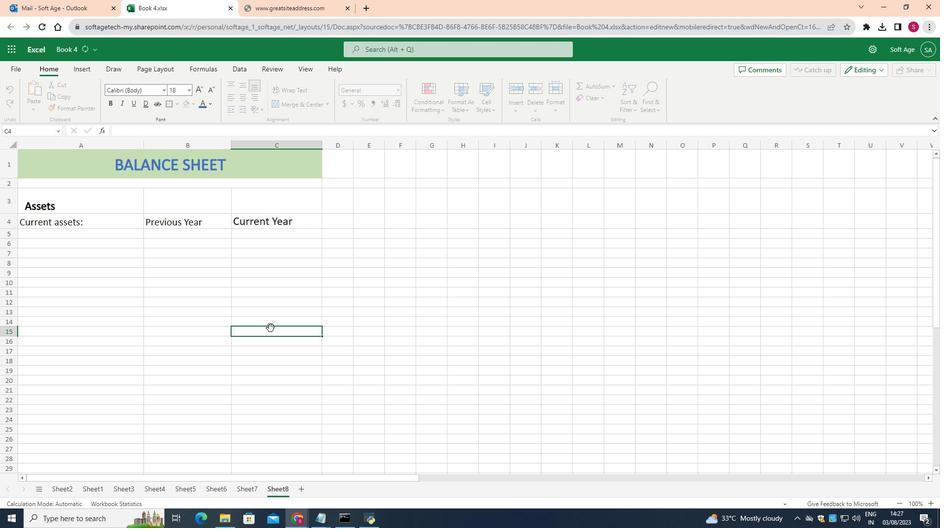 
Action: Mouse pressed left at (270, 328)
Screenshot: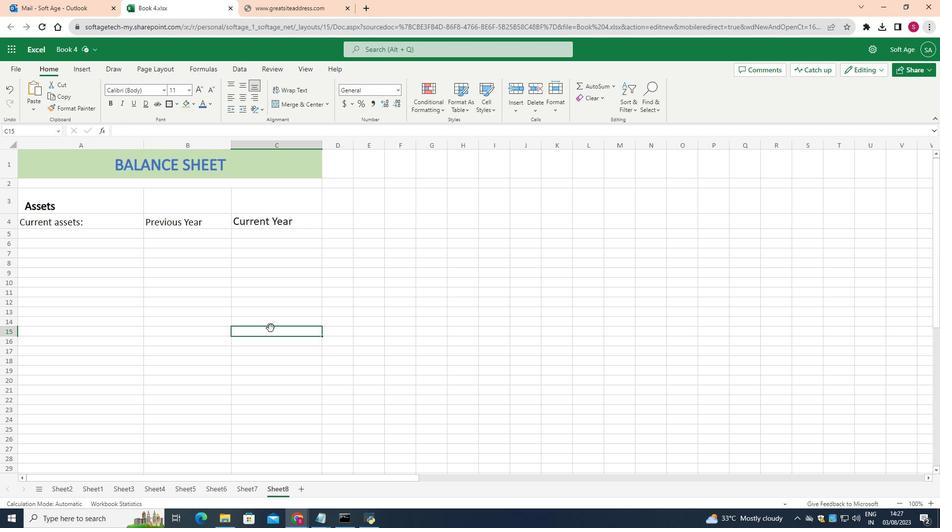 
Action: Mouse moved to (288, 220)
Screenshot: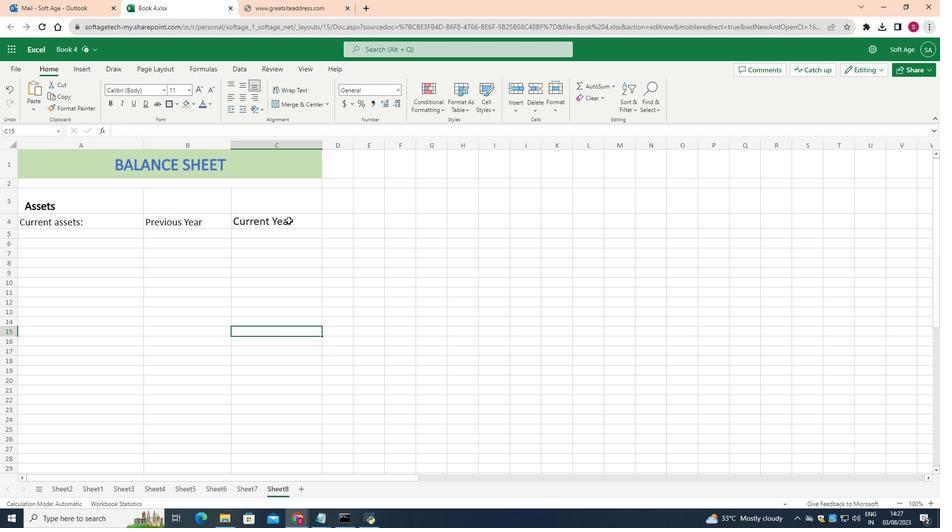 
Action: Mouse pressed left at (288, 220)
Screenshot: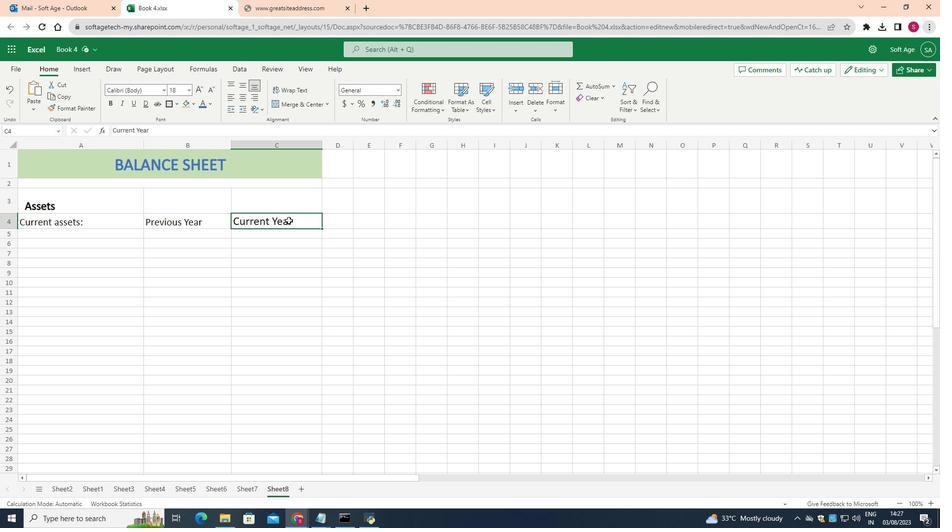 
Action: Mouse moved to (188, 91)
Screenshot: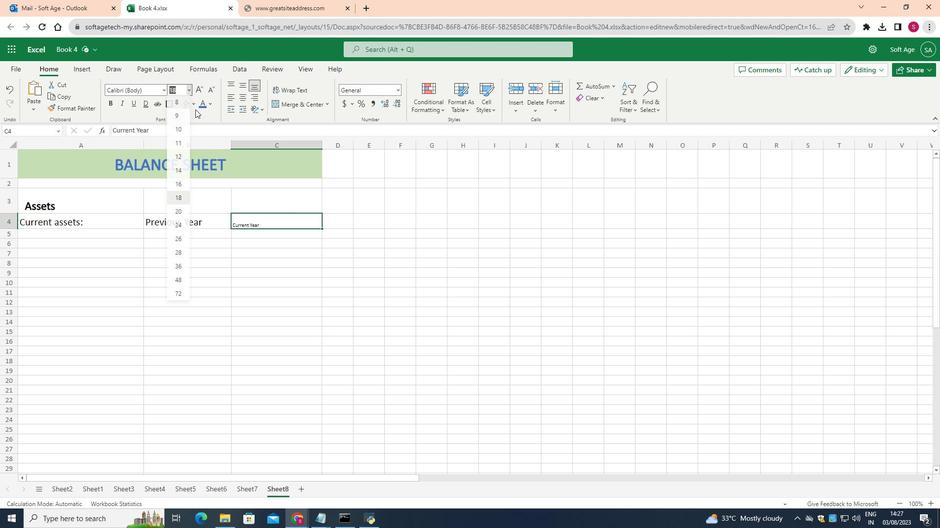 
Action: Mouse pressed left at (188, 91)
Screenshot: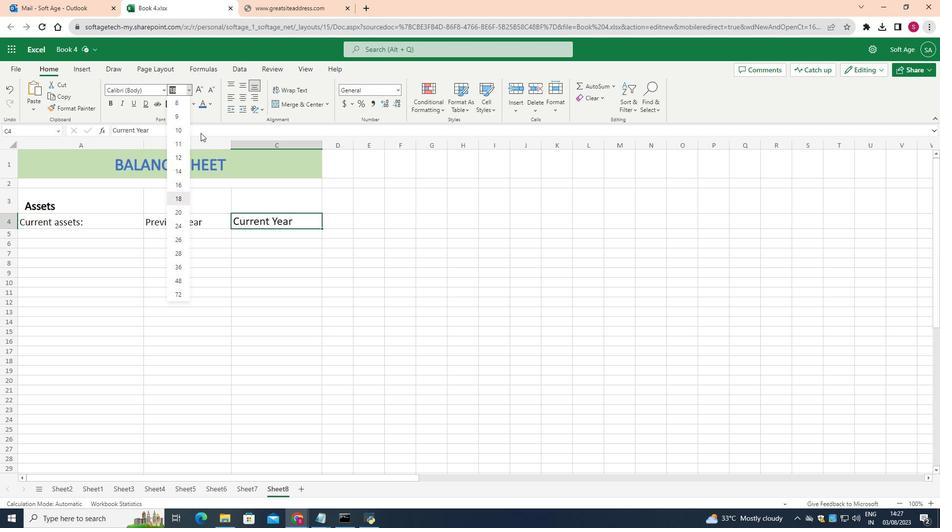 
Action: Mouse moved to (175, 185)
Screenshot: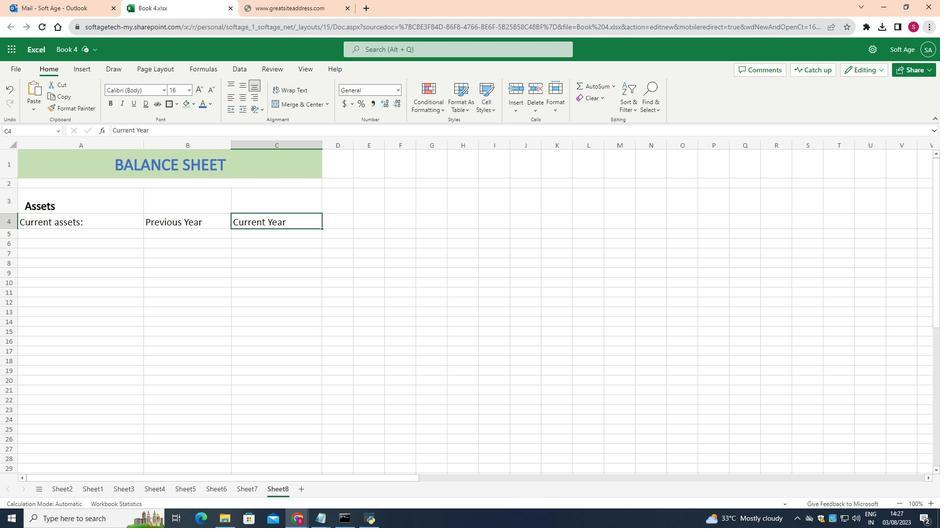 
Action: Mouse pressed left at (175, 185)
Screenshot: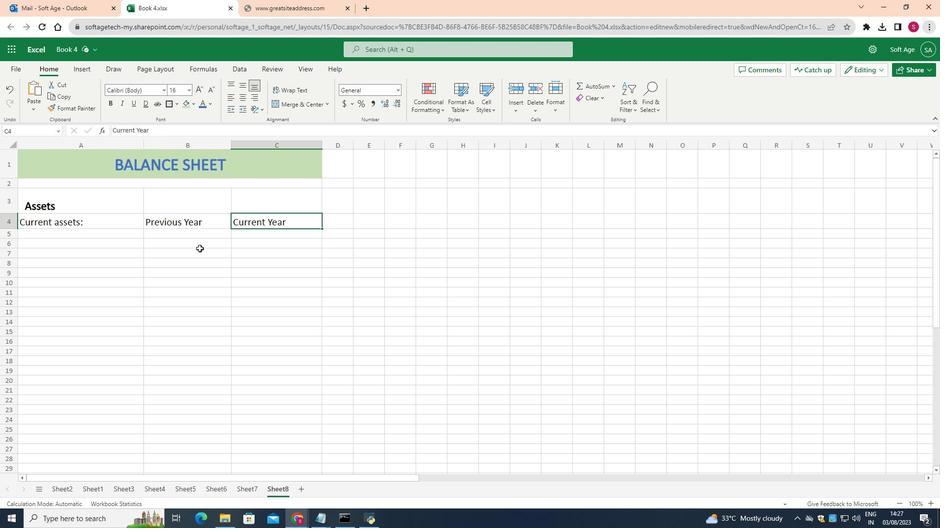 
Action: Mouse moved to (219, 284)
Screenshot: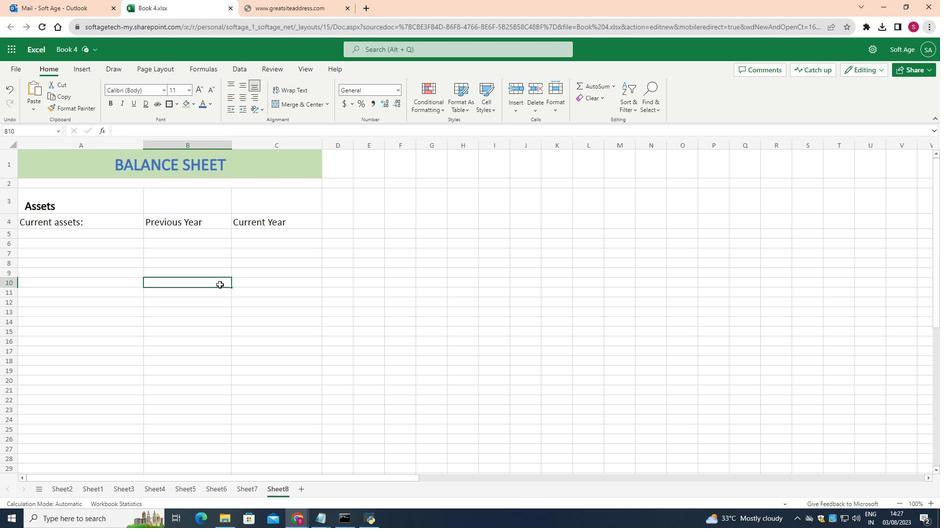 
Action: Mouse pressed left at (219, 284)
Screenshot: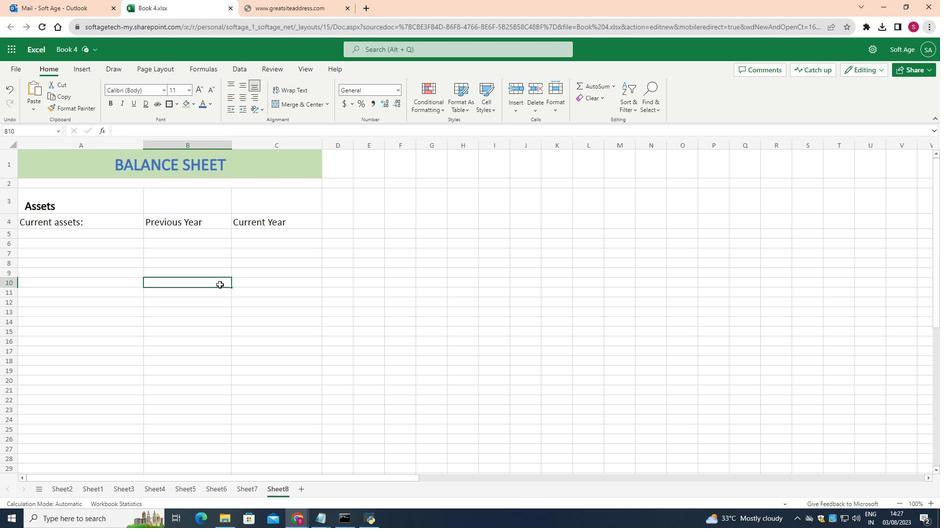 
Action: Mouse moved to (80, 222)
Screenshot: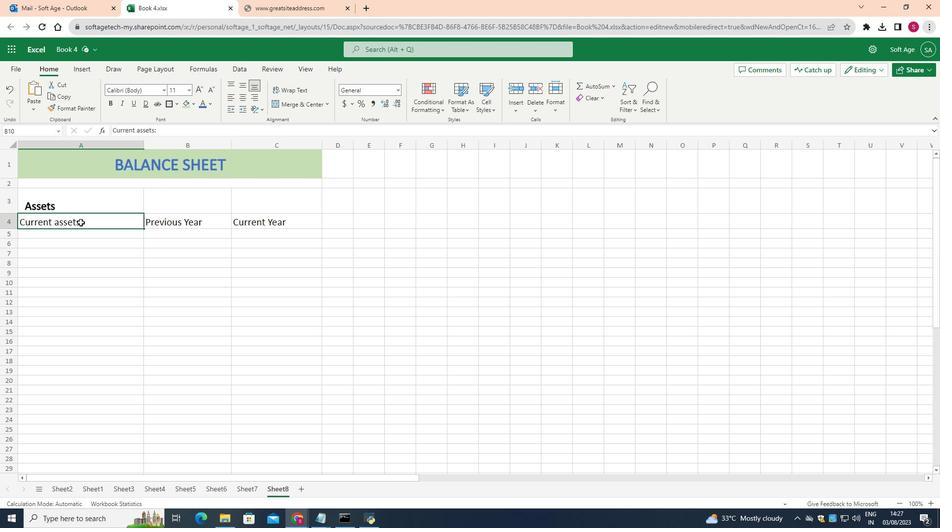 
Action: Mouse pressed left at (80, 222)
Screenshot: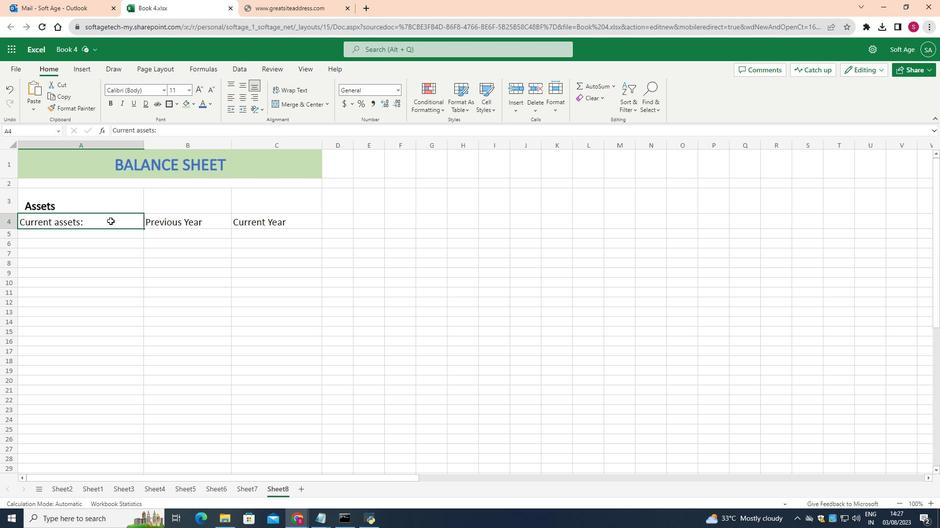 
Action: Mouse moved to (244, 86)
Screenshot: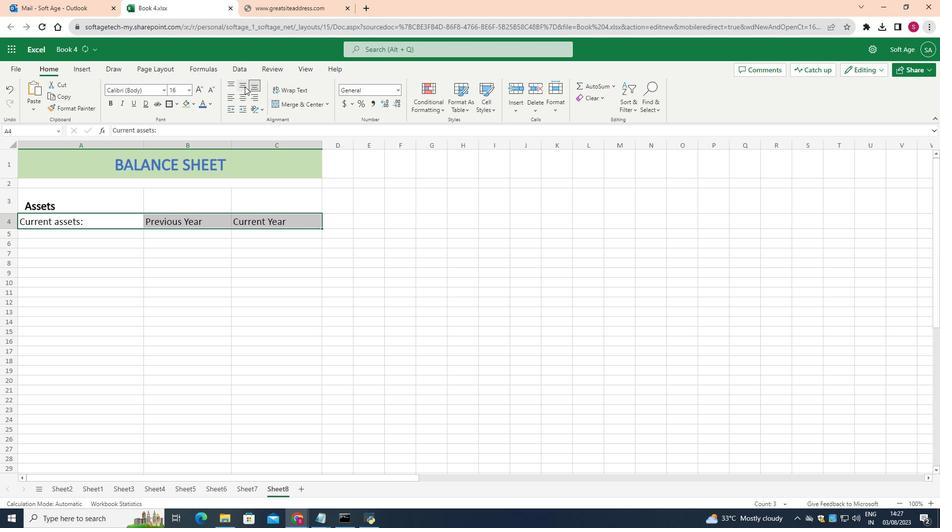 
Action: Mouse pressed left at (244, 86)
Screenshot: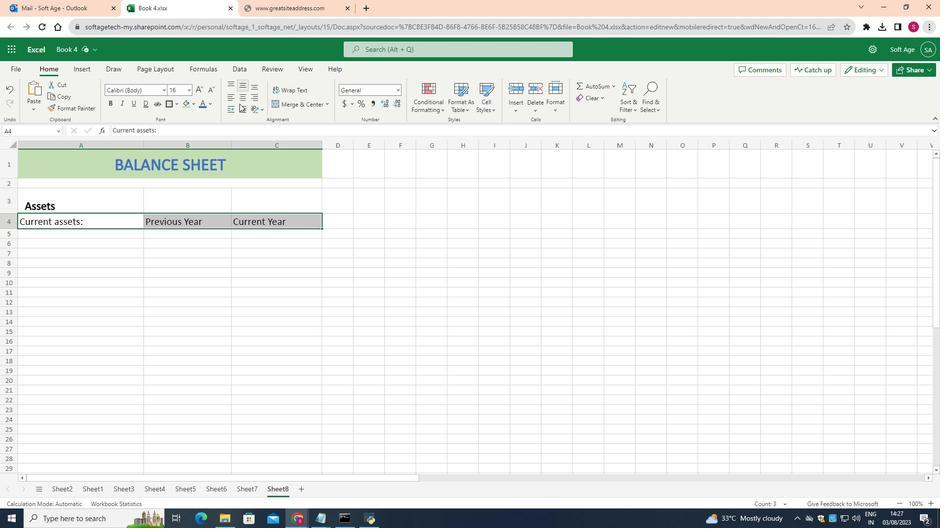
Action: Mouse moved to (142, 265)
Screenshot: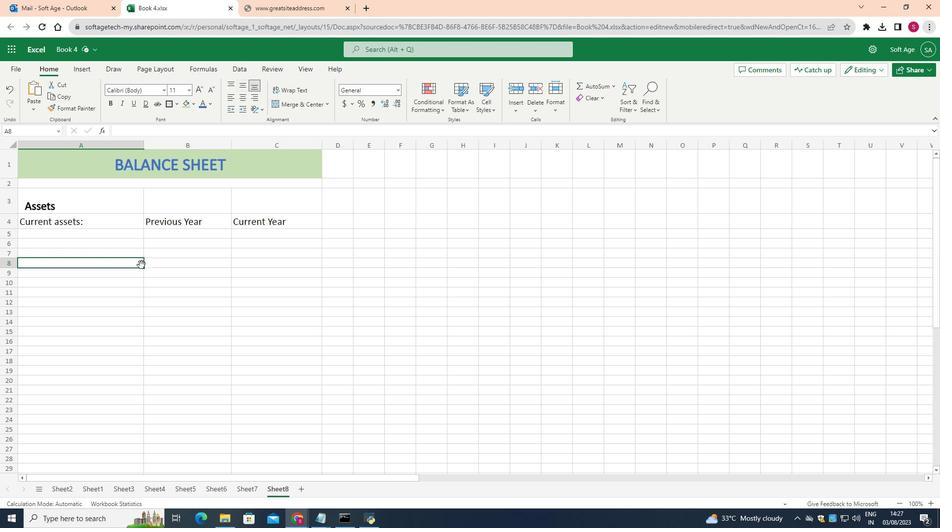 
Action: Mouse pressed left at (142, 265)
Screenshot: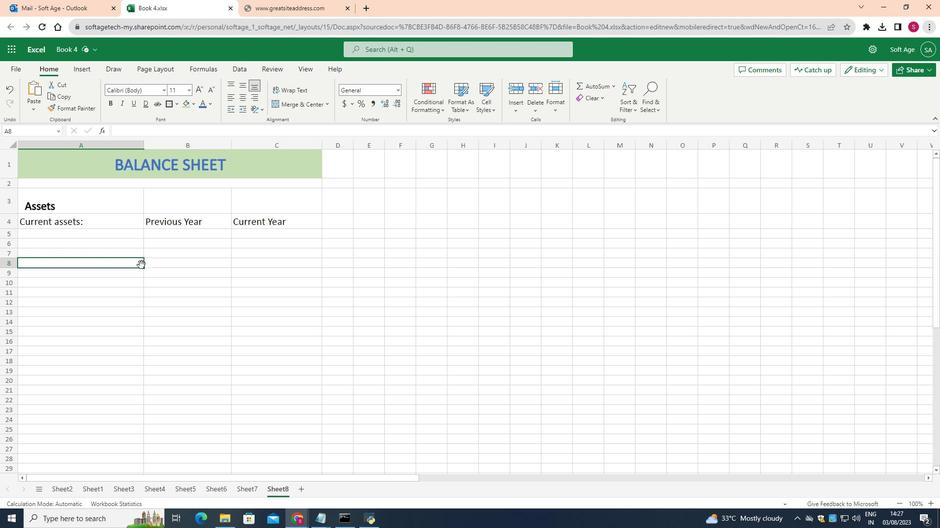 
Action: Mouse moved to (77, 220)
Screenshot: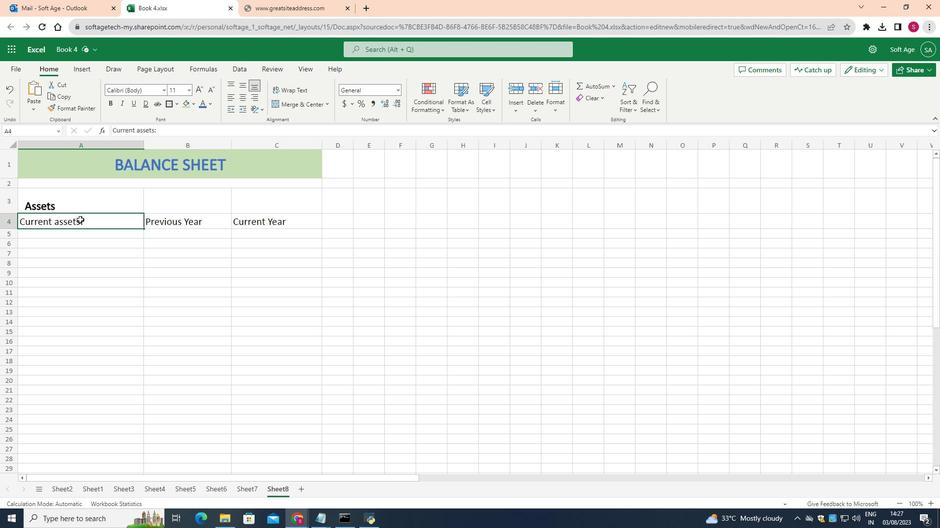 
Action: Mouse pressed left at (77, 220)
Screenshot: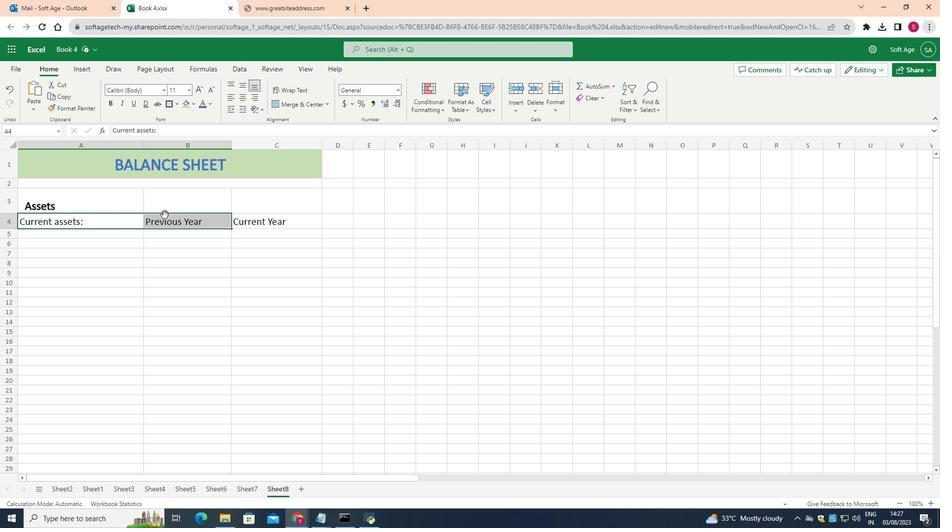 
Action: Mouse moved to (111, 104)
Screenshot: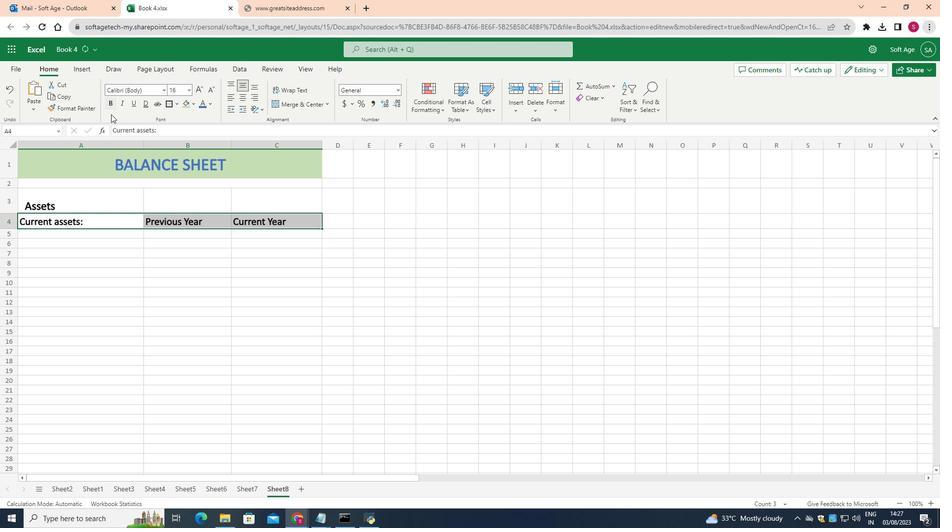 
Action: Mouse pressed left at (111, 104)
Screenshot: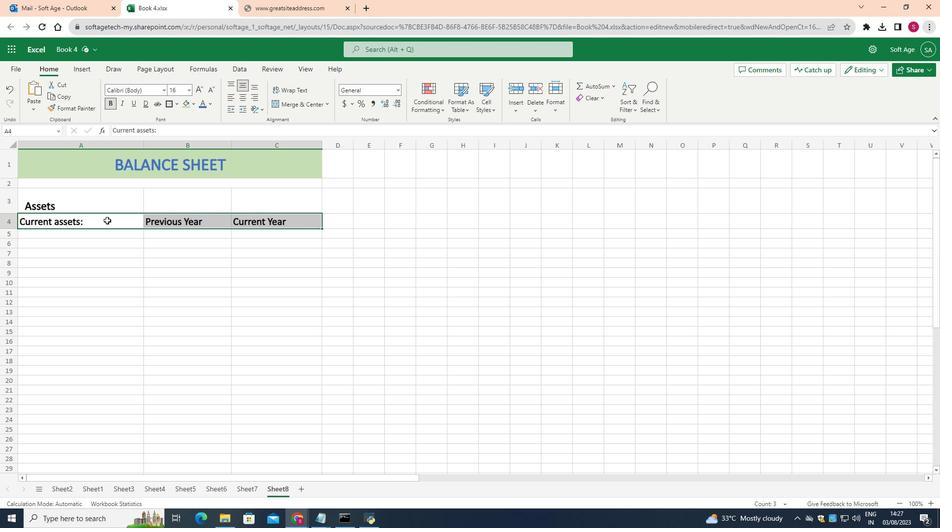 
Action: Mouse moved to (71, 272)
Screenshot: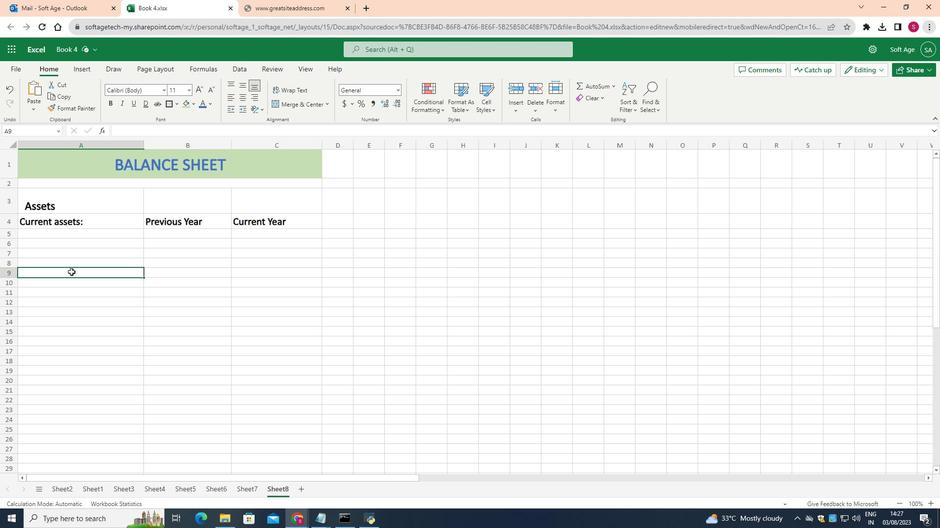 
Action: Mouse pressed left at (71, 272)
Screenshot: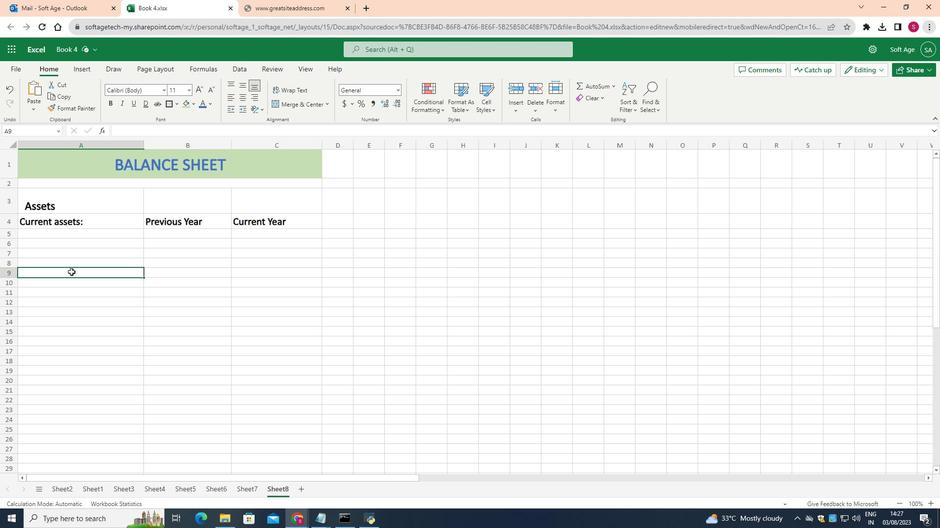
Action: Mouse moved to (81, 235)
Screenshot: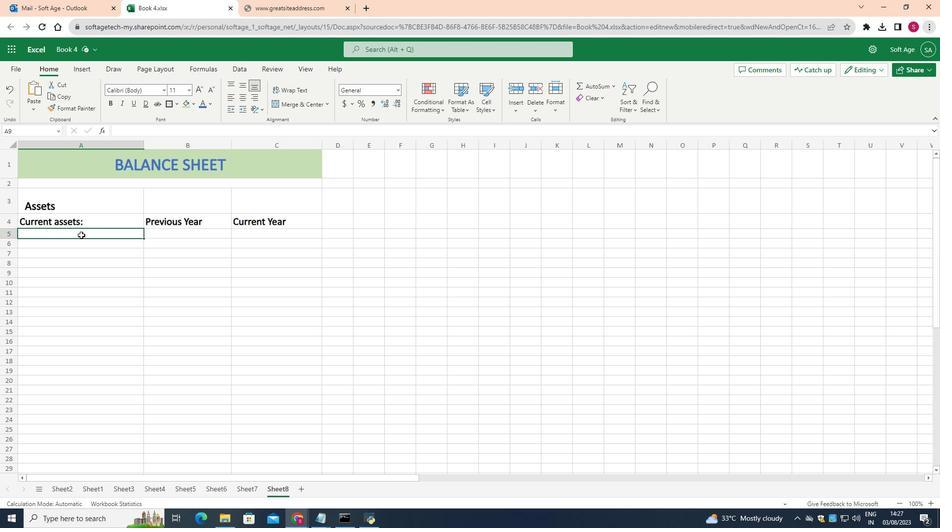
Action: Mouse pressed left at (81, 235)
Screenshot: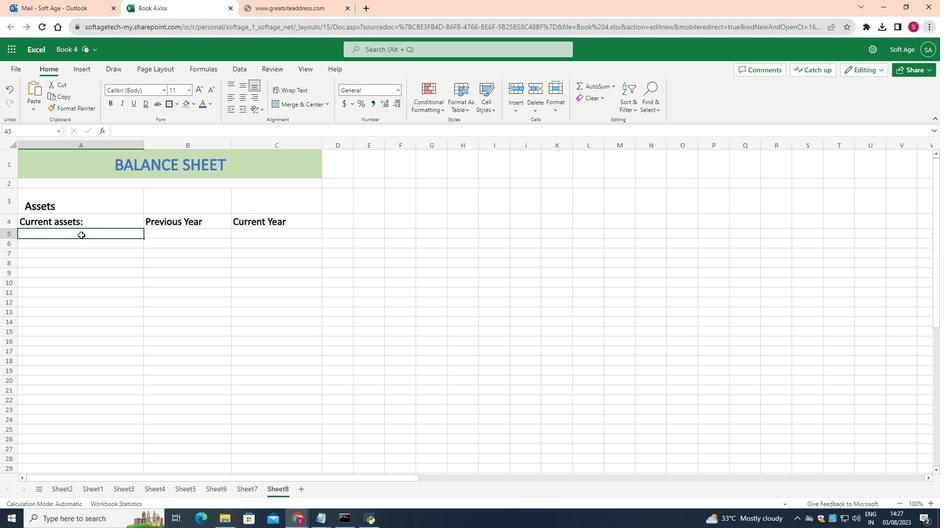 
Action: Mouse moved to (14, 239)
Screenshot: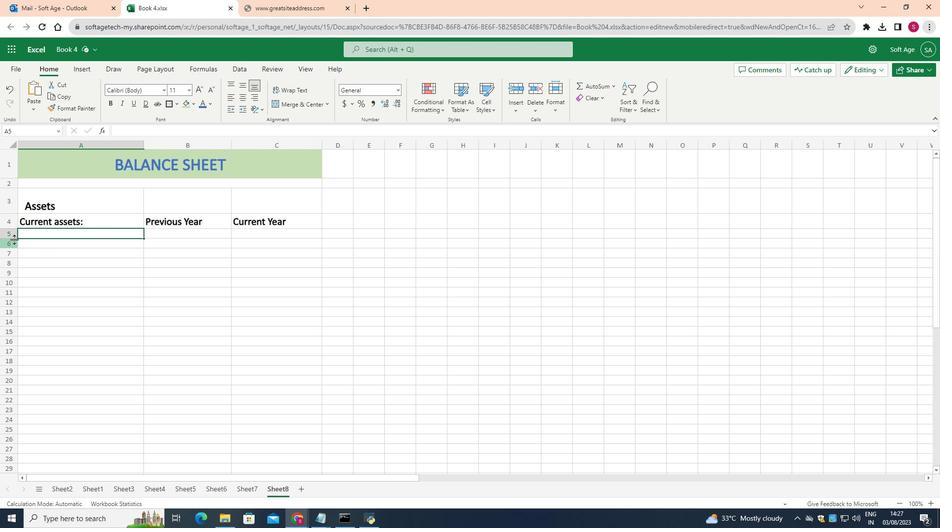 
Action: Mouse pressed left at (14, 239)
Screenshot: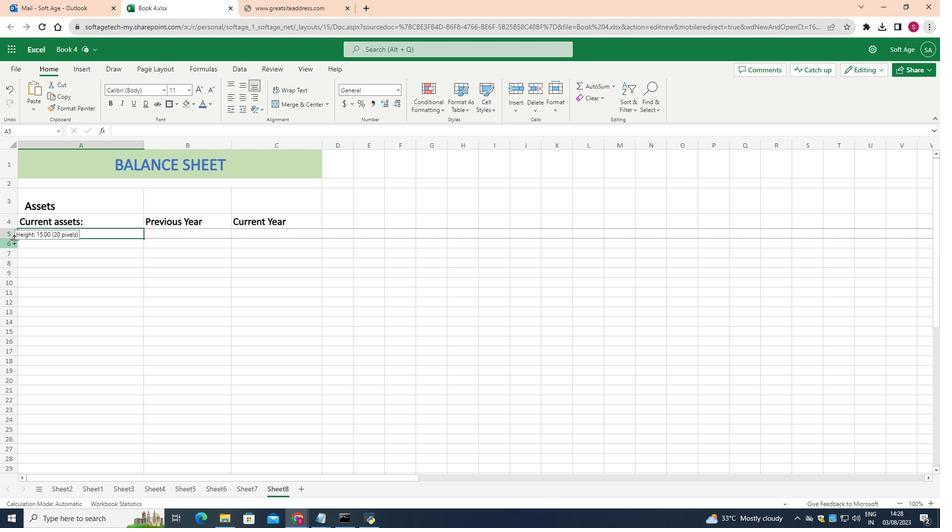 
Action: Mouse moved to (56, 241)
Screenshot: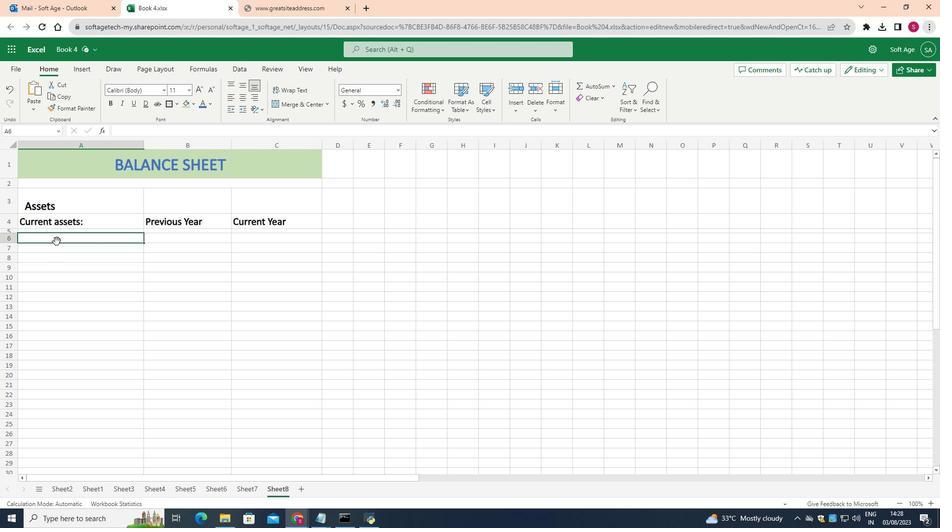 
Action: Mouse pressed left at (56, 241)
Screenshot: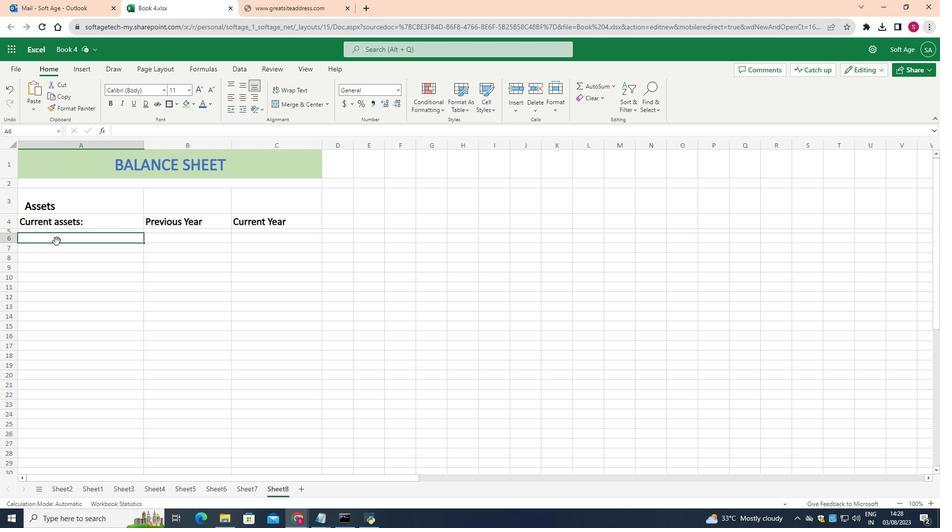 
Action: Mouse moved to (10, 228)
Screenshot: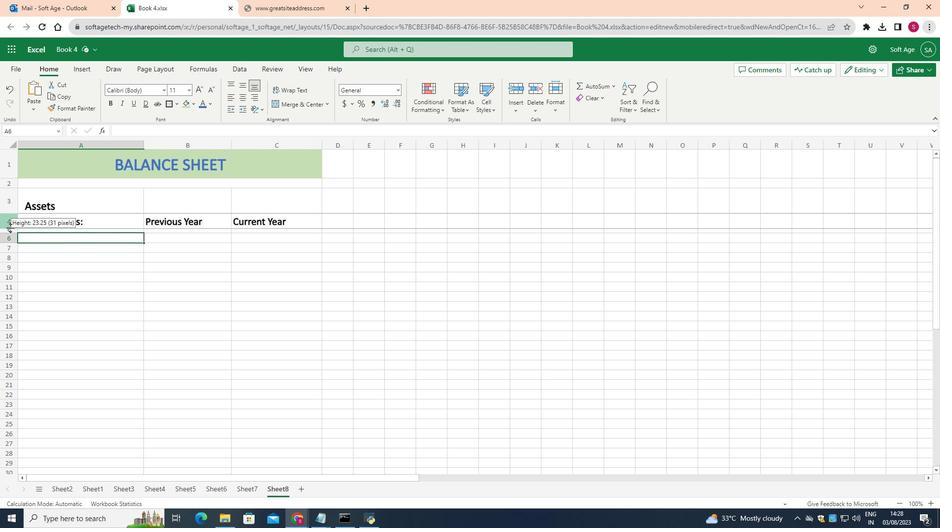 
Action: Mouse pressed left at (10, 228)
Screenshot: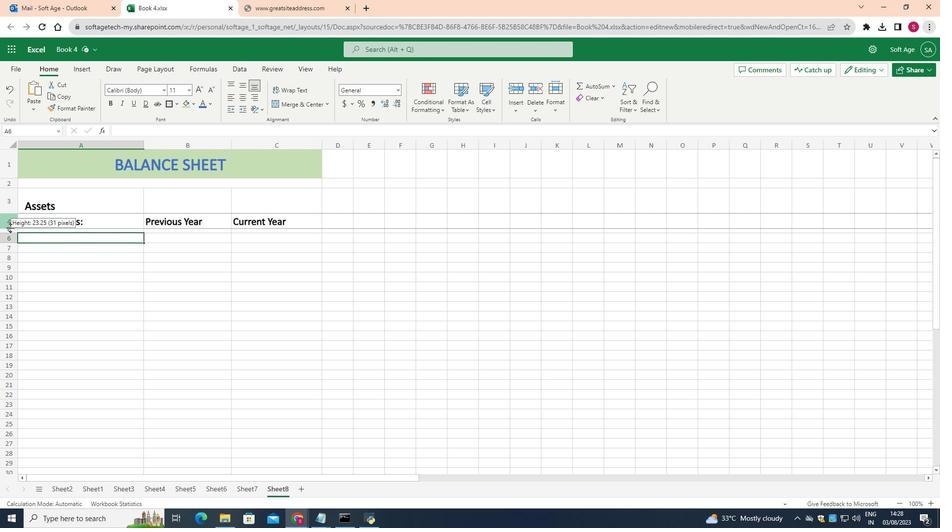 
Action: Mouse moved to (44, 250)
Screenshot: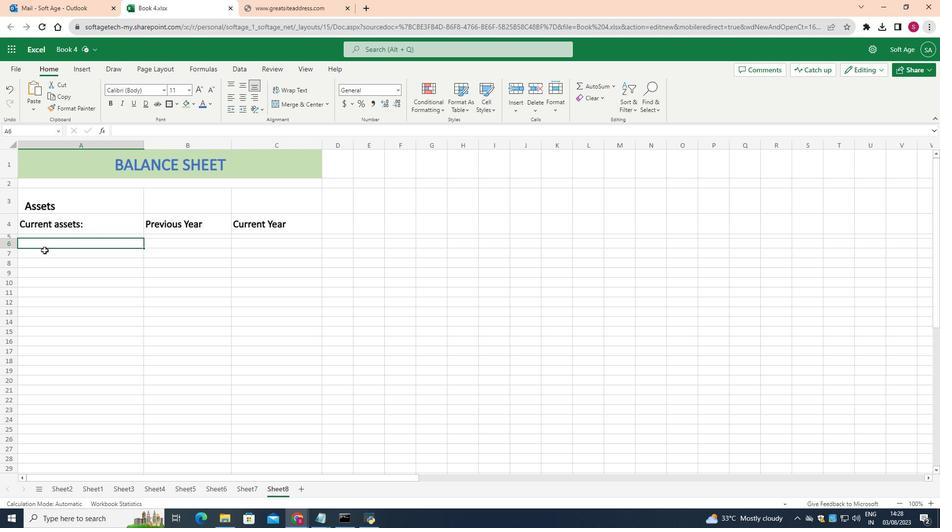 
Action: Mouse pressed left at (44, 250)
Screenshot: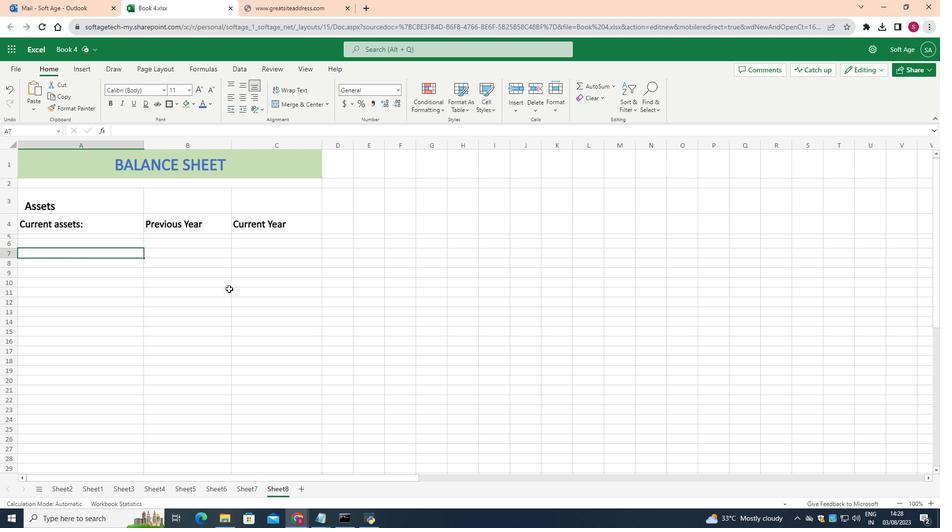 
Action: Mouse moved to (229, 289)
Screenshot: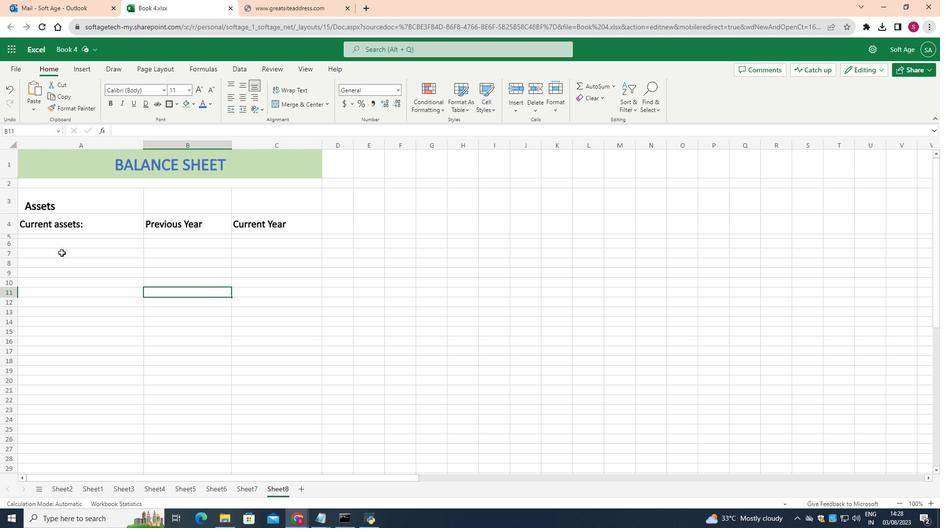 
Action: Mouse pressed left at (229, 289)
Screenshot: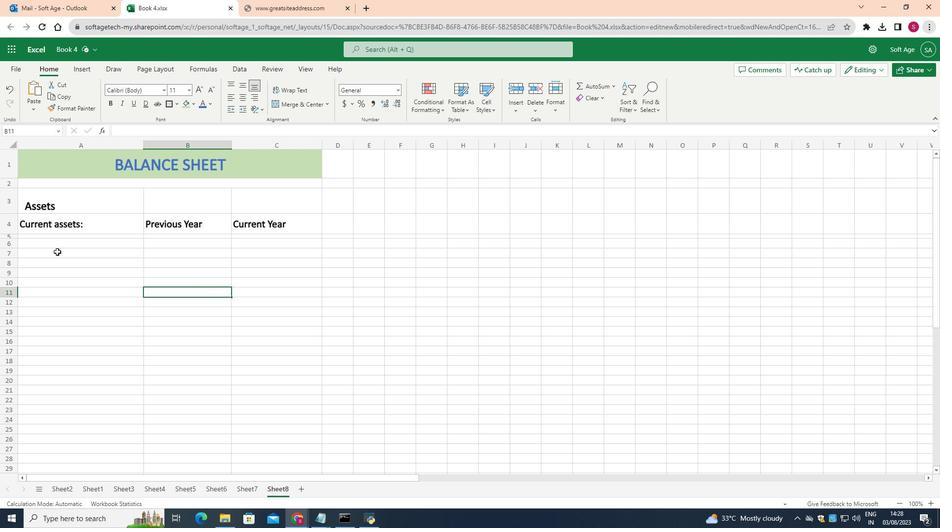 
Action: Mouse moved to (44, 244)
Screenshot: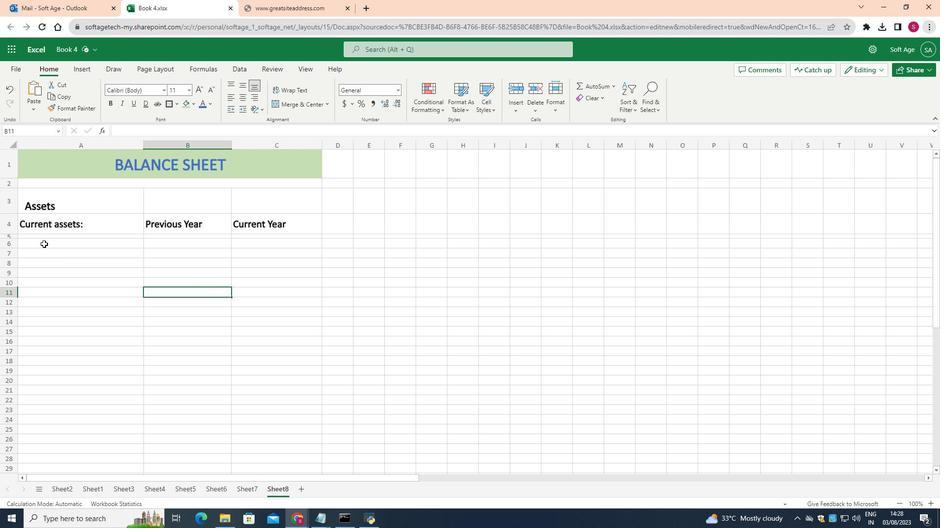 
Action: Mouse pressed left at (44, 244)
Screenshot: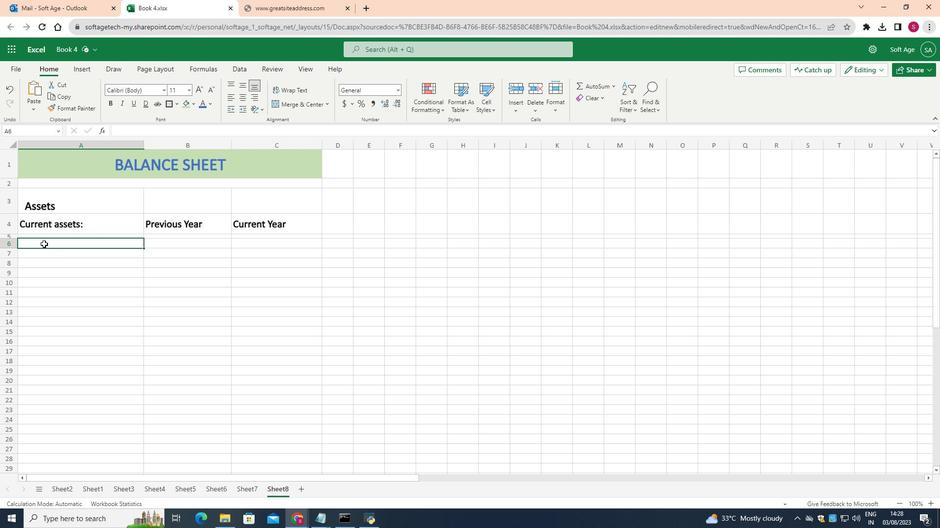 
Action: Mouse moved to (187, 89)
Screenshot: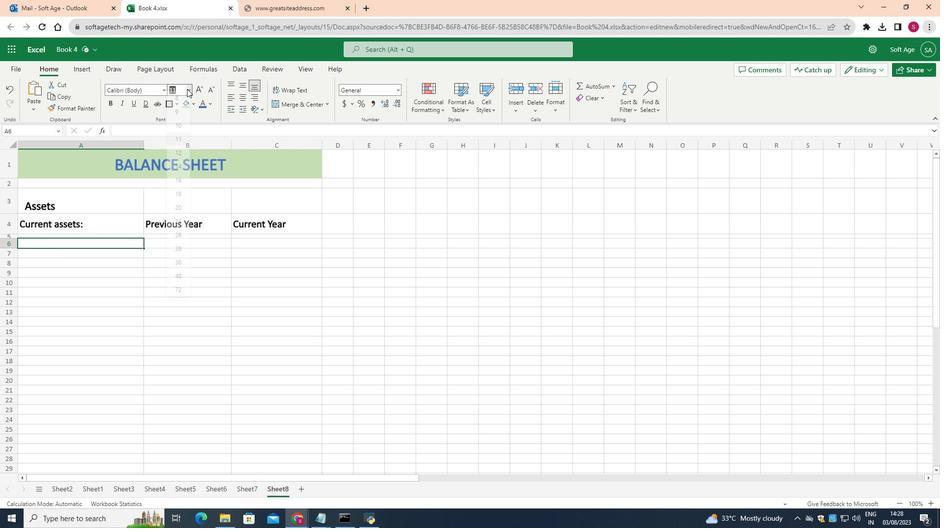 
Action: Mouse pressed left at (187, 89)
Screenshot: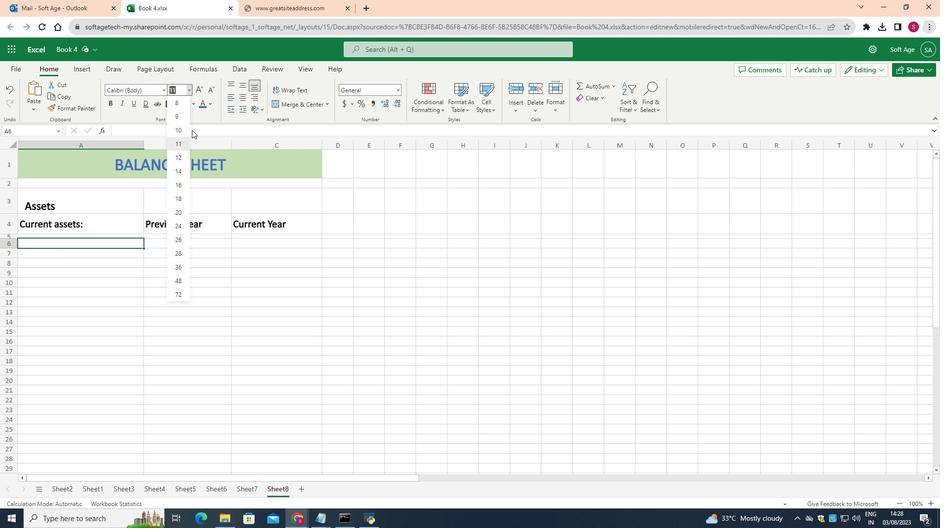 
Action: Mouse moved to (182, 168)
Screenshot: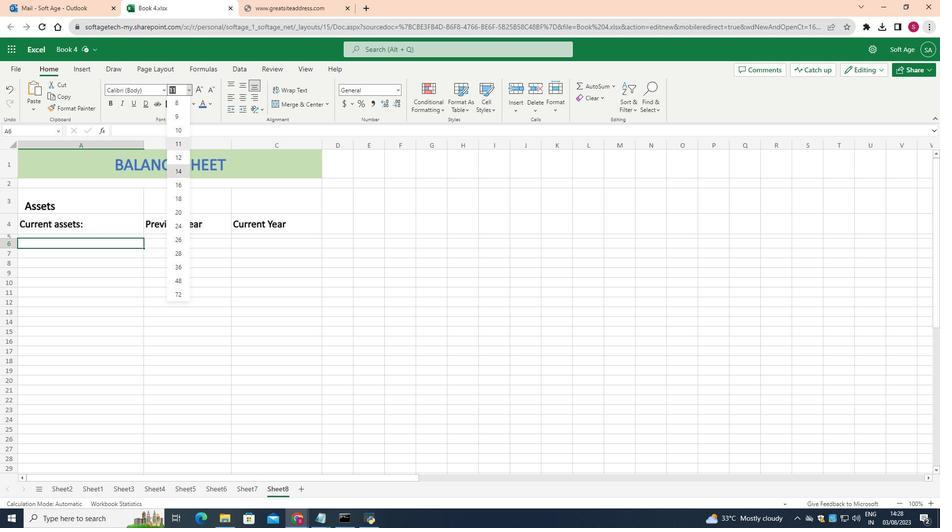
Action: Mouse pressed left at (182, 168)
Screenshot: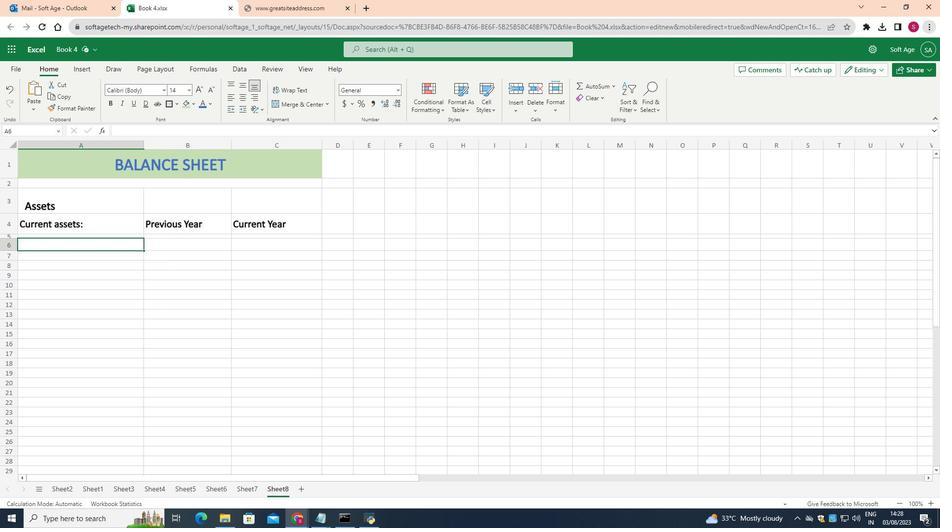 
Action: Mouse moved to (182, 168)
Screenshot: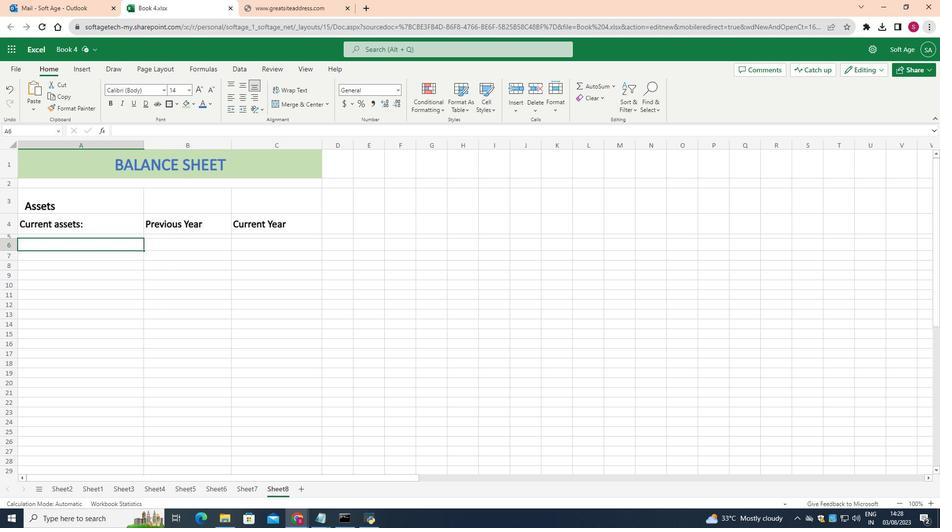 
Action: Key pressed <Key.shift>Cash<Key.right>50,000<Key.right>64,000.00
Screenshot: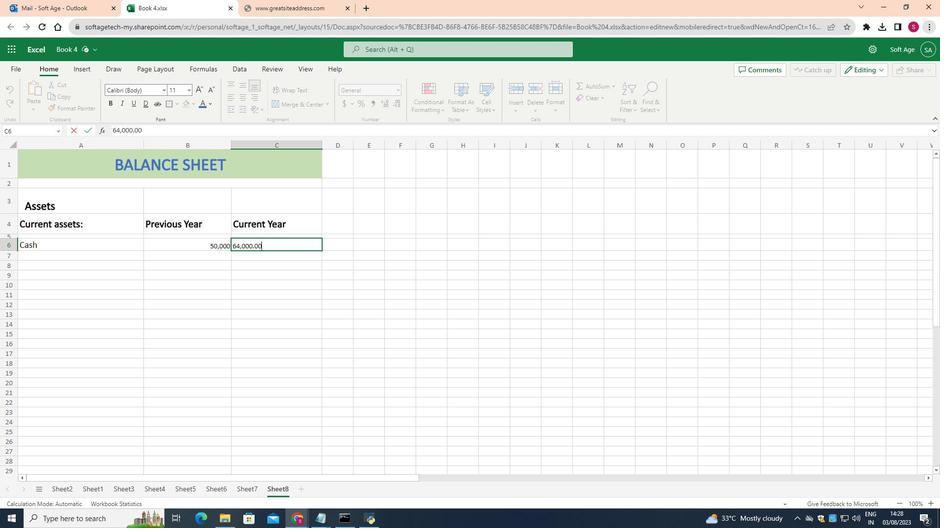 
Action: Mouse moved to (217, 245)
Screenshot: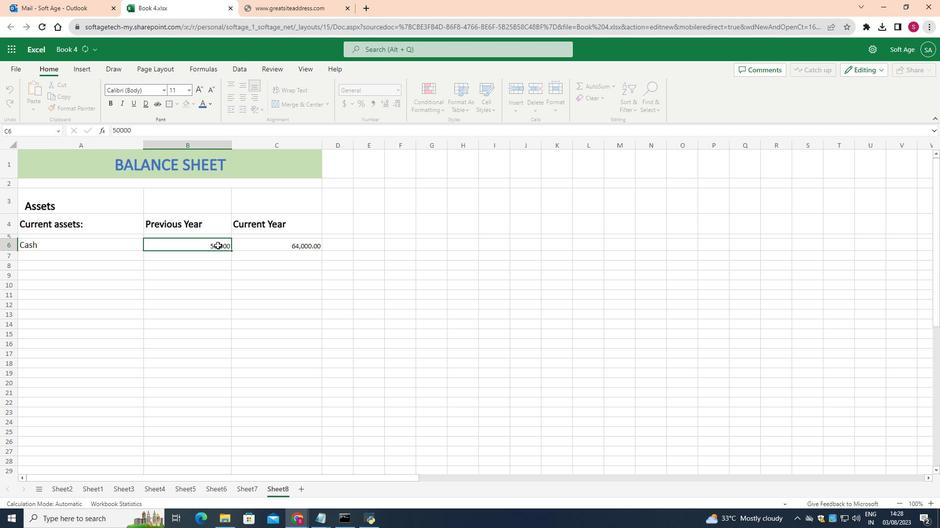 
Action: Mouse pressed left at (217, 245)
Screenshot: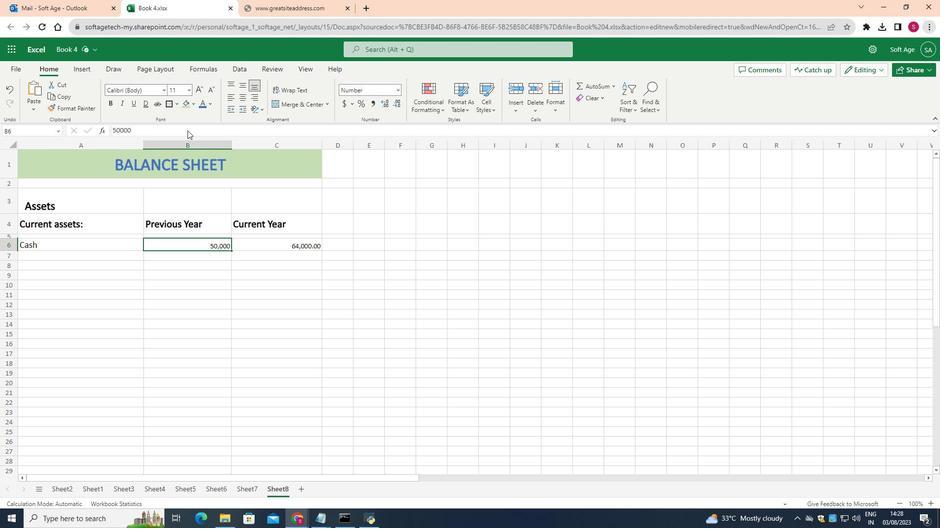 
Action: Mouse moved to (136, 131)
Screenshot: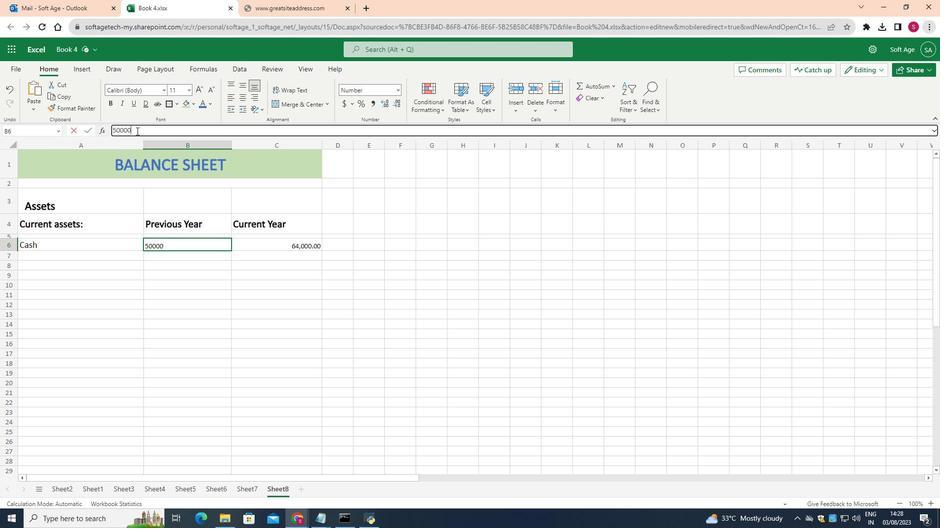 
Action: Mouse pressed left at (136, 131)
Screenshot: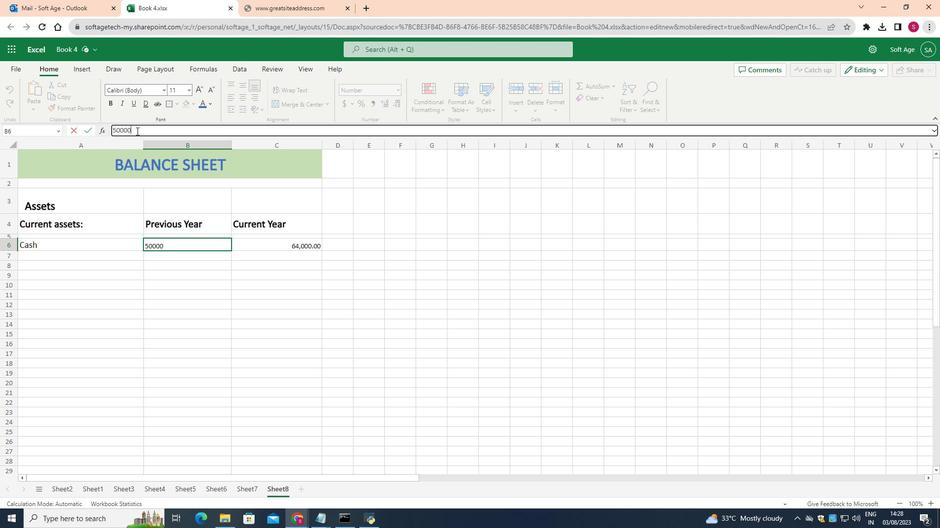 
Action: Key pressed .00
Screenshot: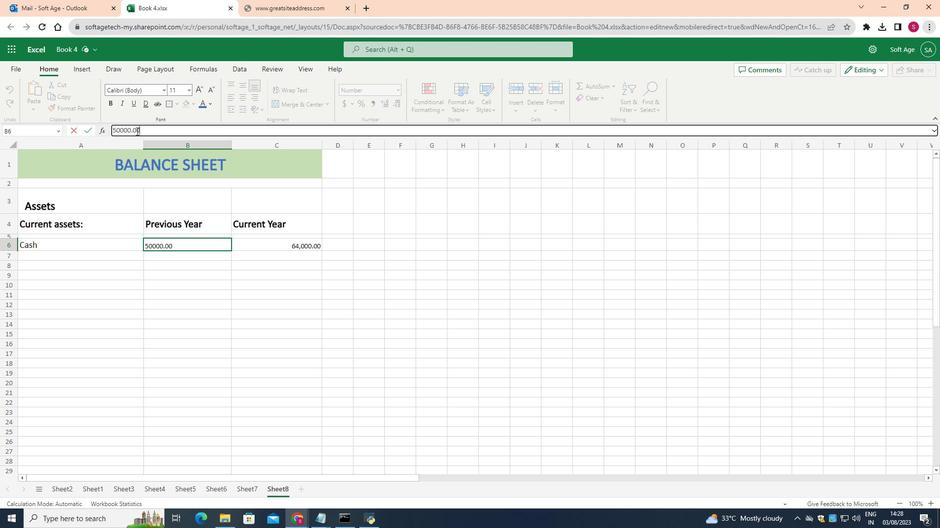 
Action: Mouse moved to (50, 256)
Screenshot: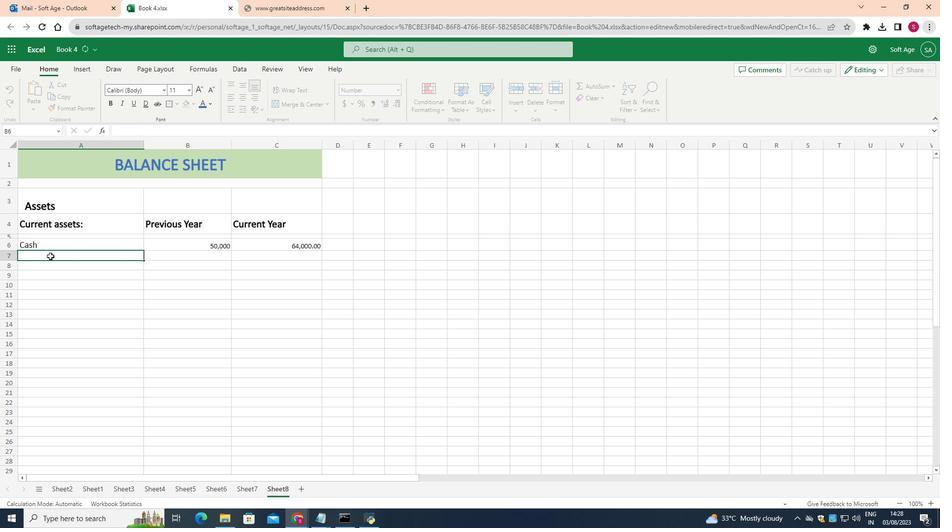 
Action: Mouse pressed left at (50, 256)
Screenshot: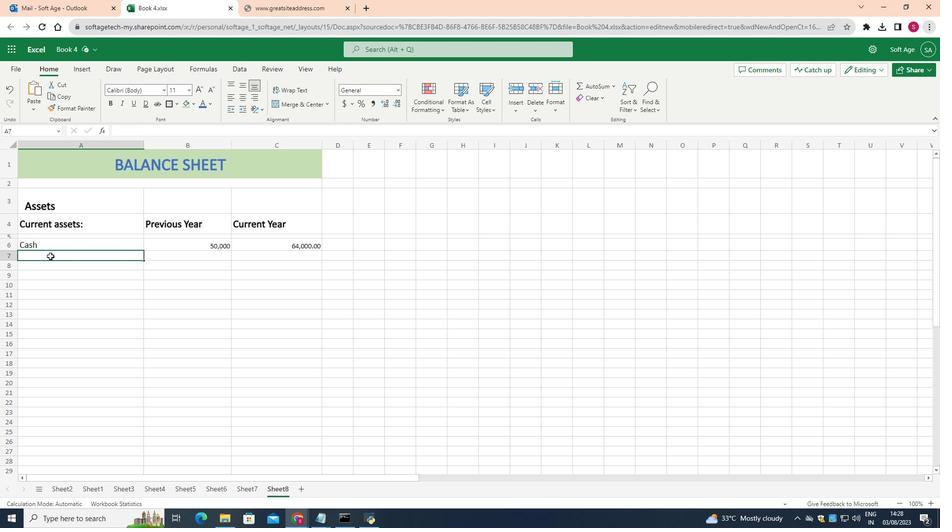 
Action: Key pressed <Key.shift><Key.shift><Key.shift>Investments
Screenshot: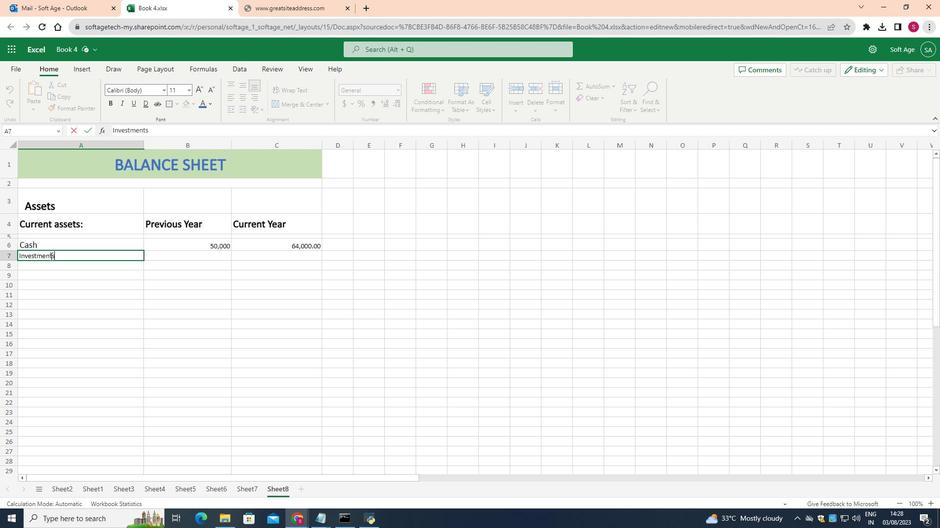 
Action: Mouse moved to (156, 258)
Screenshot: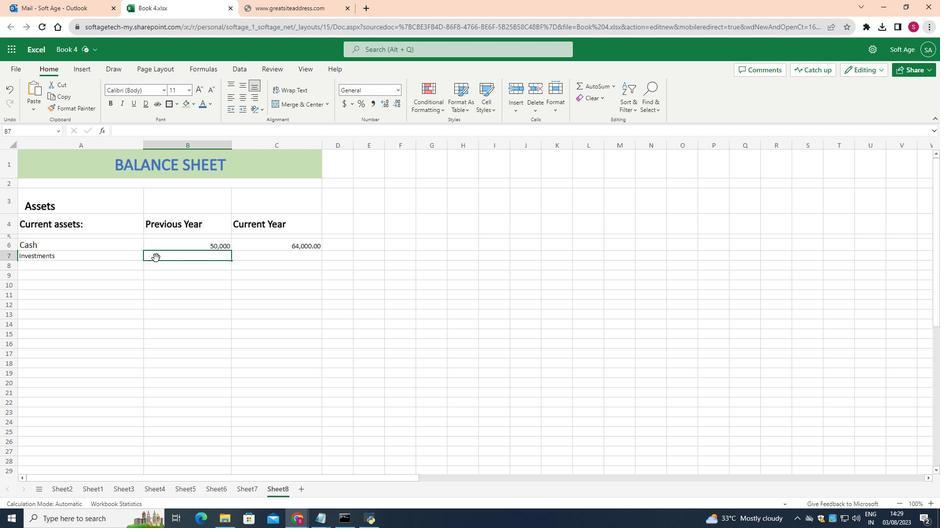 
Action: Mouse pressed left at (156, 258)
Screenshot: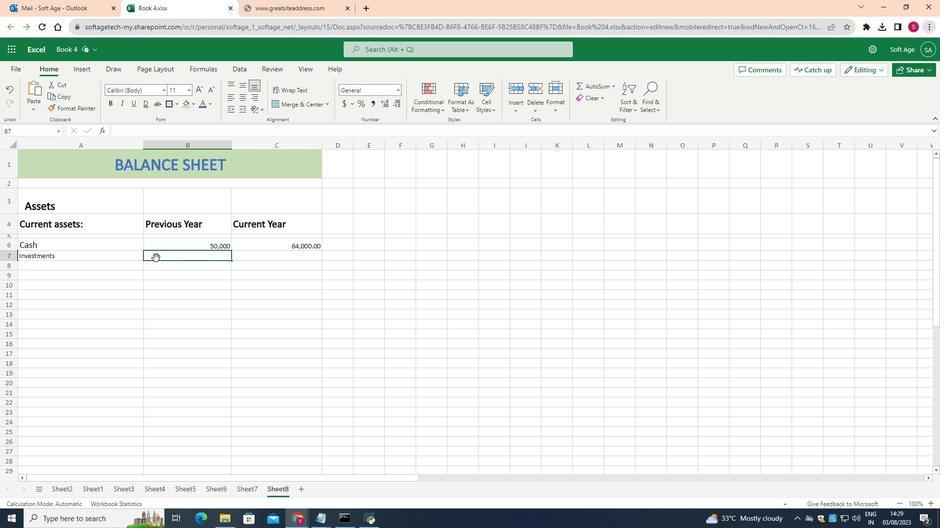 
Action: Key pressed 23,456.21
Screenshot: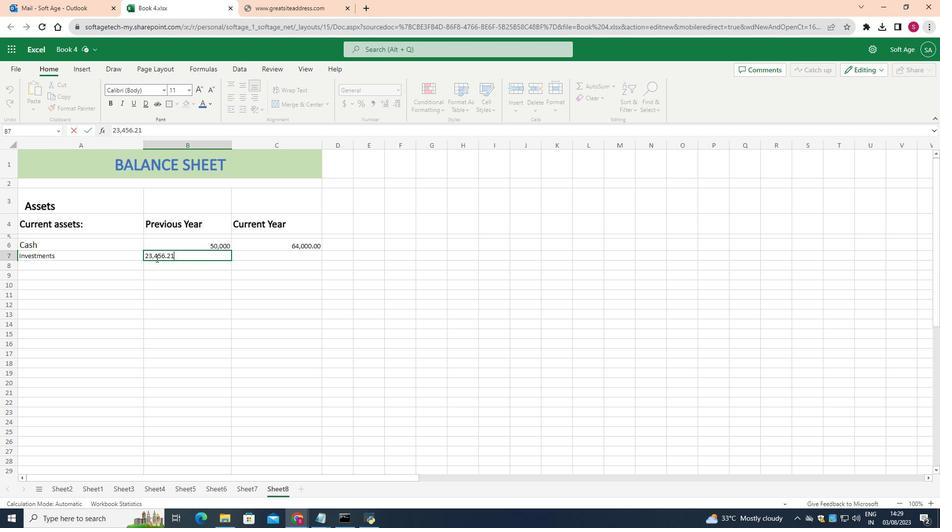
Action: Mouse moved to (271, 255)
Screenshot: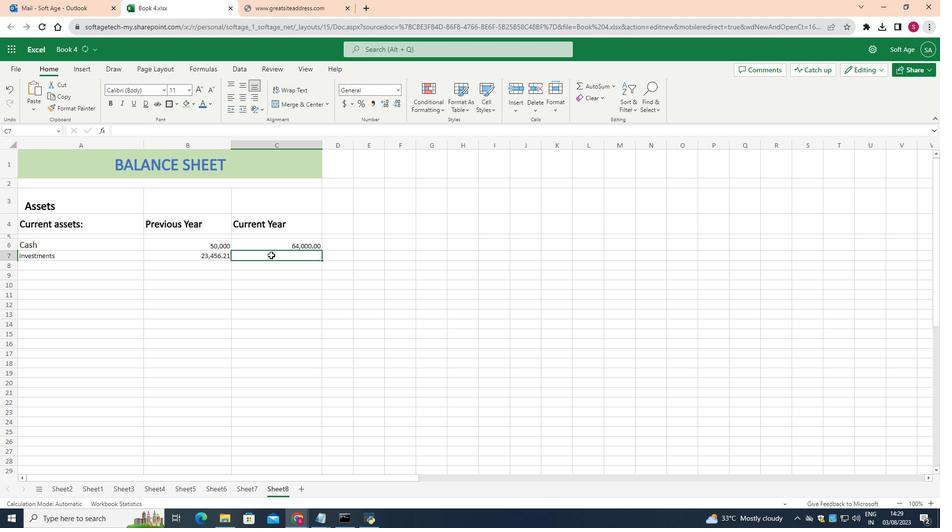 
Action: Mouse pressed left at (271, 255)
Screenshot: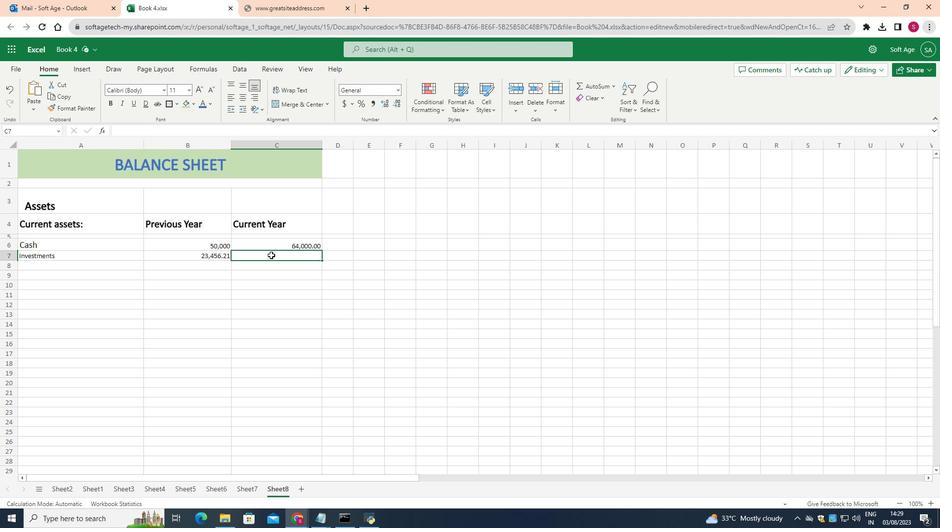 
Action: Key pressed 25,789.00
Screenshot: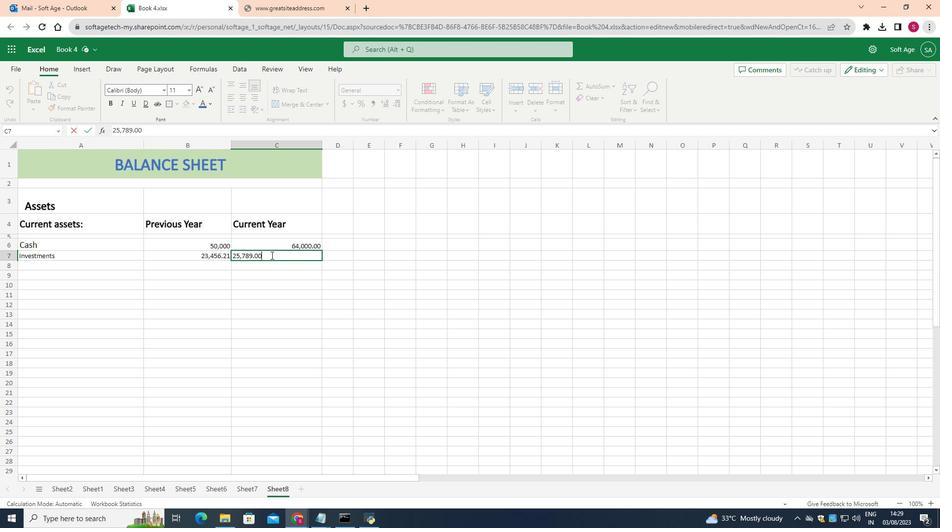
Action: Mouse moved to (91, 263)
Screenshot: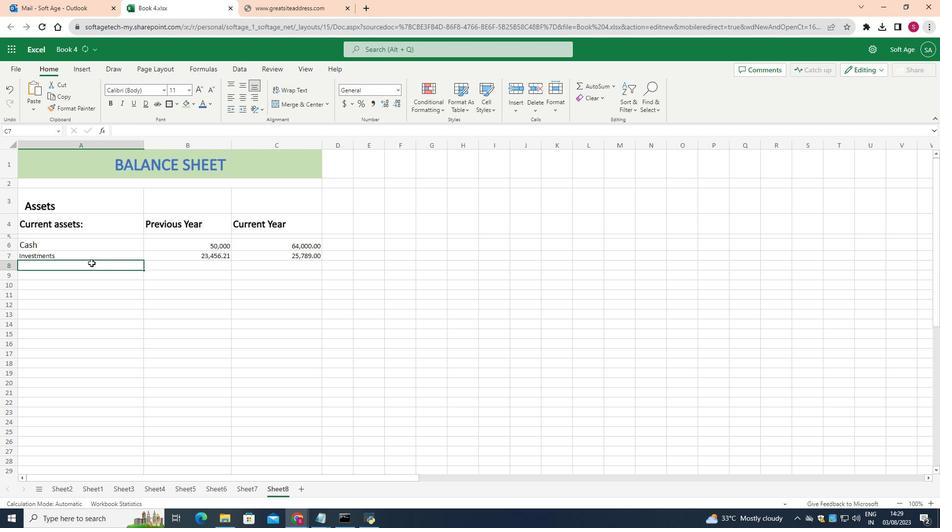 
Action: Mouse pressed left at (91, 263)
Screenshot: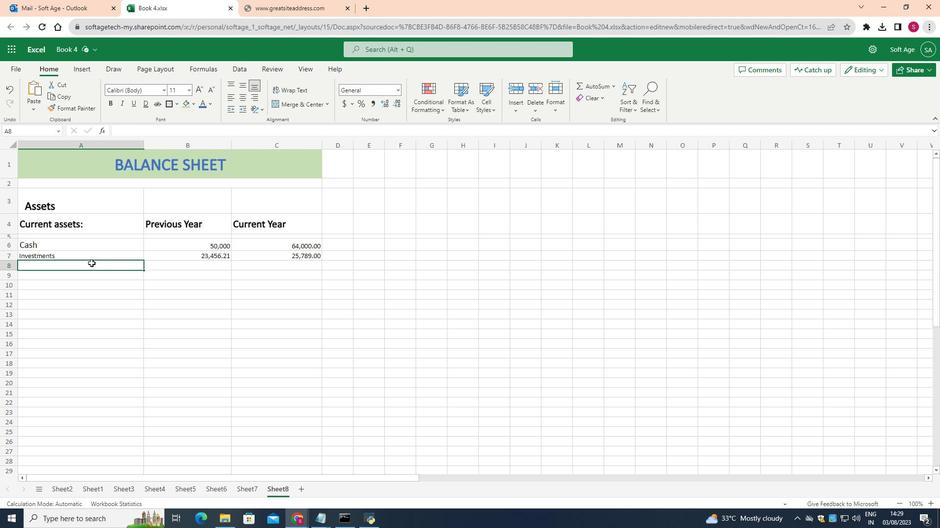 
Action: Mouse moved to (91, 263)
Screenshot: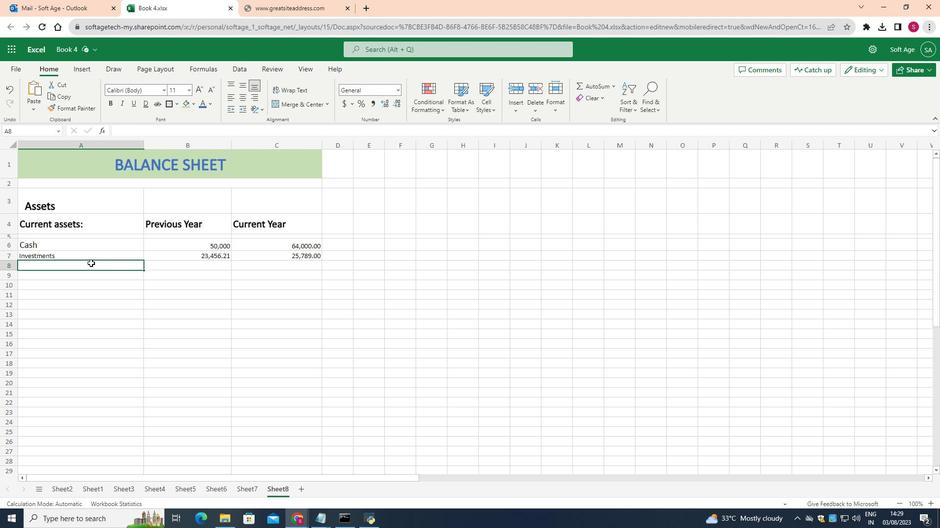 
Action: Key pressed <Key.shift>Inventories
Screenshot: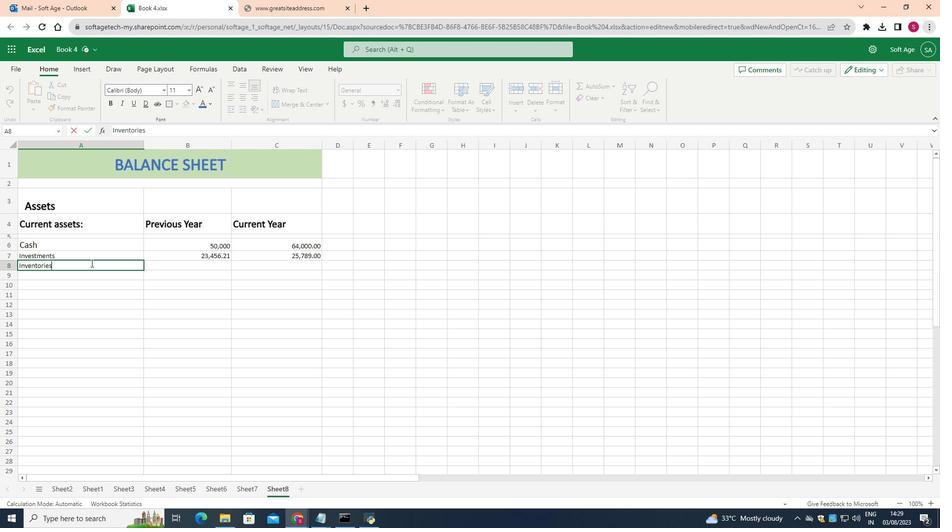 
Action: Mouse moved to (203, 267)
Screenshot: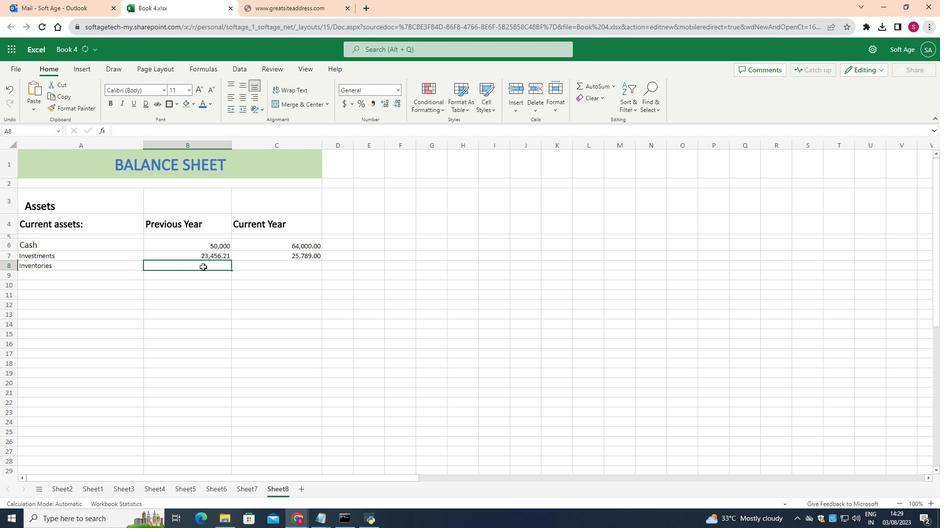 
Action: Mouse pressed left at (203, 267)
Screenshot: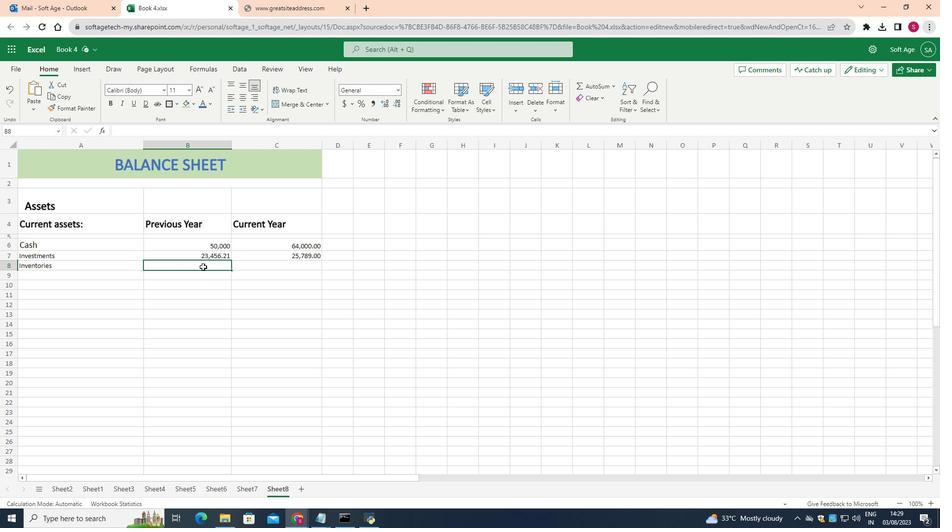 
Action: Key pressed 32,124.00<Key.right>12,235.00
Screenshot: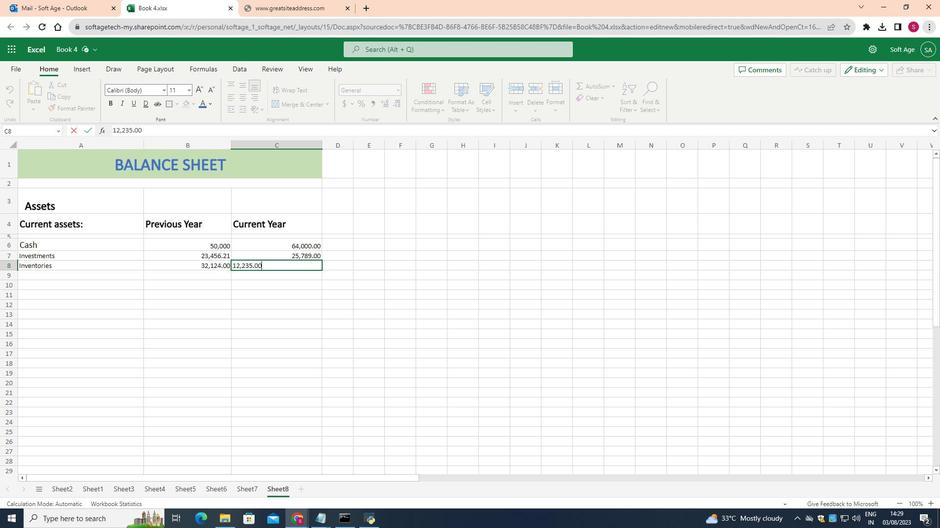 
Action: Mouse moved to (98, 277)
Screenshot: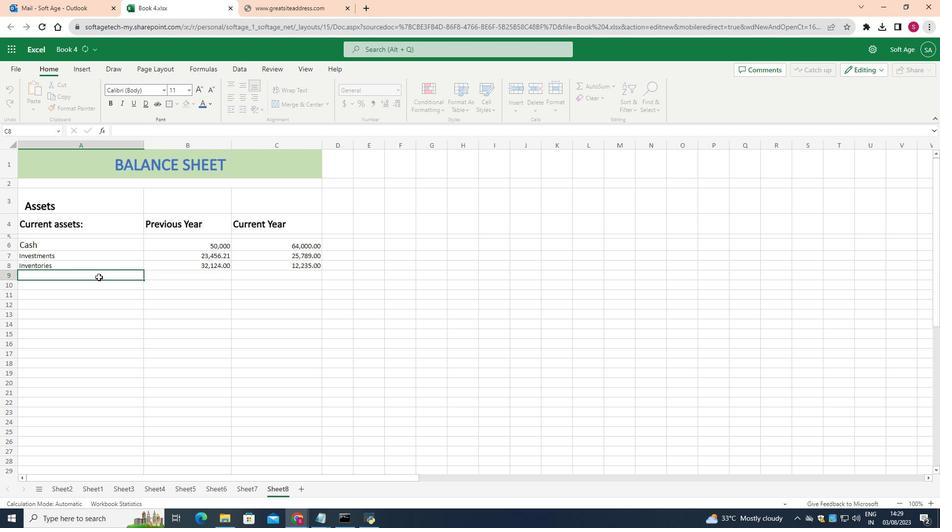 
Action: Mouse pressed left at (98, 277)
Screenshot: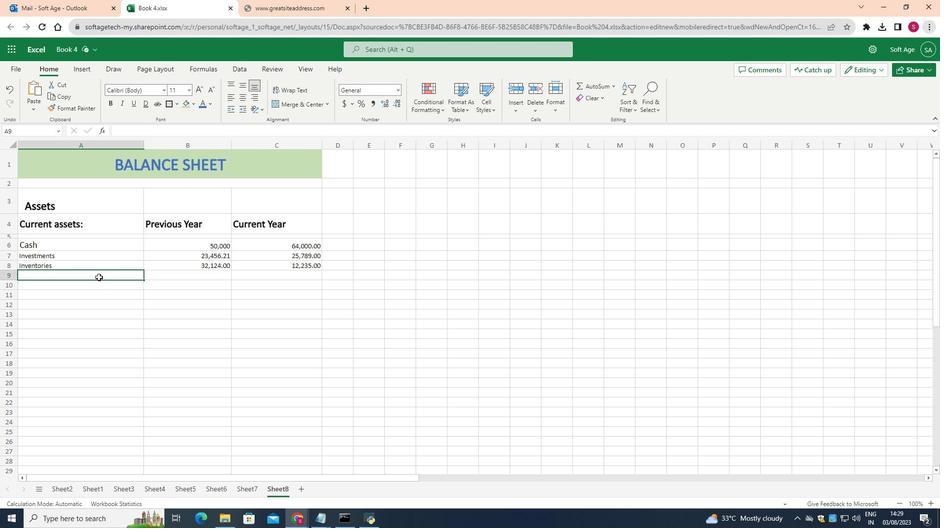 
Action: Key pressed <Key.shift>Accounts<Key.space>receivable<Key.right>112,230.00<Key.right>222,615.00
Screenshot: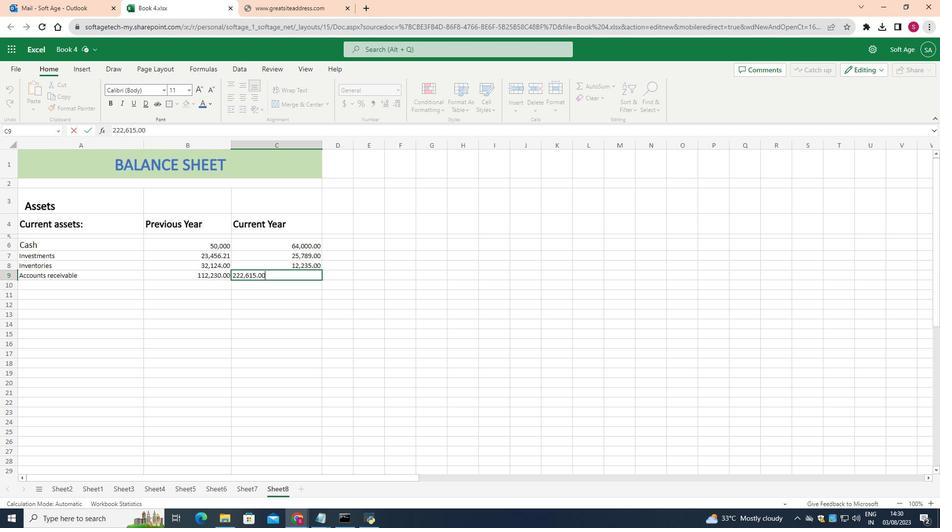 
Action: Mouse moved to (67, 286)
Screenshot: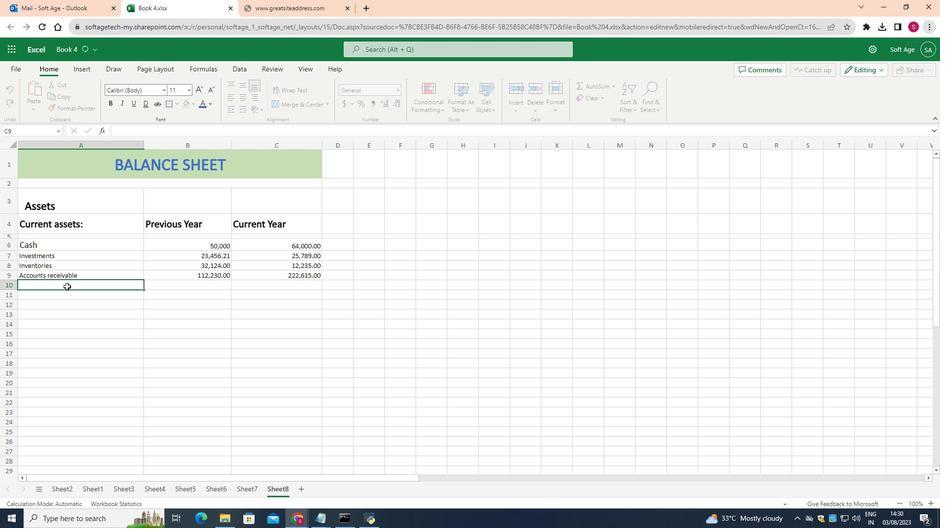 
Action: Mouse pressed left at (67, 286)
Screenshot: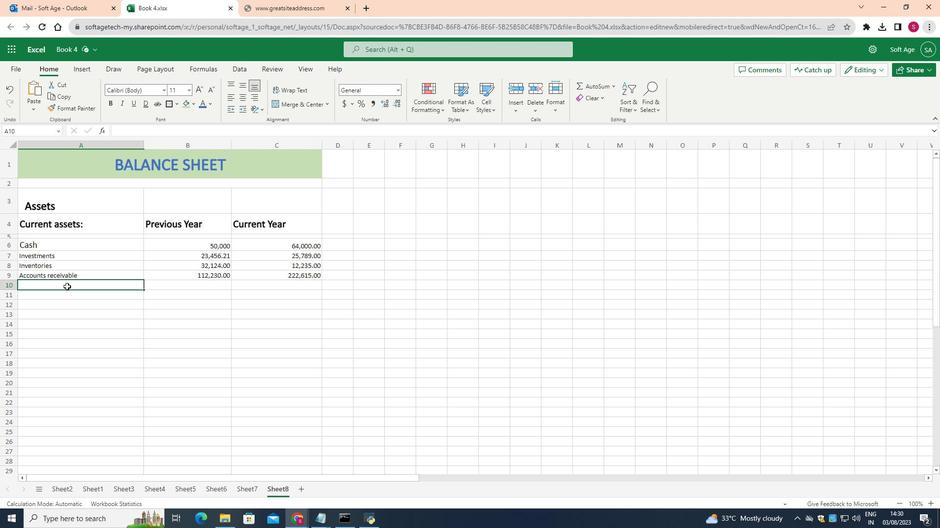 
Action: Key pressed <Key.shift><Key.shift>Pre-paid<Key.space>expenses<Key.right>12,321.00<Key.right>53,155.21
Screenshot: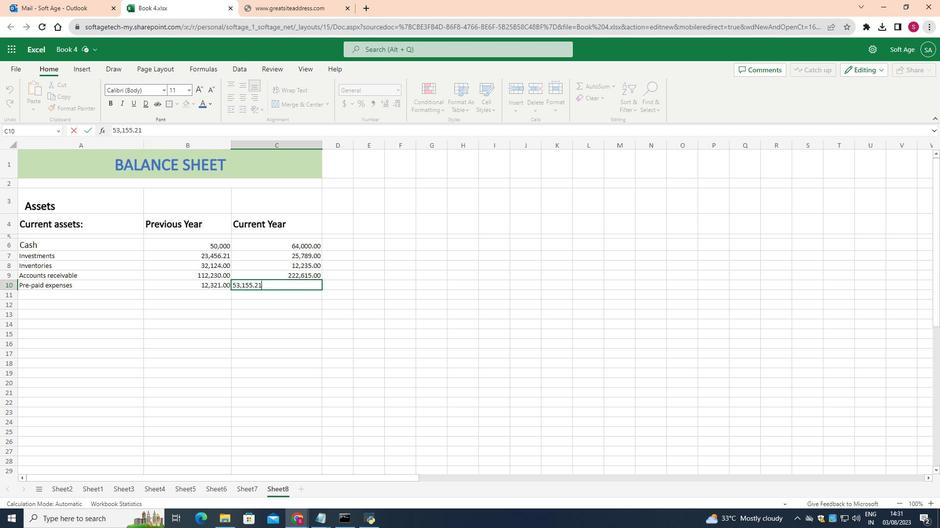 
Action: Mouse moved to (49, 297)
Screenshot: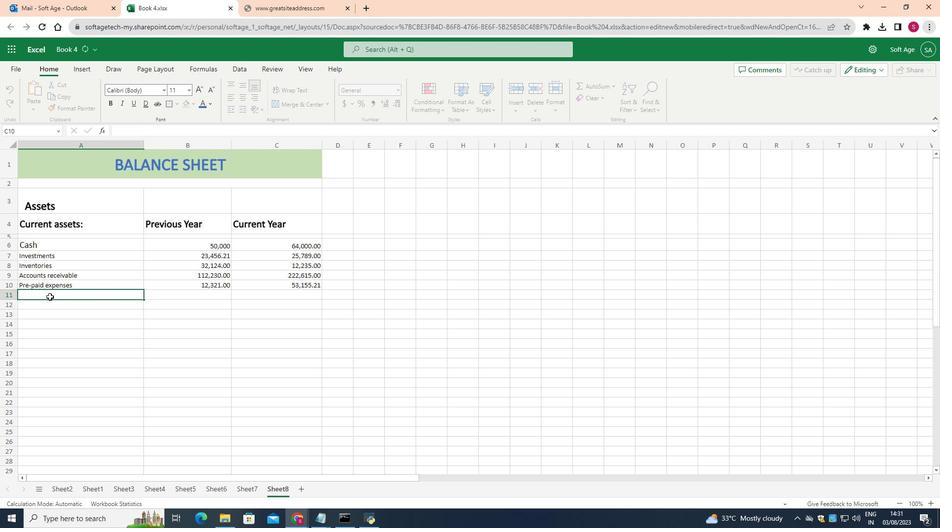 
Action: Mouse pressed left at (49, 297)
Screenshot: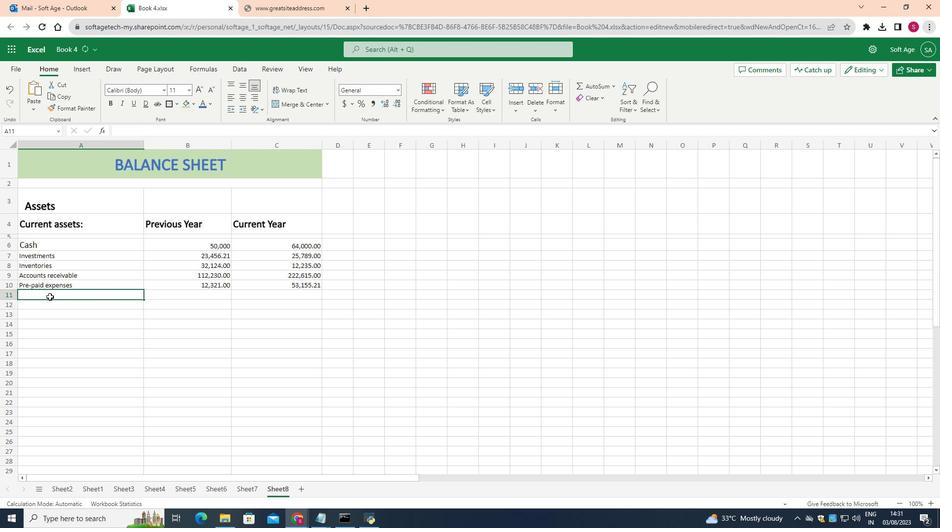
Action: Key pressed <Key.shift>Other<Key.right>656.23<Key.right>788.32
Screenshot: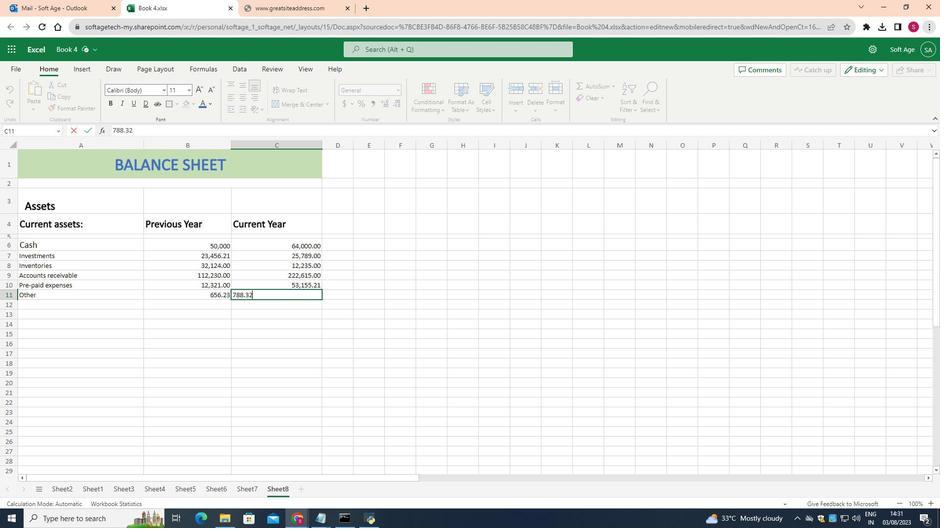 
Action: Mouse moved to (72, 305)
Screenshot: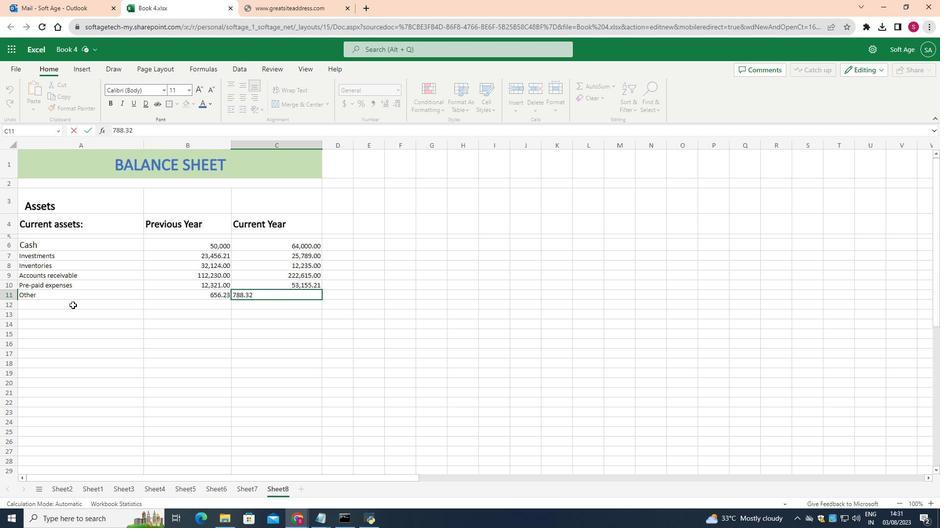 
Action: Mouse pressed left at (72, 305)
Screenshot: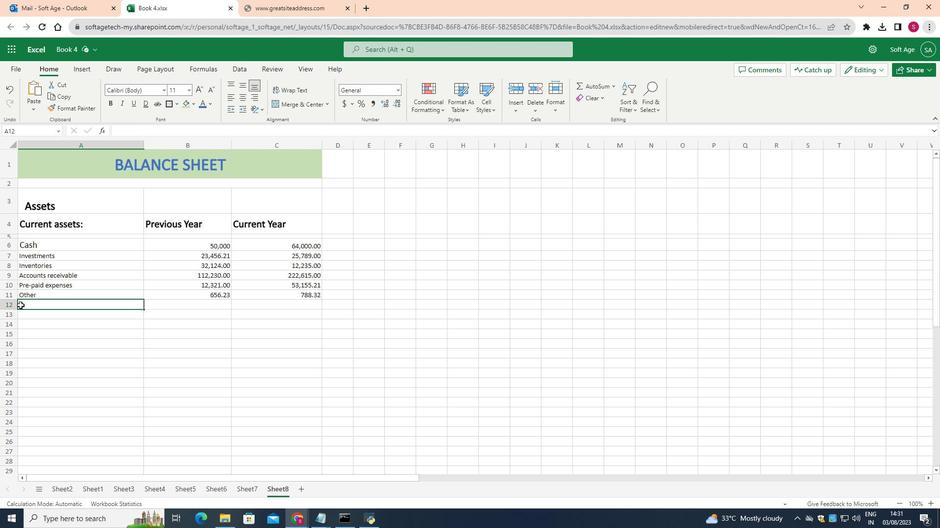 
Action: Mouse moved to (9, 309)
Screenshot: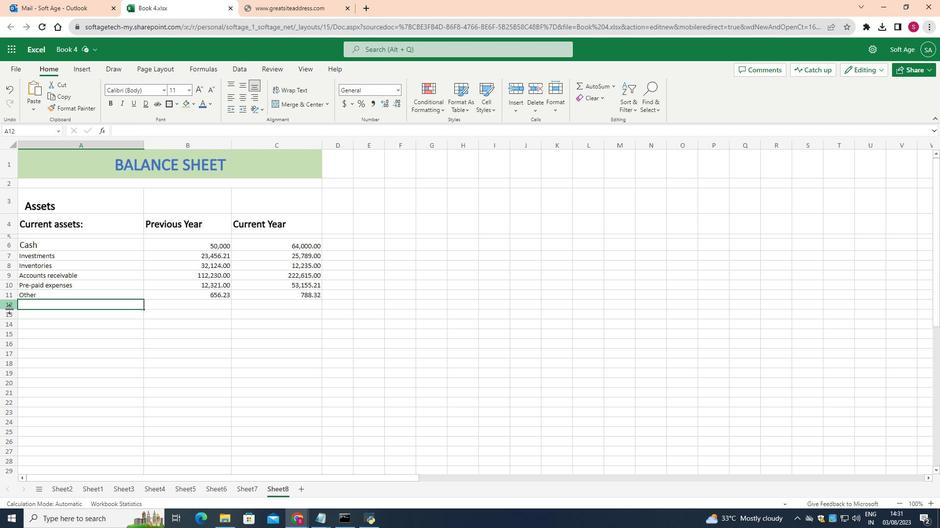 
Action: Mouse pressed left at (9, 309)
Screenshot: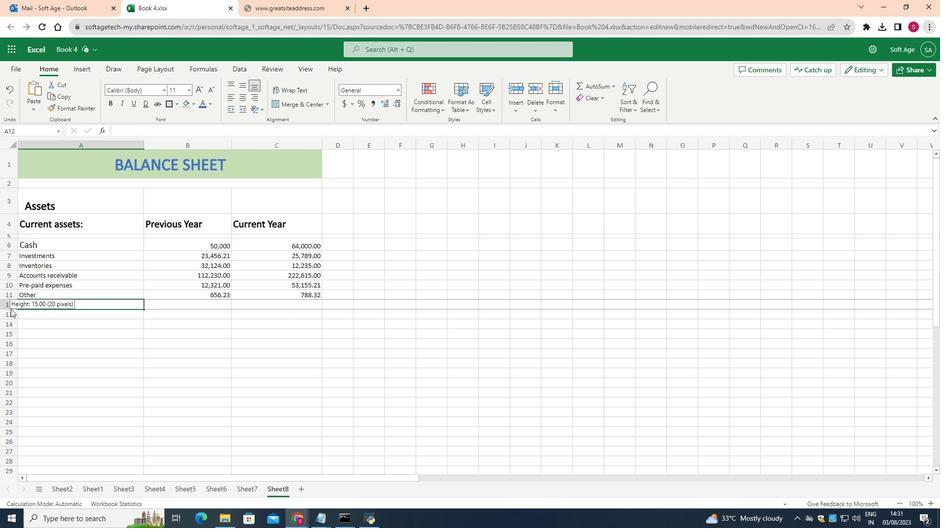 
Action: Mouse moved to (96, 311)
Screenshot: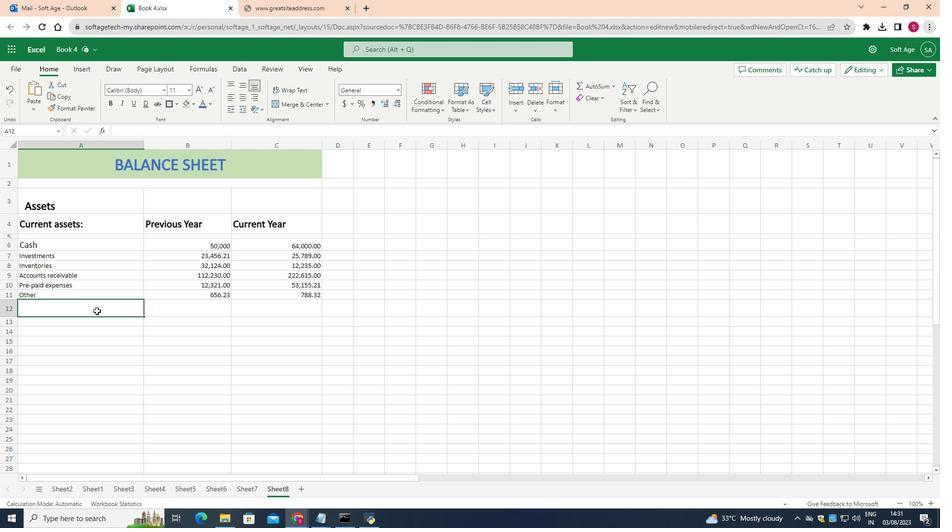 
Action: Mouse pressed left at (96, 311)
Screenshot: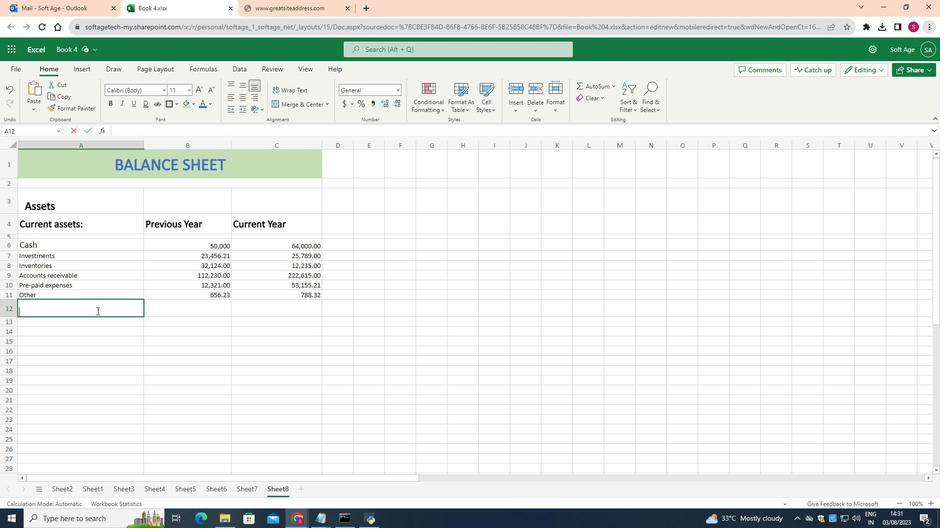 
Action: Mouse pressed left at (96, 311)
Screenshot: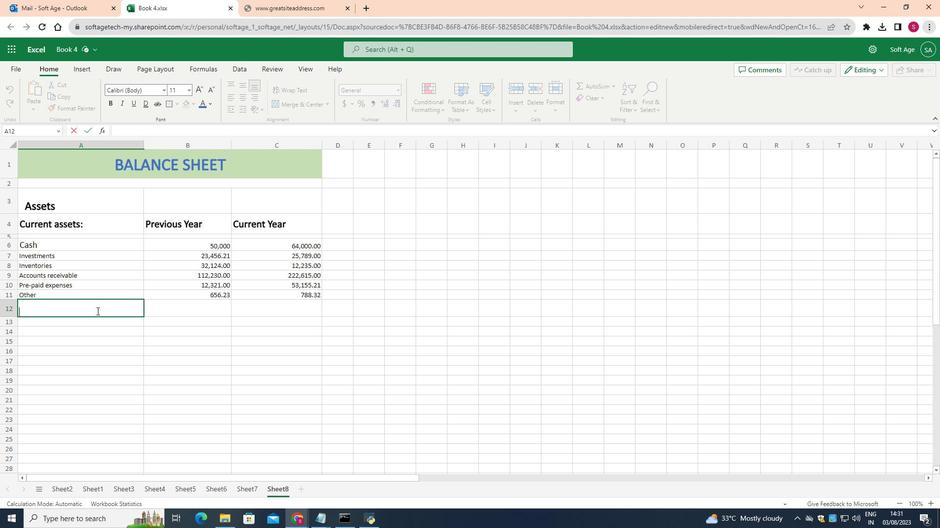 
Action: Key pressed <Key.shift>Total<Key.space>current<Key.space>assets
Screenshot: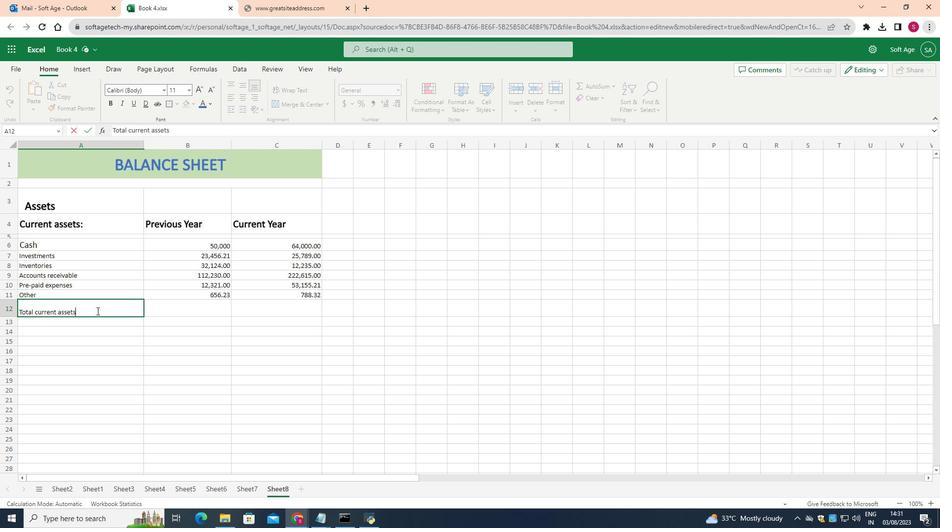 
Action: Mouse moved to (203, 307)
Screenshot: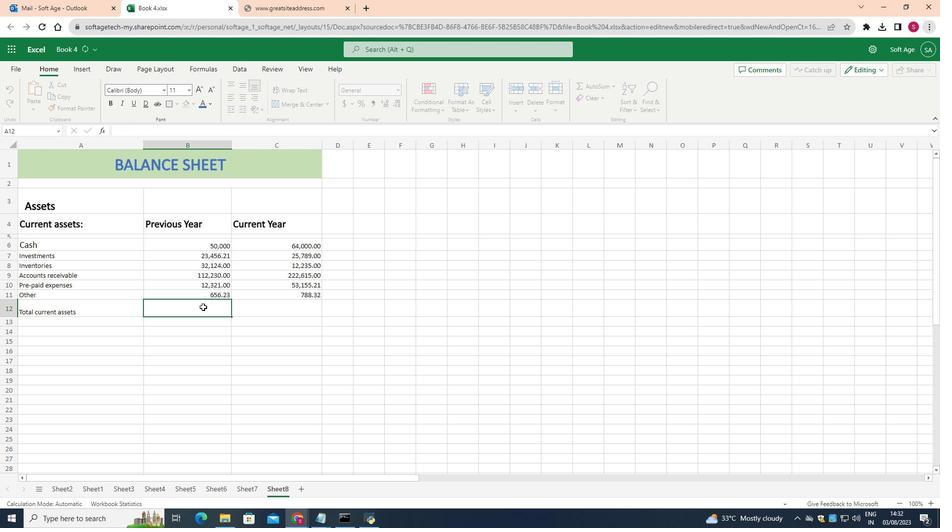 
Action: Mouse pressed left at (203, 307)
Screenshot: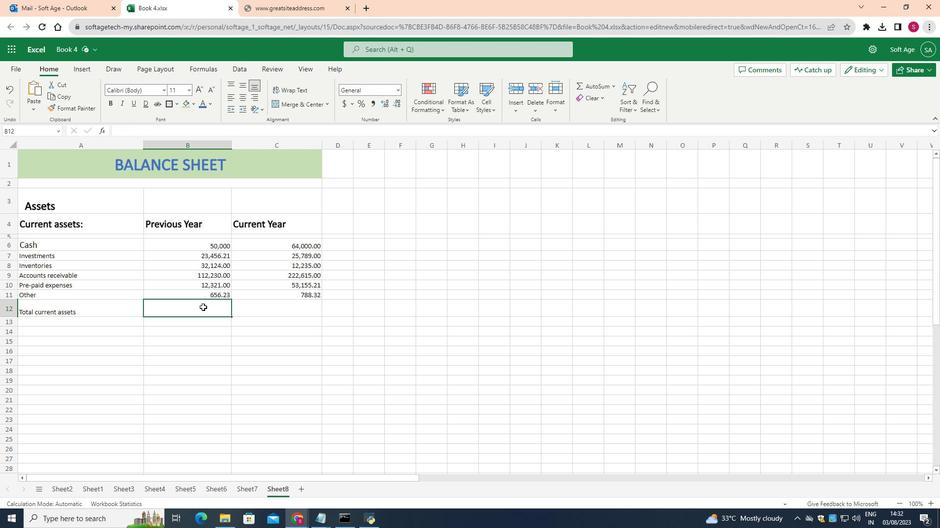 
Action: Key pressed 230,787.44
Screenshot: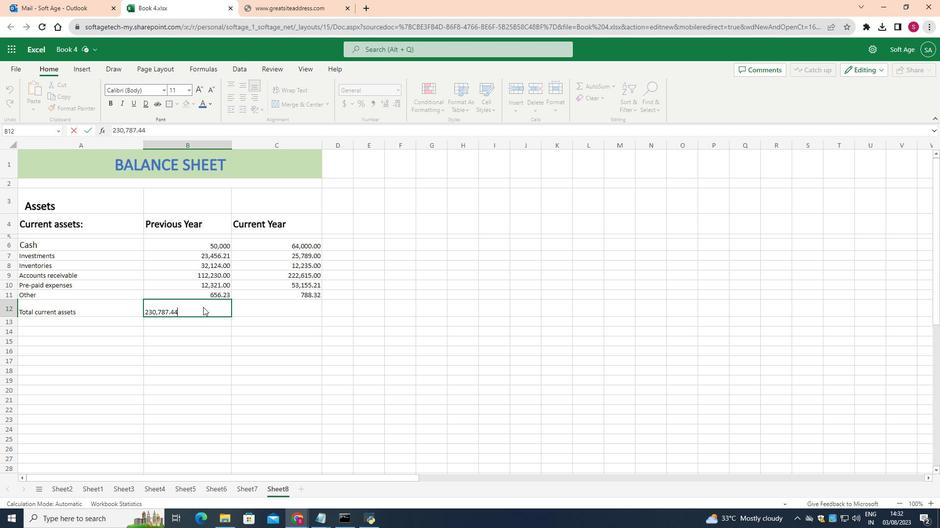 
Action: Mouse moved to (263, 312)
Screenshot: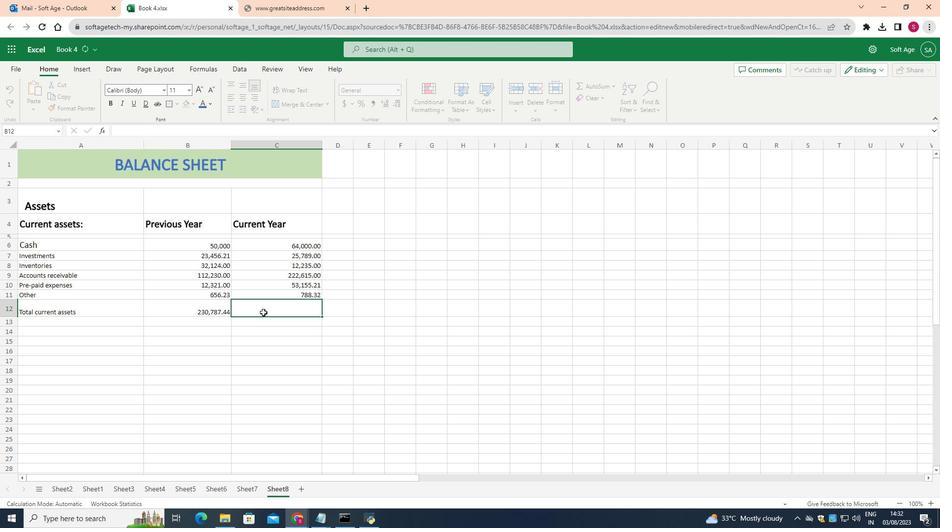 
Action: Mouse pressed left at (263, 312)
Screenshot: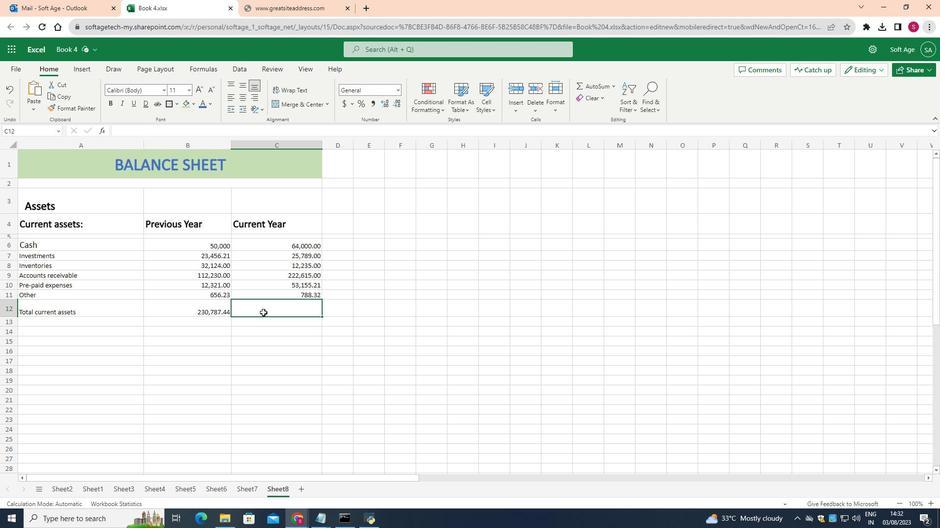 
Action: Mouse moved to (225, 311)
Screenshot: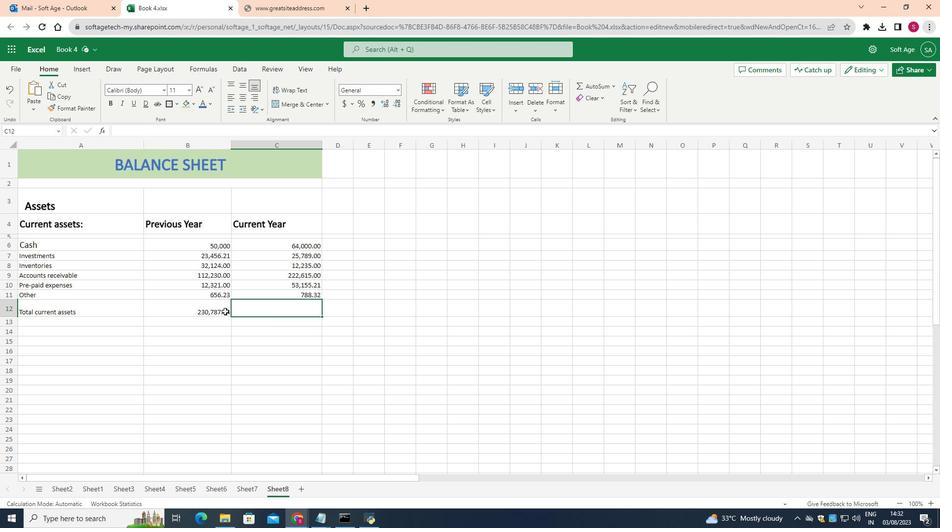 
Action: Mouse pressed left at (225, 311)
Screenshot: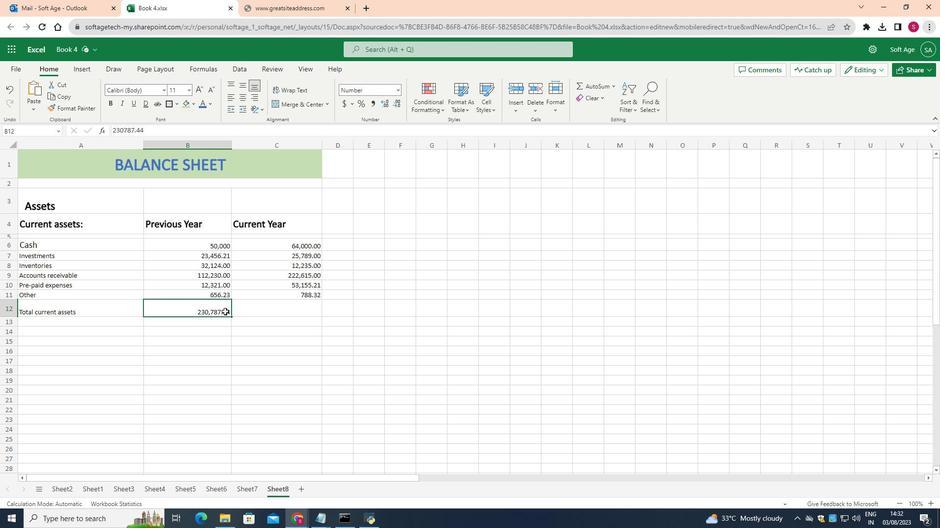 
Action: Key pressed <Key.delete>
Screenshot: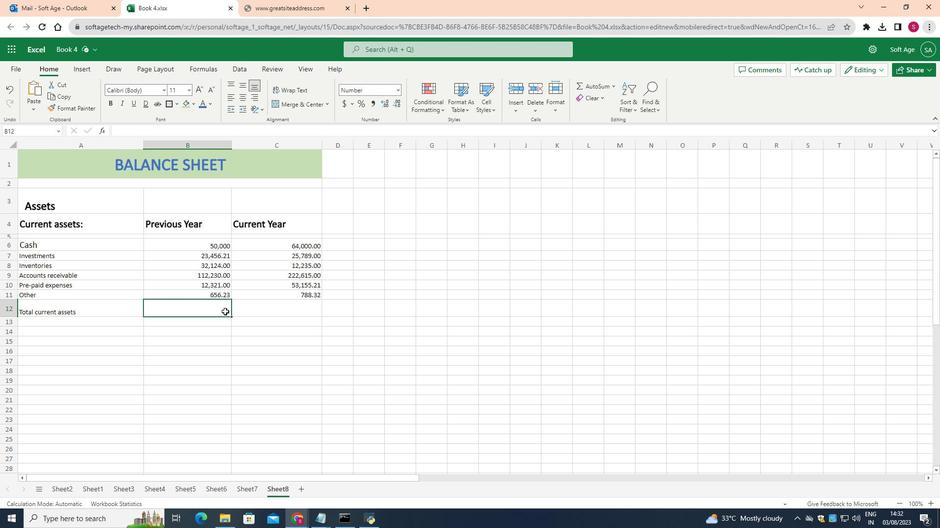
Action: Mouse moved to (212, 322)
Screenshot: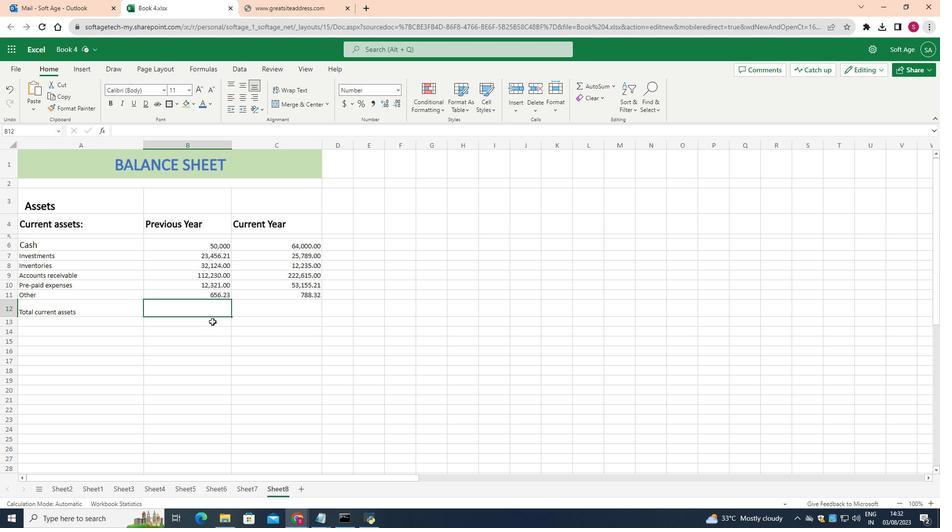 
Action: Key pressed =sum<Key.shift_r><Key.shift_r><Key.shift_r><Key.shift_r><Key.shift_r><Key.shift_r><Key.shift_r><Key.shift_r>(
Screenshot: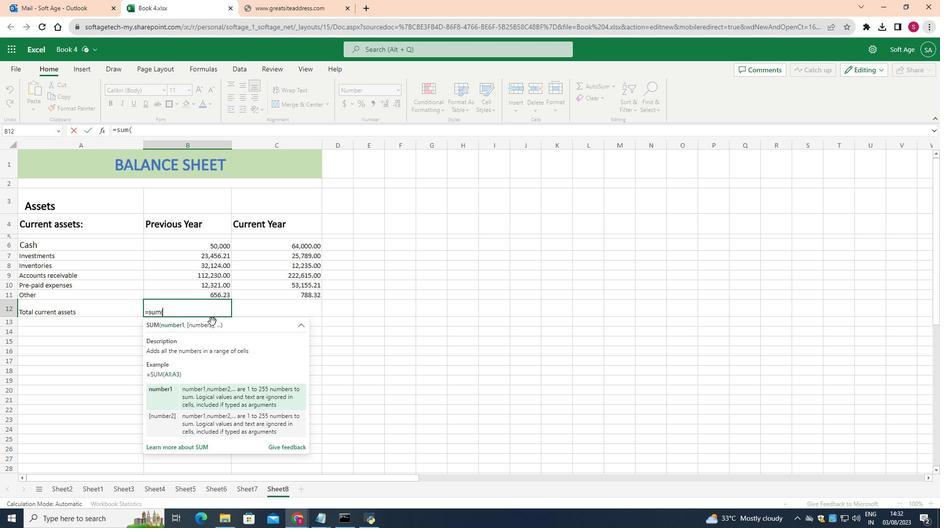 
Action: Mouse moved to (207, 243)
Screenshot: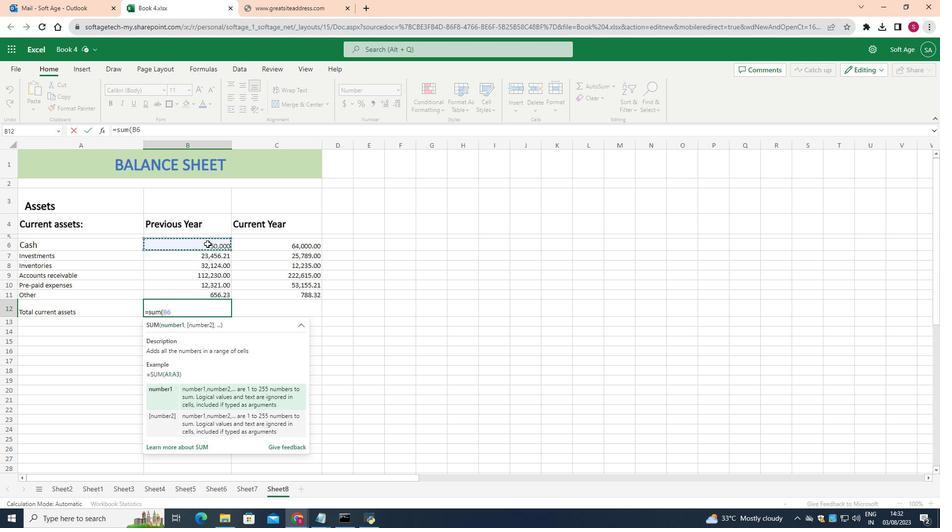 
Action: Mouse pressed left at (207, 243)
Screenshot: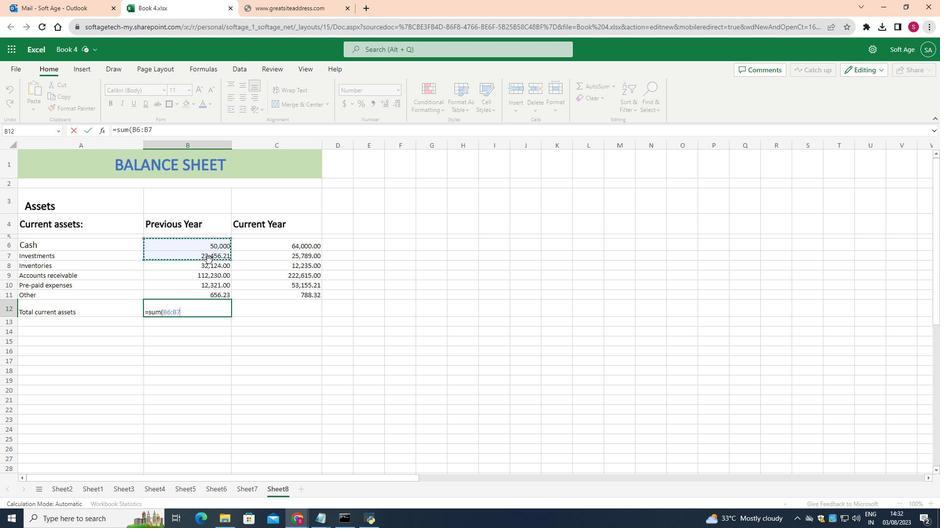 
Action: Mouse moved to (213, 296)
Screenshot: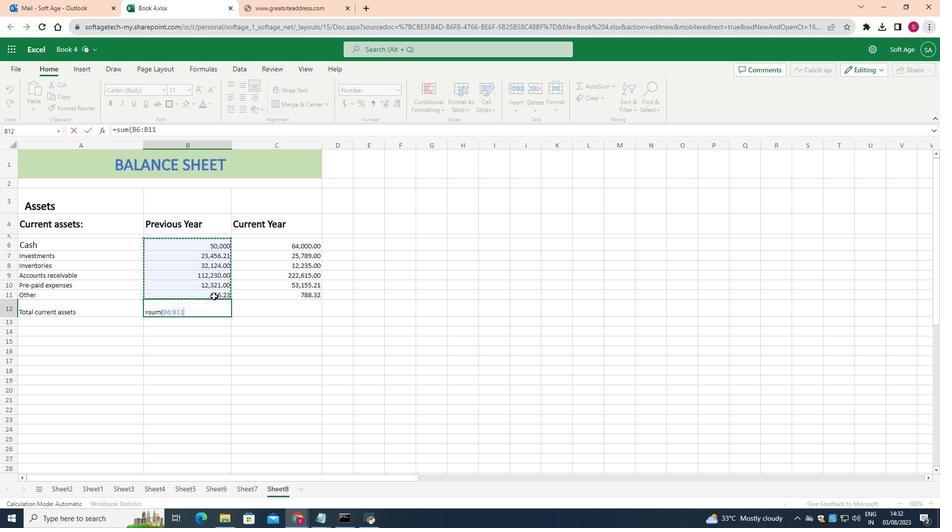 
Action: Key pressed <Key.shift_r><Key.shift_r><Key.shift_r>)<Key.enter>
Screenshot: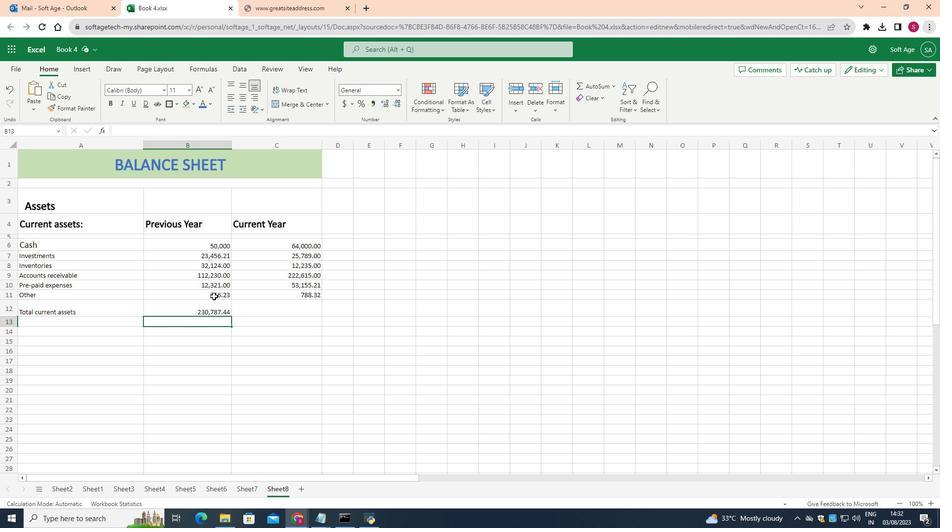 
Action: Mouse moved to (286, 310)
Screenshot: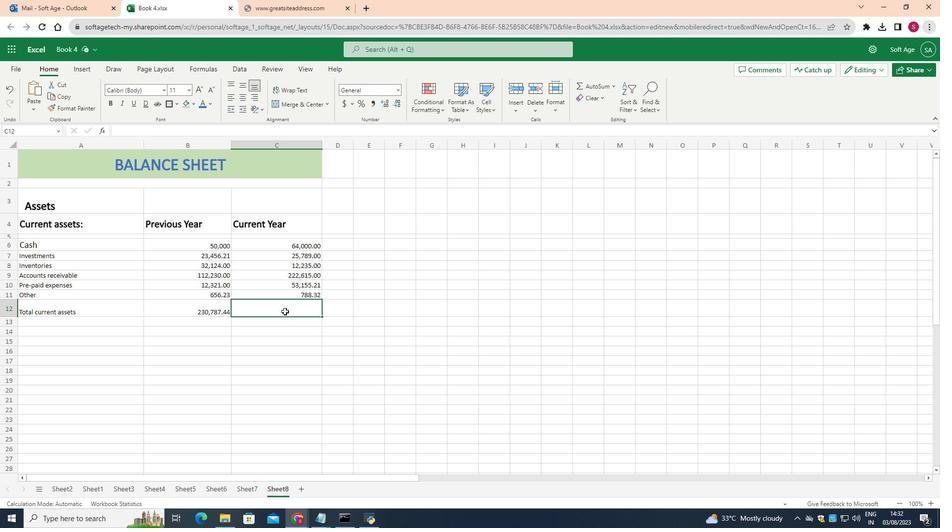 
Action: Mouse pressed left at (286, 310)
Screenshot: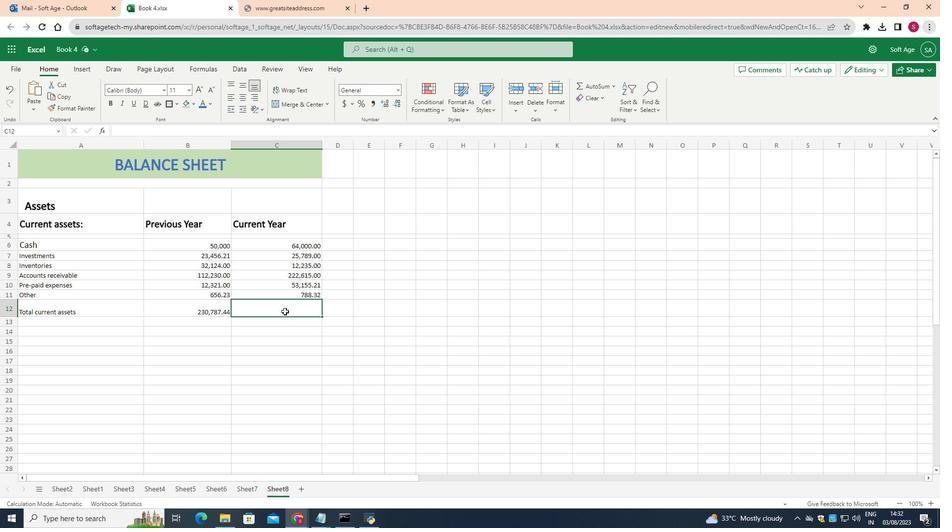 
Action: Mouse moved to (284, 311)
Screenshot: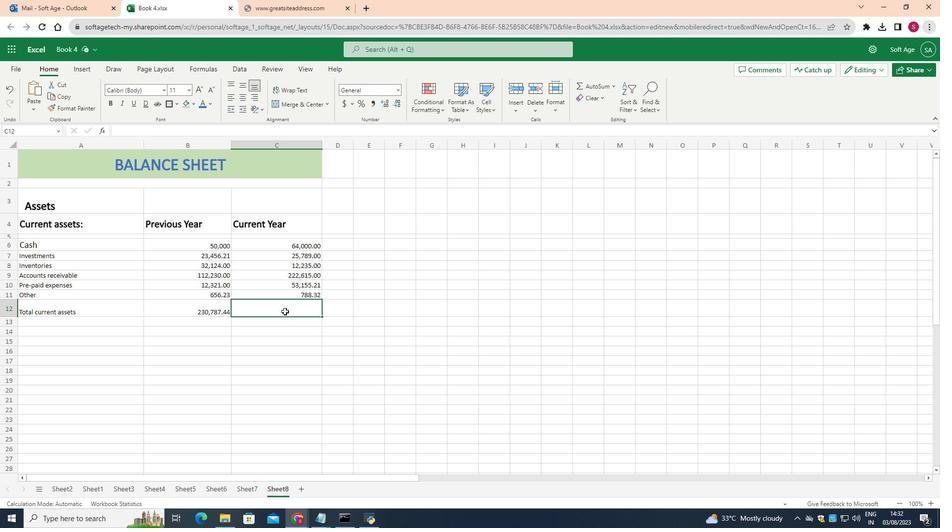 
Action: Key pressed sum<Key.shift_r><Key.shift_r><Key.shift_r>(
Screenshot: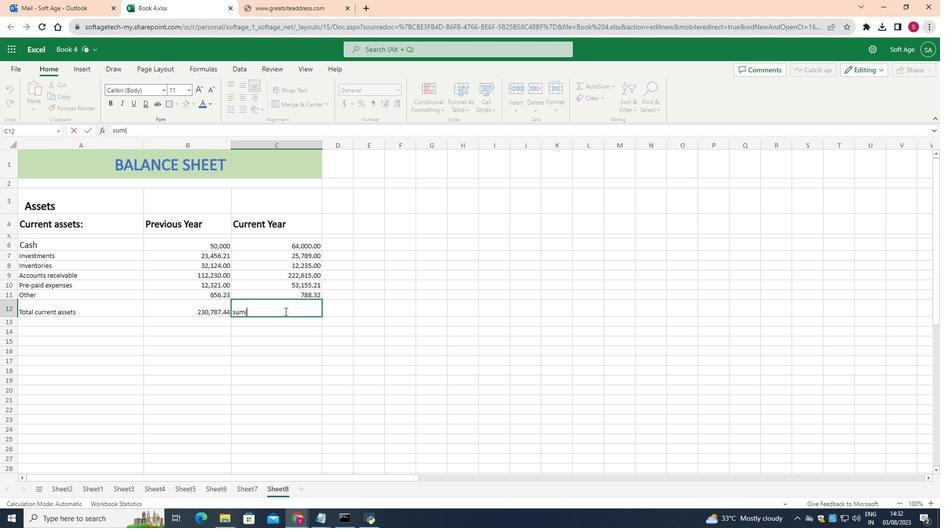 
Action: Mouse moved to (306, 247)
Screenshot: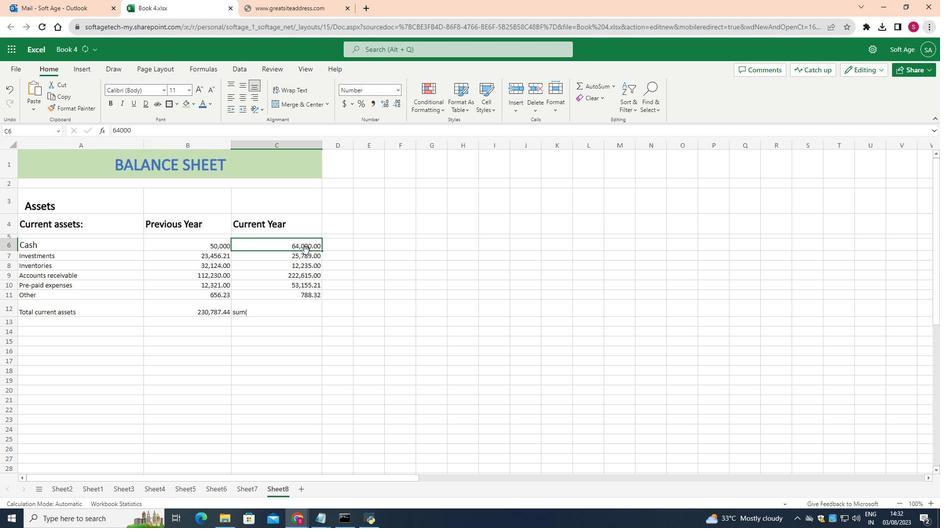 
Action: Mouse pressed left at (306, 247)
Screenshot: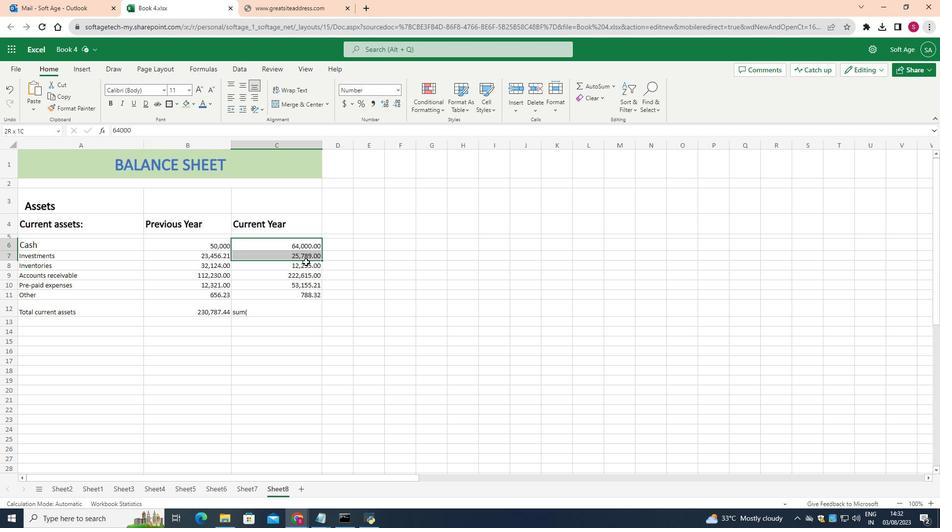 
Action: Mouse moved to (306, 294)
Screenshot: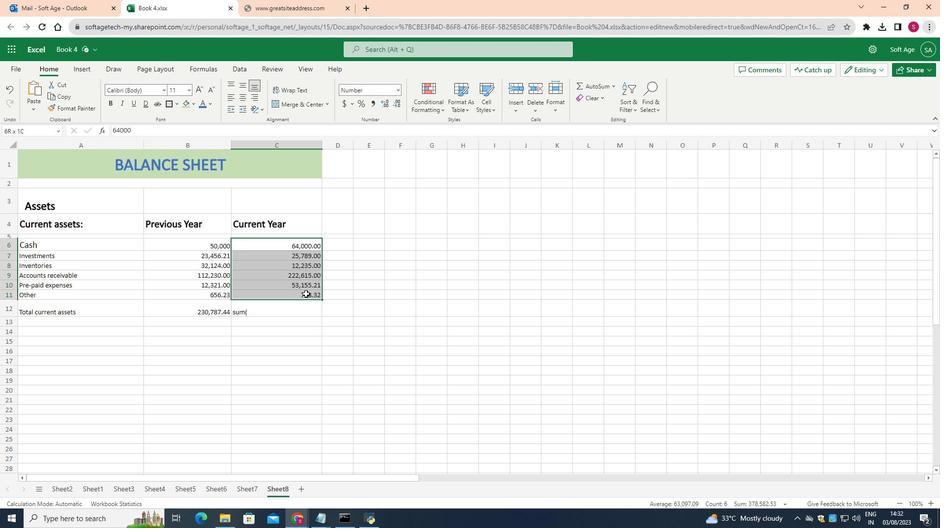 
Action: Key pressed <Key.shift_r><Key.shift_r>)
Screenshot: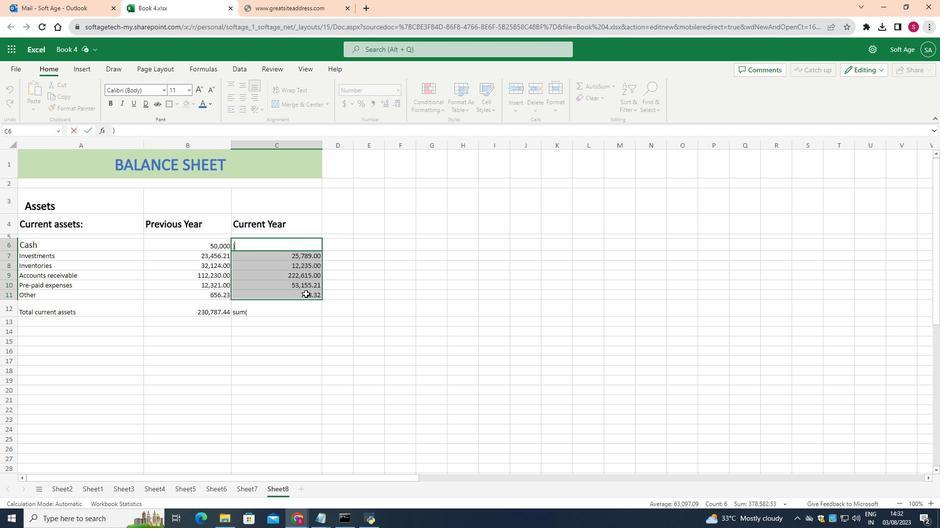 
Action: Mouse moved to (309, 320)
Screenshot: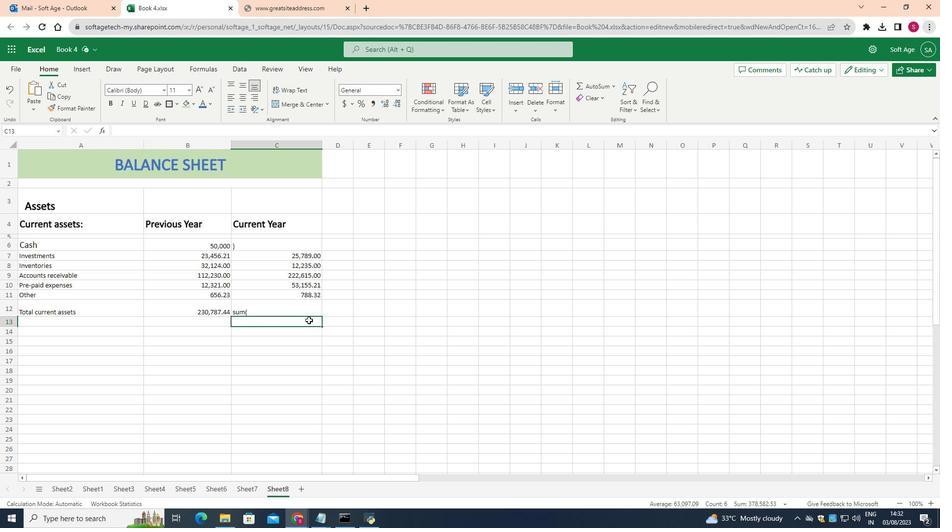 
Action: Mouse pressed left at (309, 320)
Screenshot: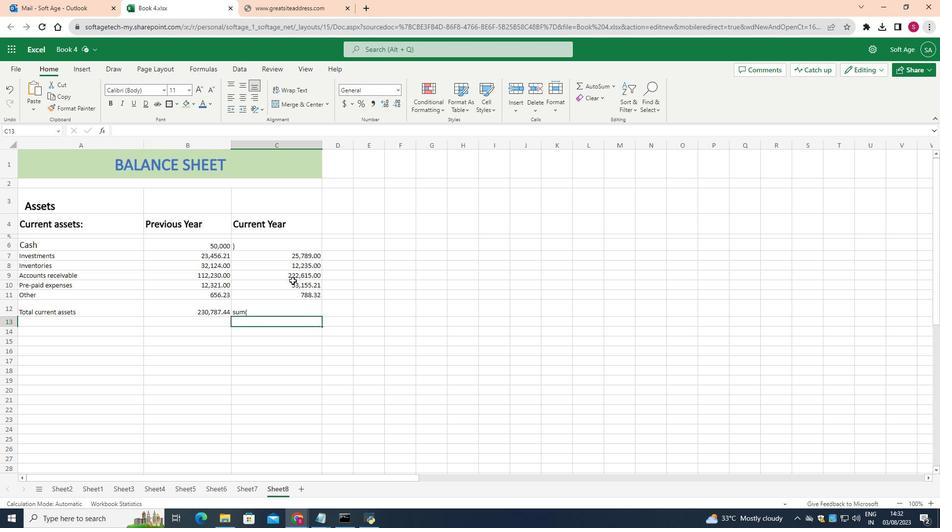 
Action: Mouse moved to (299, 247)
Screenshot: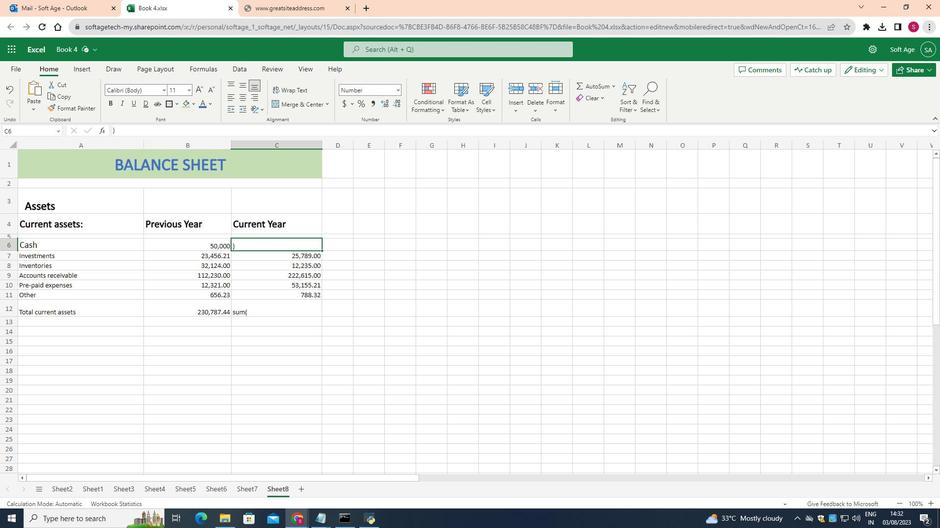 
Action: Mouse pressed left at (299, 247)
Screenshot: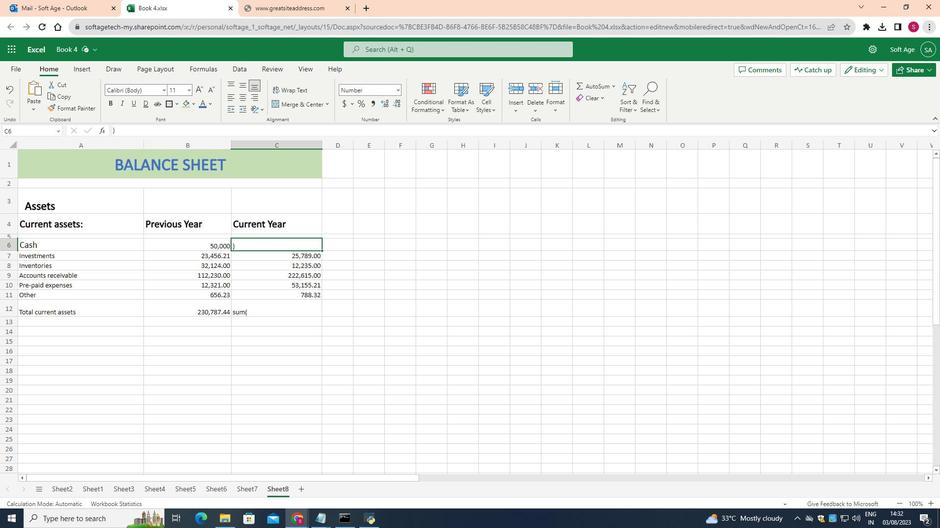 
Action: Mouse moved to (9, 86)
Screenshot: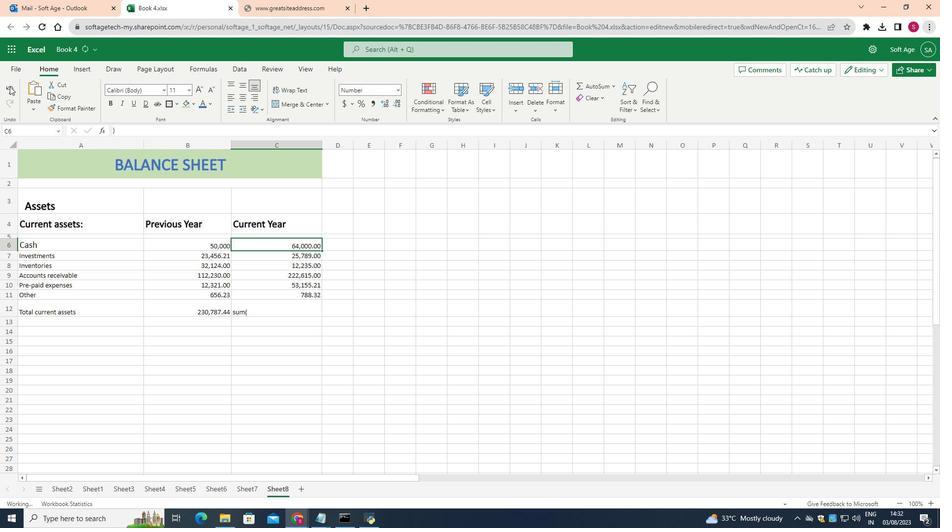 
Action: Mouse pressed left at (9, 86)
Screenshot: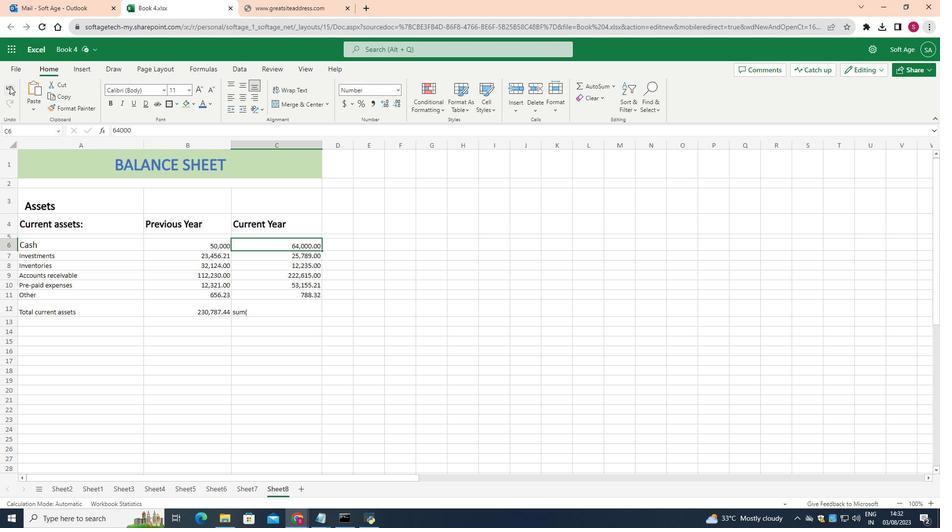 
Action: Mouse moved to (288, 395)
Screenshot: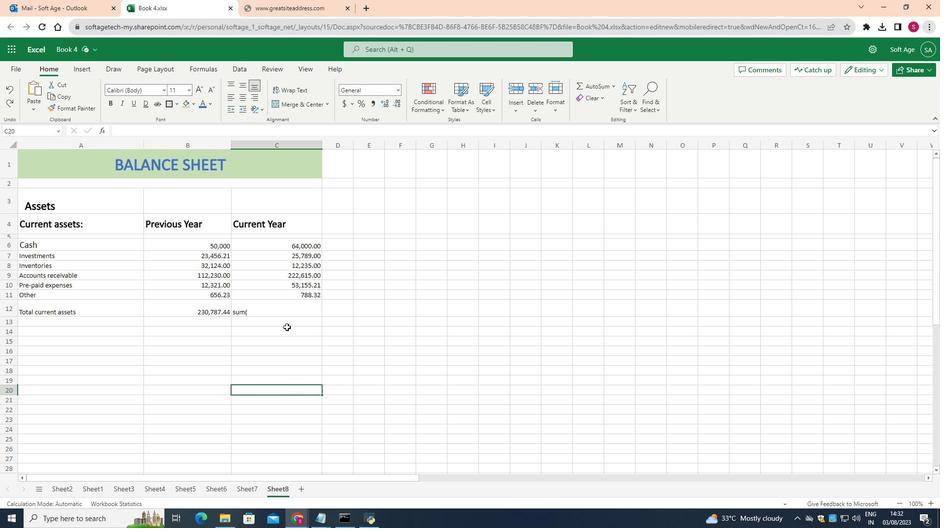 
Action: Mouse pressed left at (288, 395)
